 Task: Find connections with filter location Orangeville with filter topic #Jobswith filter profile language French with filter current company Cvent with filter school Maharashtra University of Health Sciences, Nashik with filter industry Movies and Sound Recording with filter service category Search Engine Marketing (SEM) with filter keywords title Graphic Designer
Action: Mouse moved to (222, 340)
Screenshot: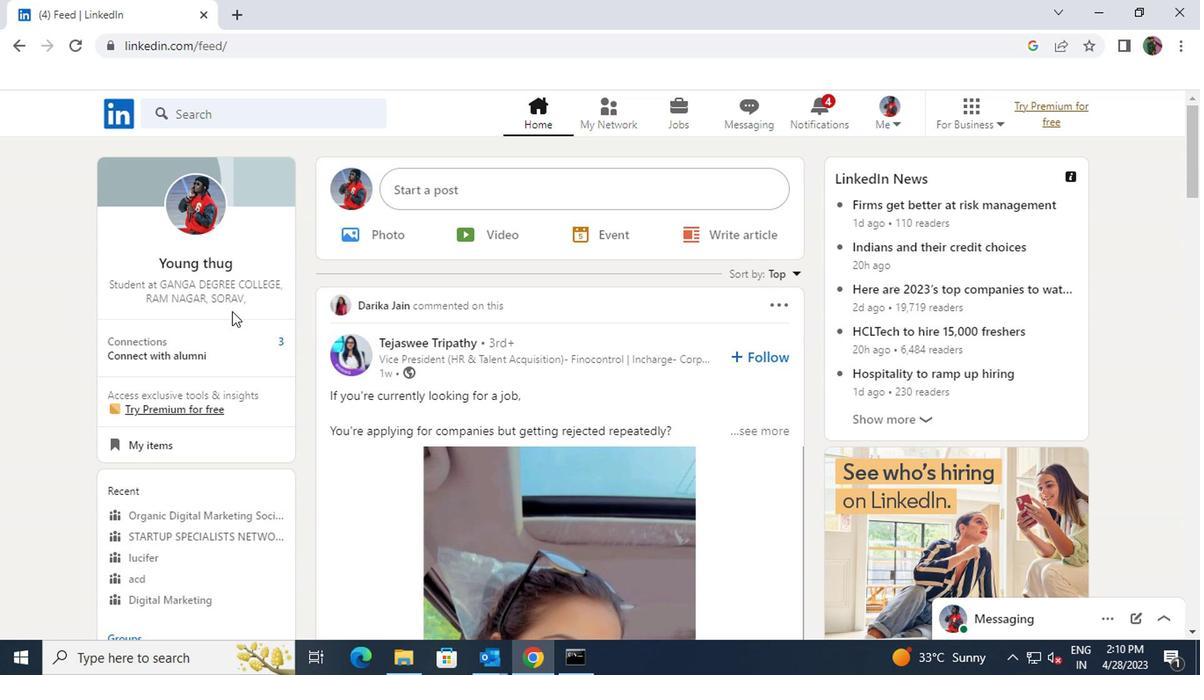 
Action: Mouse pressed left at (222, 340)
Screenshot: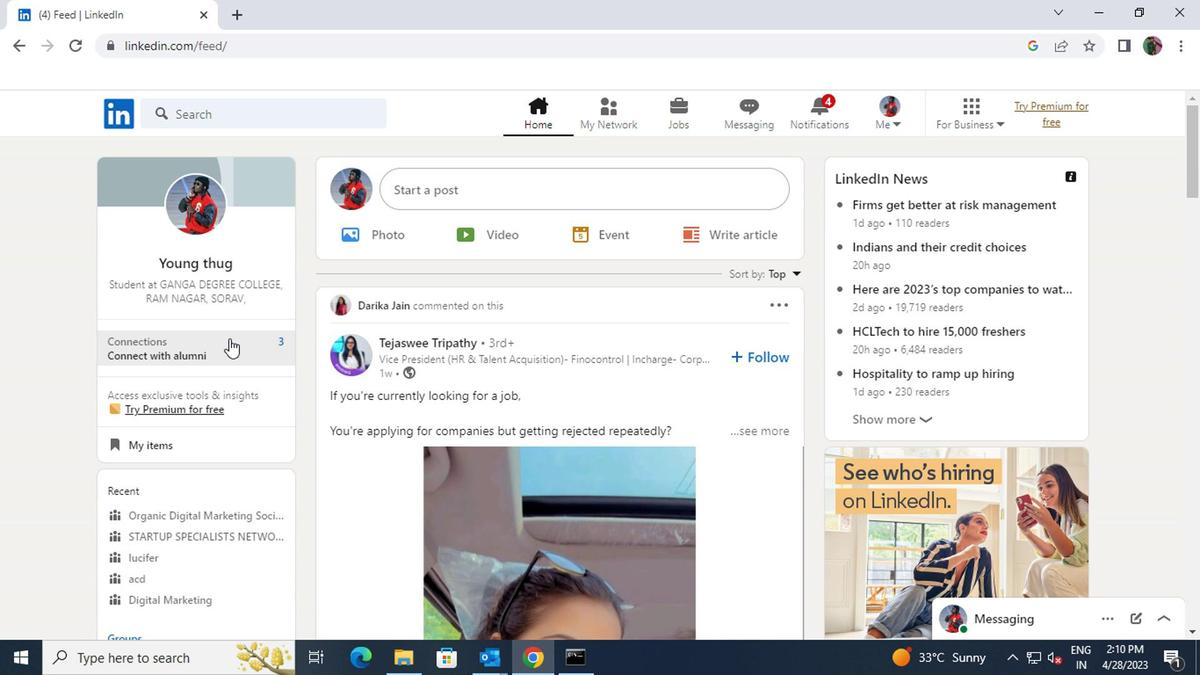 
Action: Mouse moved to (230, 220)
Screenshot: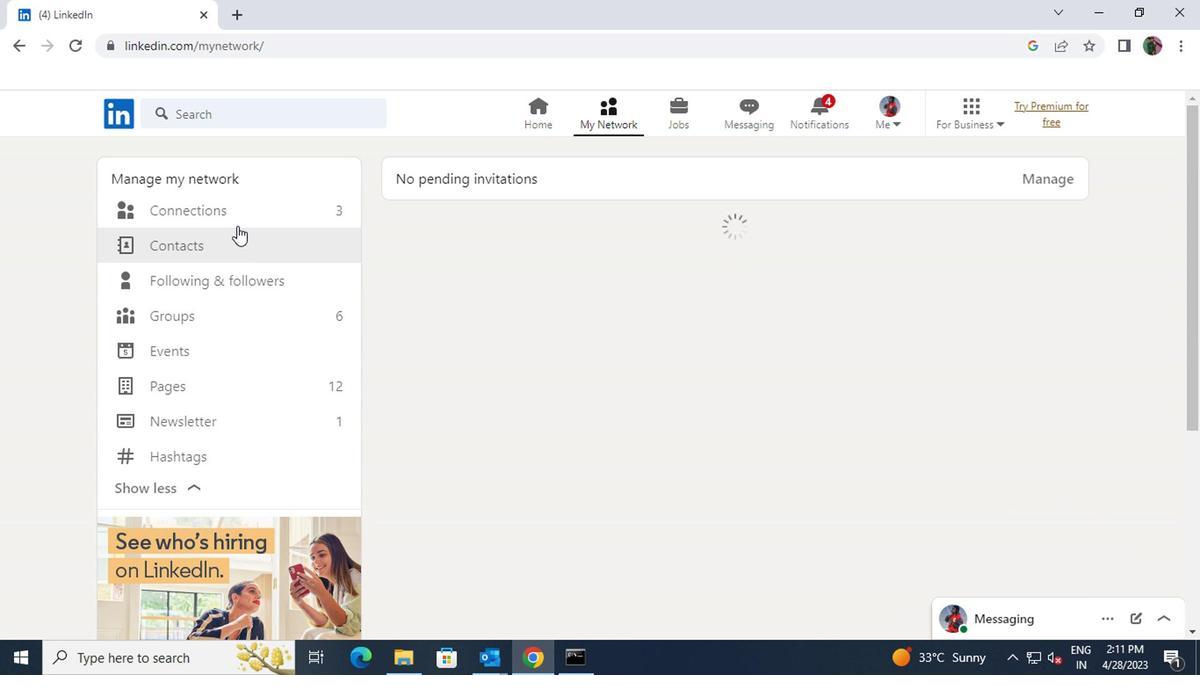 
Action: Mouse pressed left at (230, 220)
Screenshot: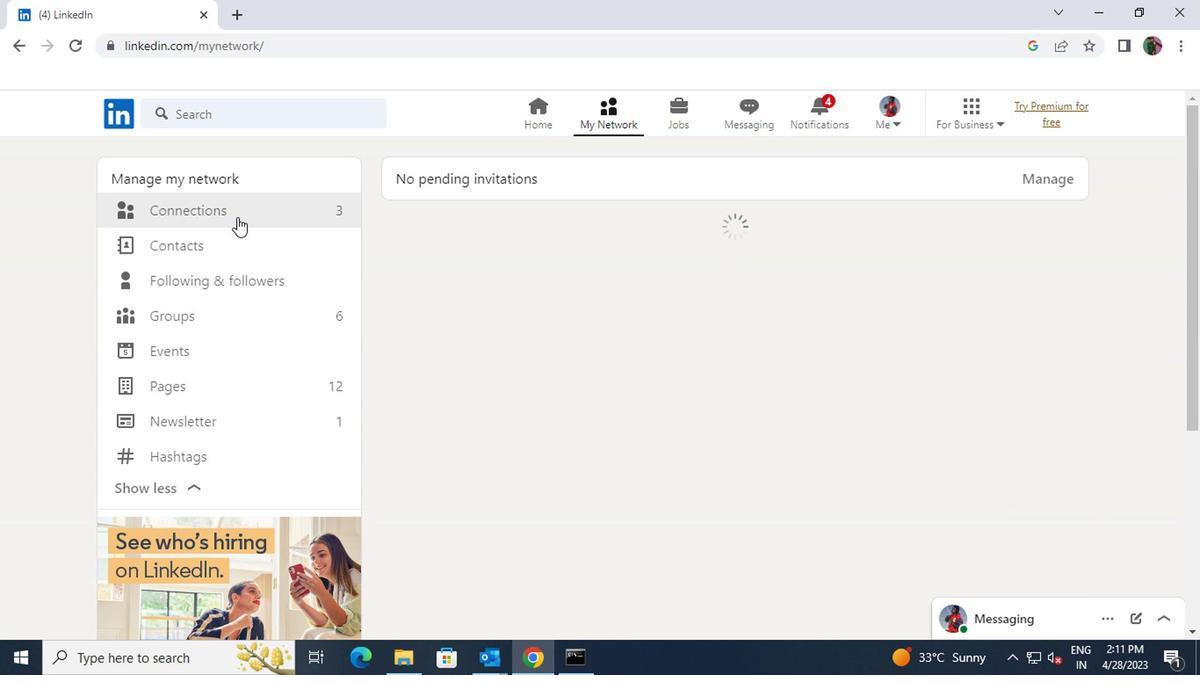 
Action: Mouse moved to (695, 215)
Screenshot: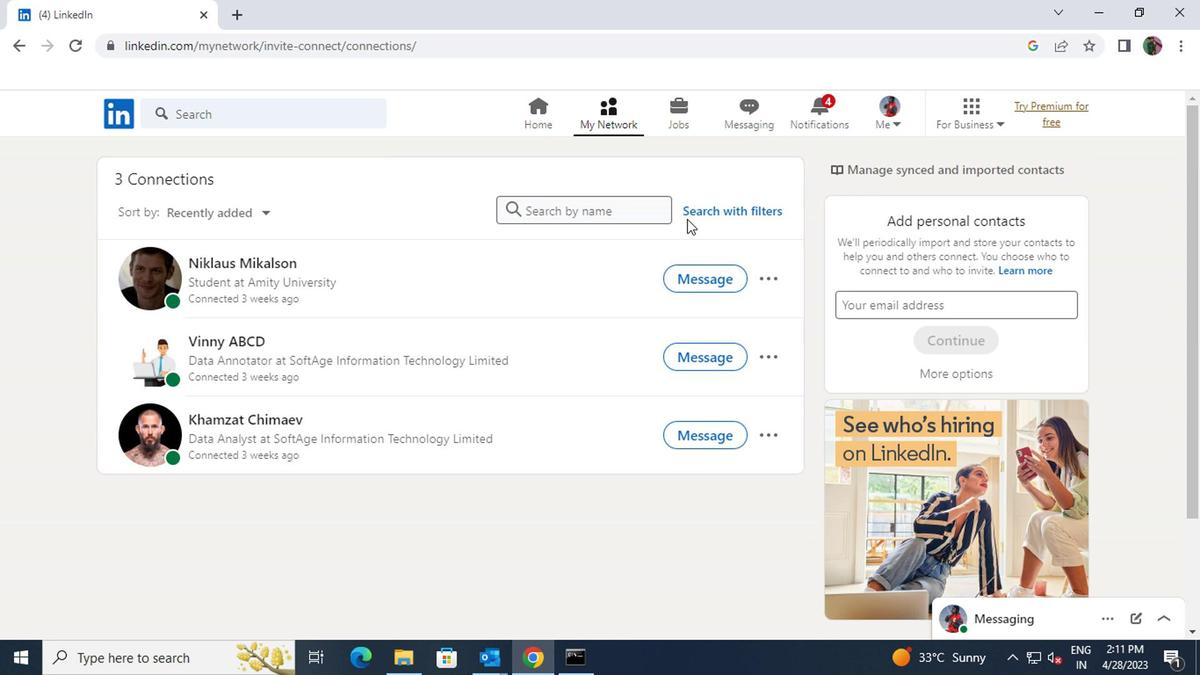 
Action: Mouse pressed left at (695, 215)
Screenshot: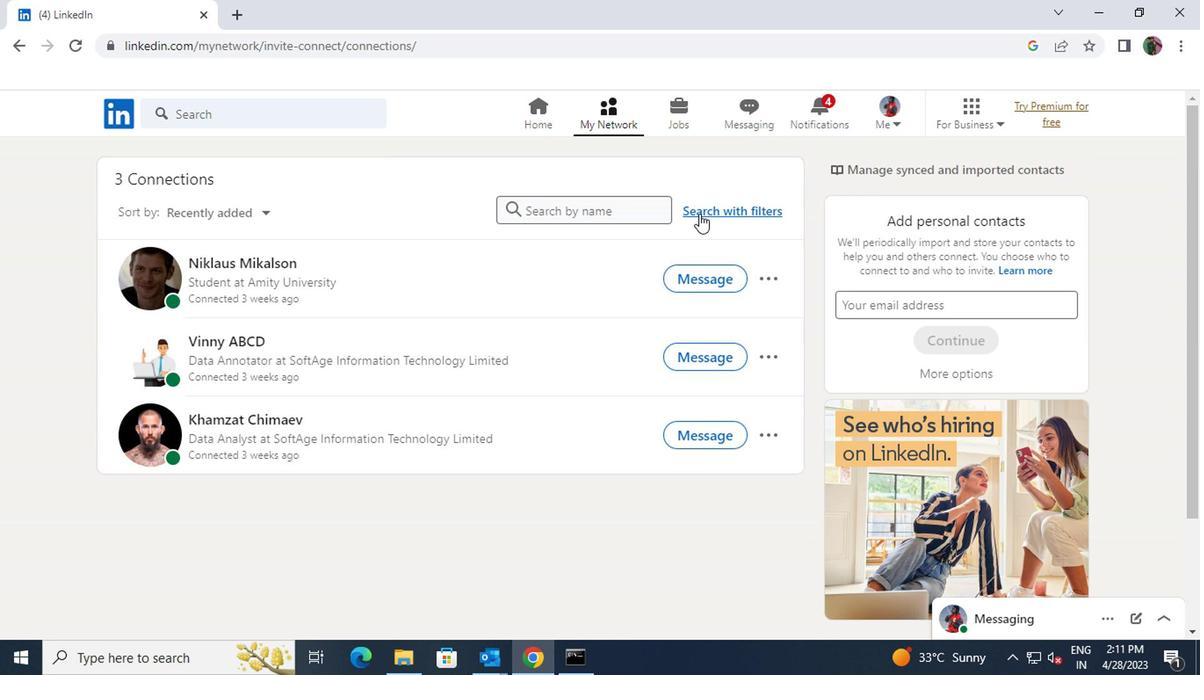 
Action: Mouse moved to (651, 170)
Screenshot: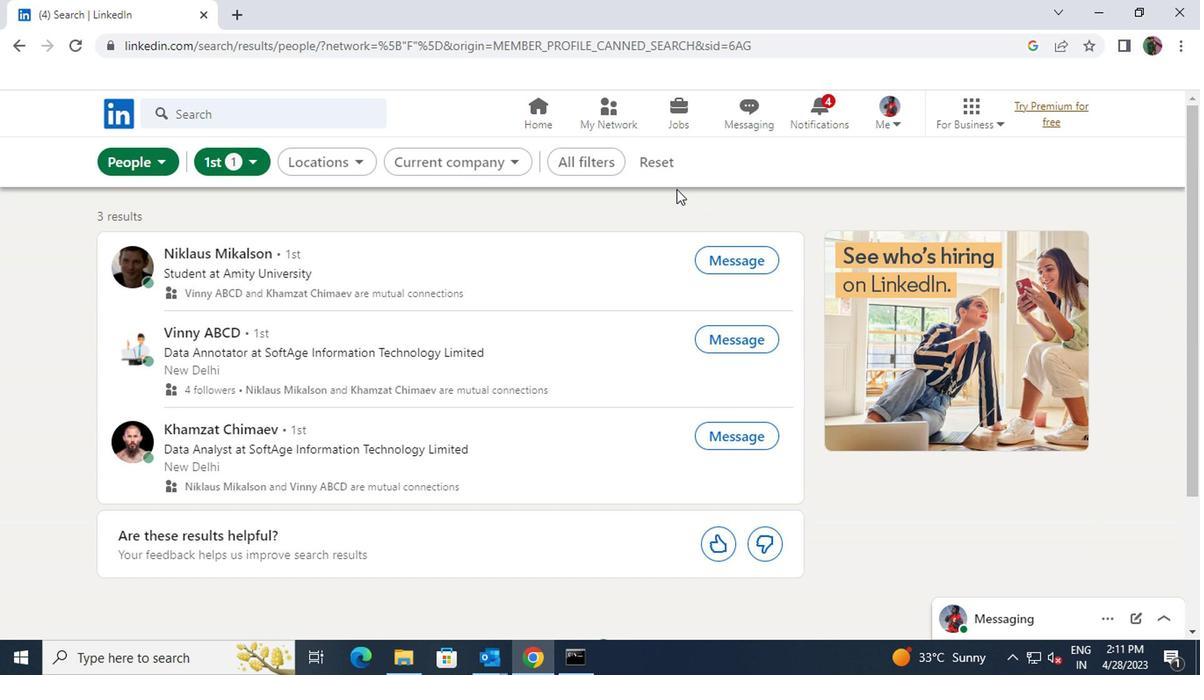 
Action: Mouse pressed left at (651, 170)
Screenshot: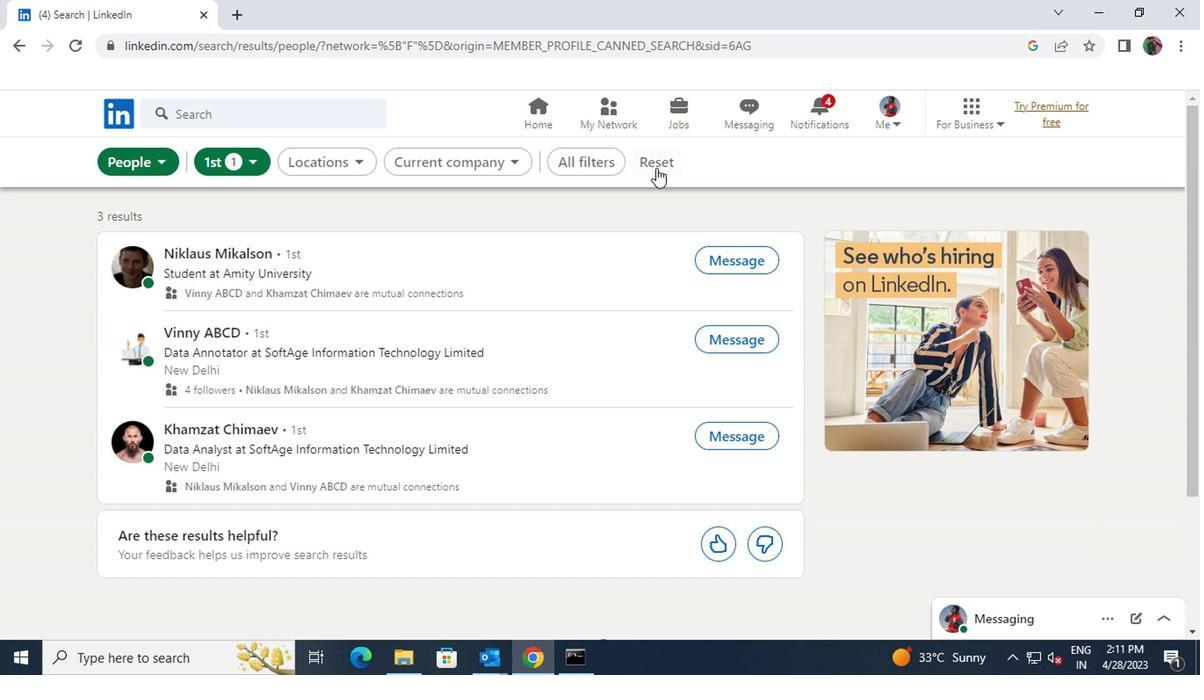 
Action: Mouse moved to (627, 159)
Screenshot: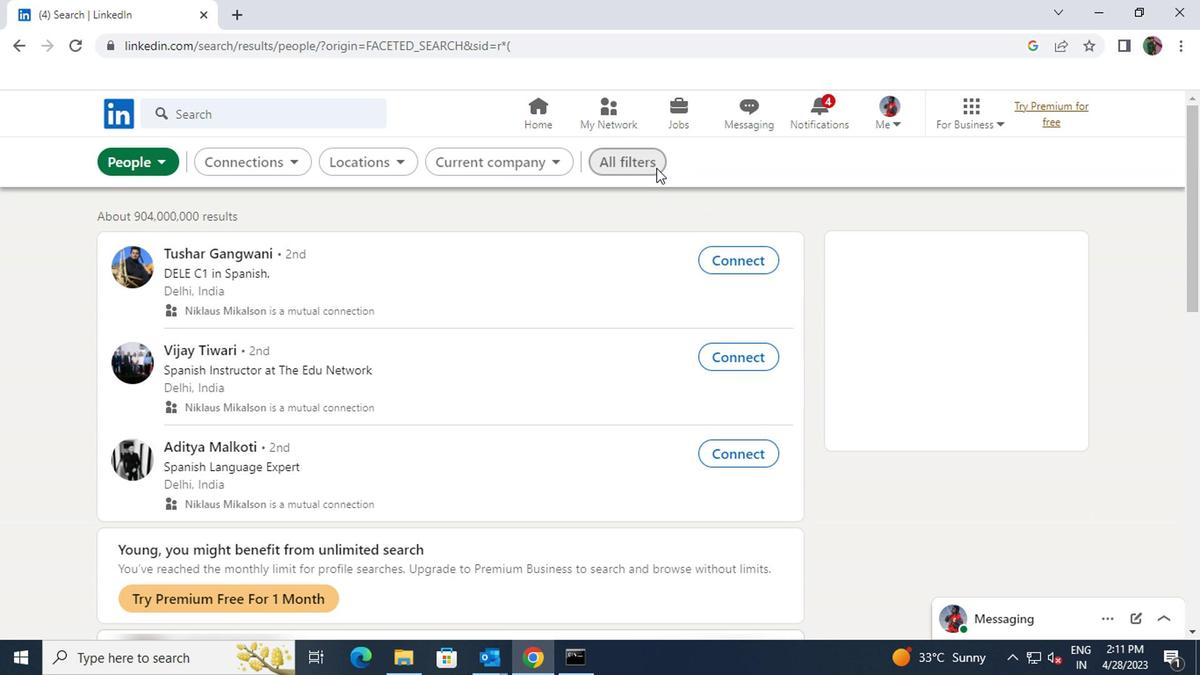 
Action: Mouse pressed left at (627, 159)
Screenshot: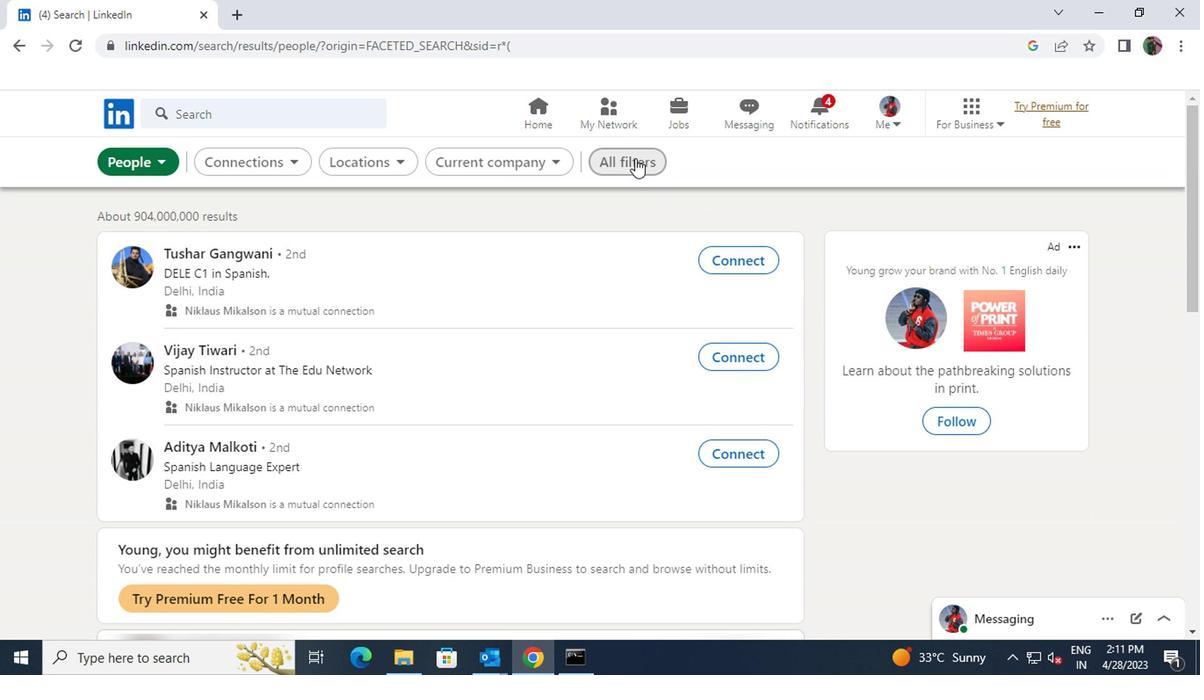 
Action: Mouse moved to (843, 353)
Screenshot: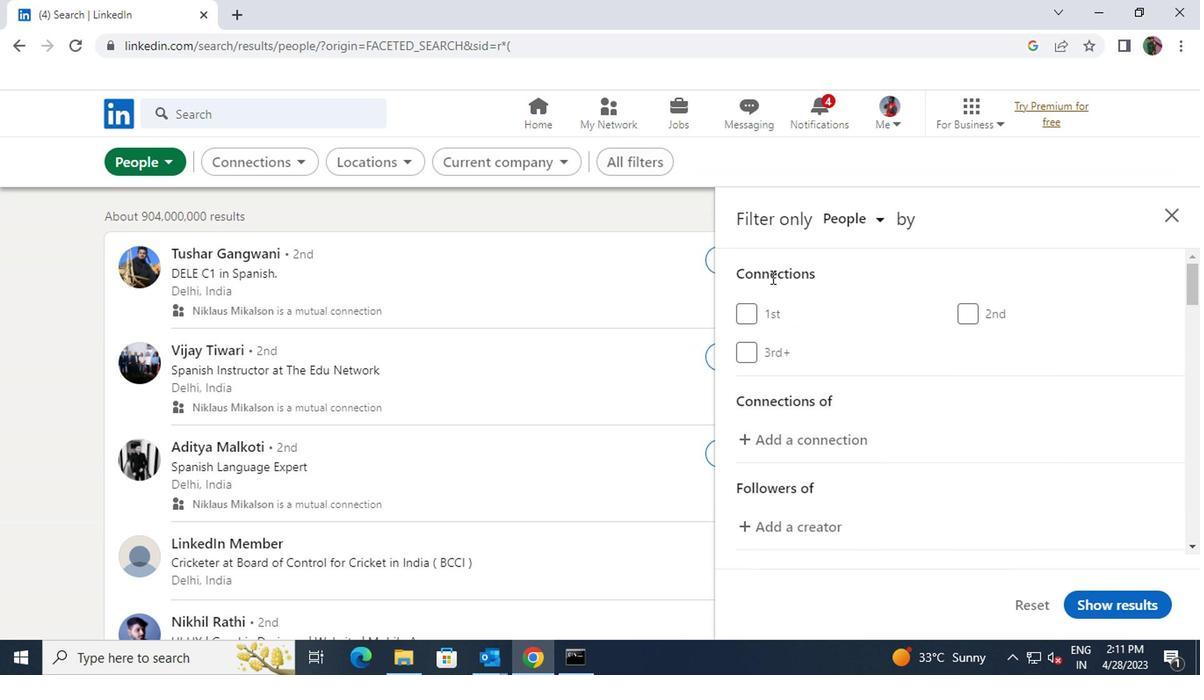 
Action: Mouse scrolled (843, 352) with delta (0, -1)
Screenshot: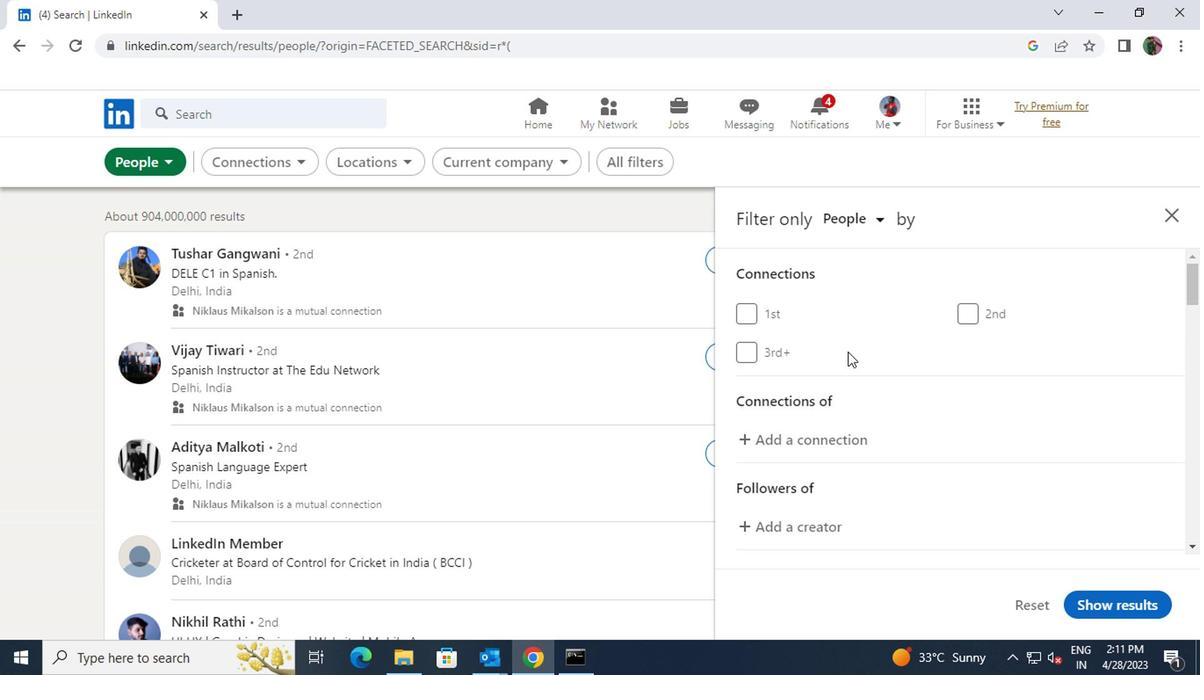 
Action: Mouse scrolled (843, 352) with delta (0, -1)
Screenshot: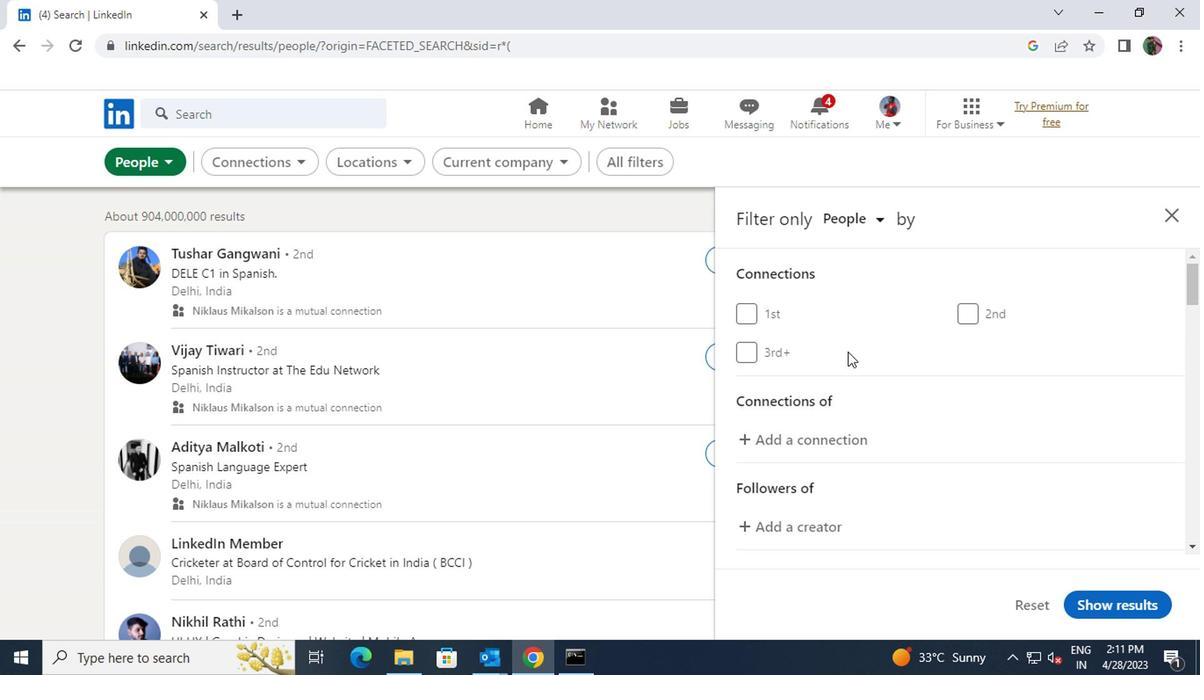 
Action: Mouse scrolled (843, 352) with delta (0, -1)
Screenshot: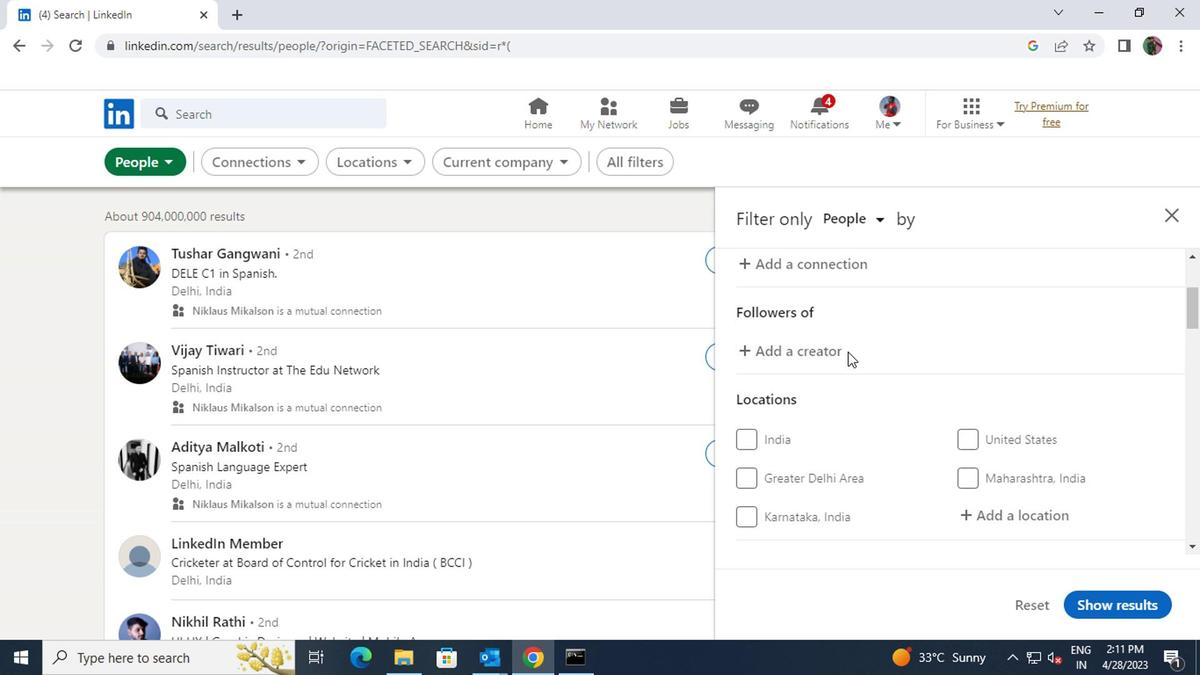 
Action: Mouse moved to (969, 425)
Screenshot: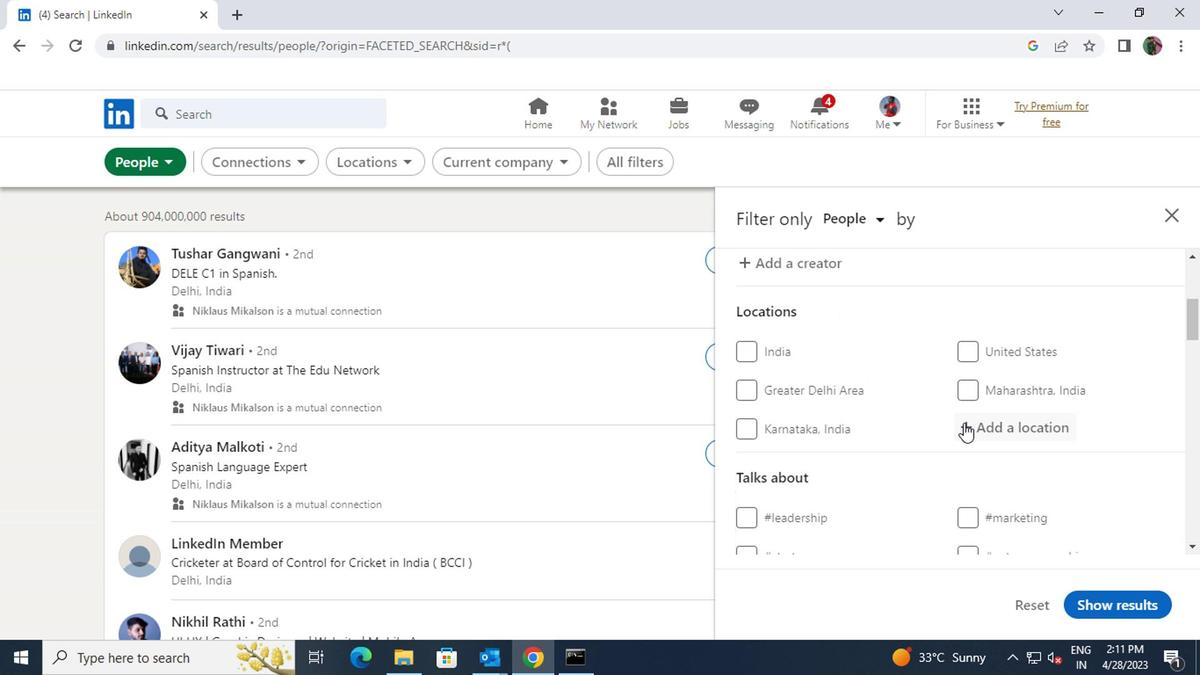 
Action: Mouse pressed left at (969, 425)
Screenshot: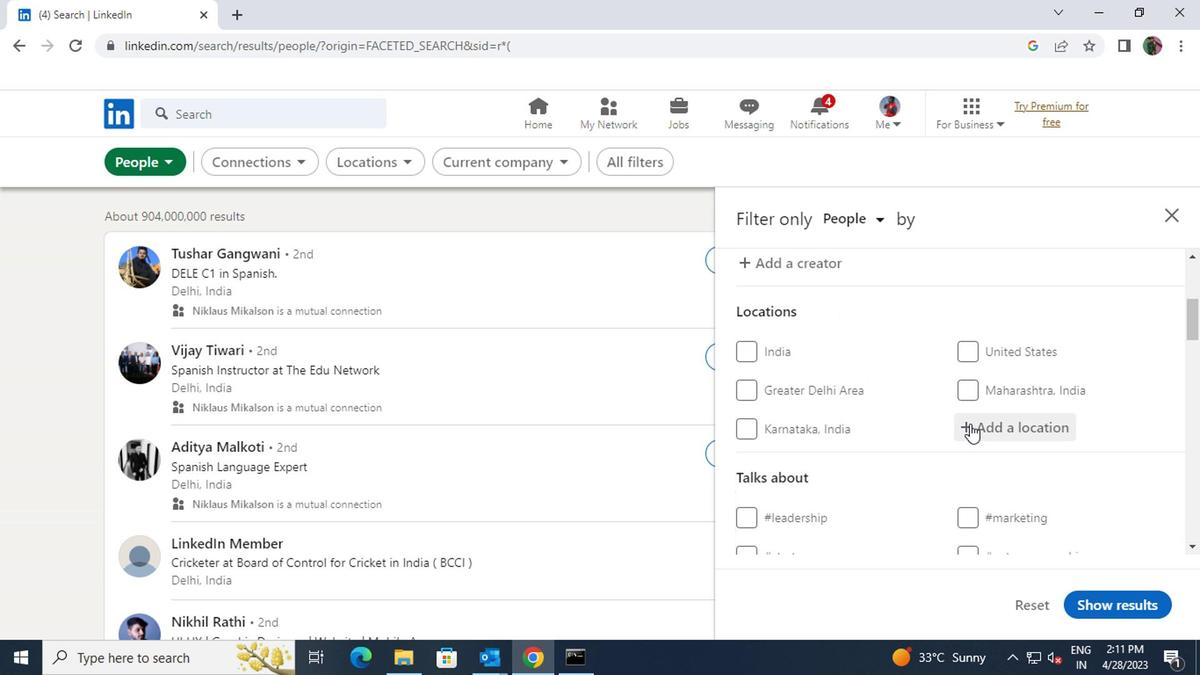 
Action: Mouse moved to (970, 425)
Screenshot: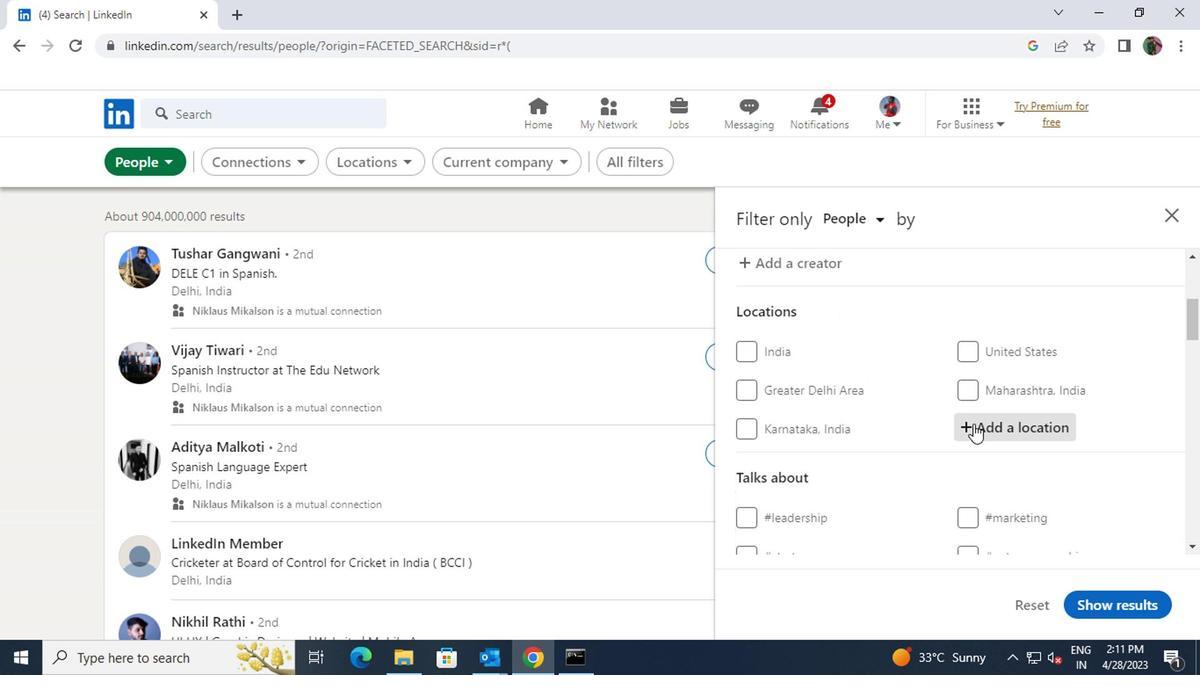 
Action: Key pressed <Key.shift>ORANGEVI
Screenshot: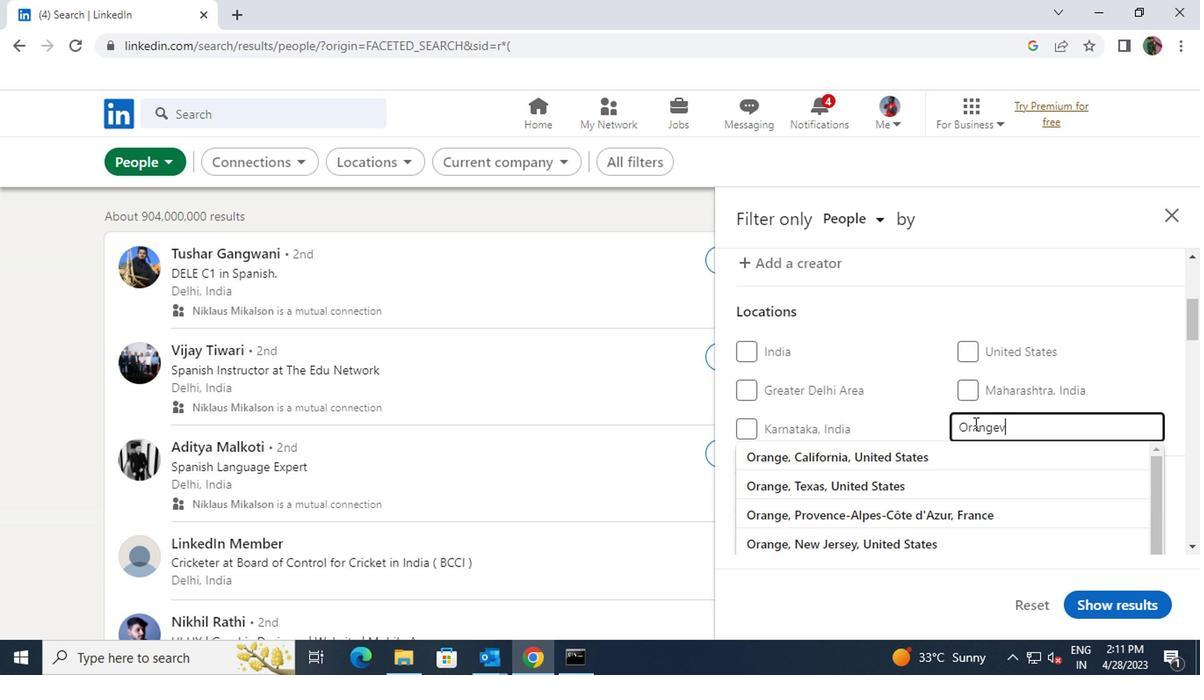 
Action: Mouse moved to (959, 453)
Screenshot: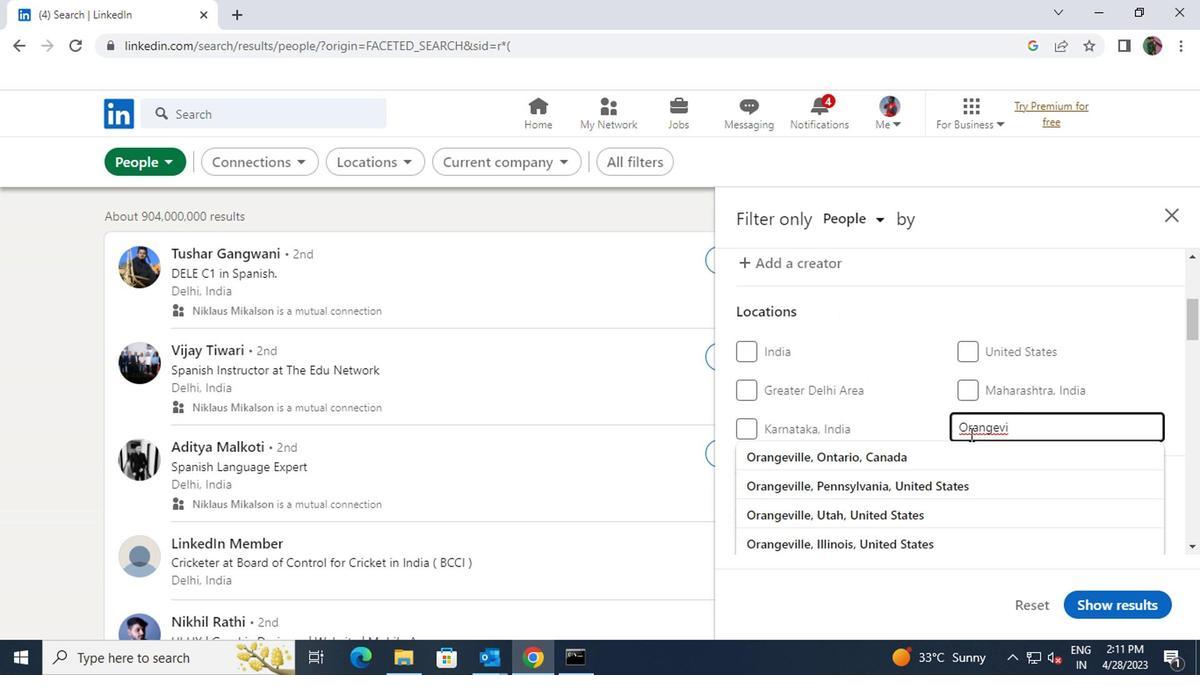 
Action: Mouse pressed left at (959, 453)
Screenshot: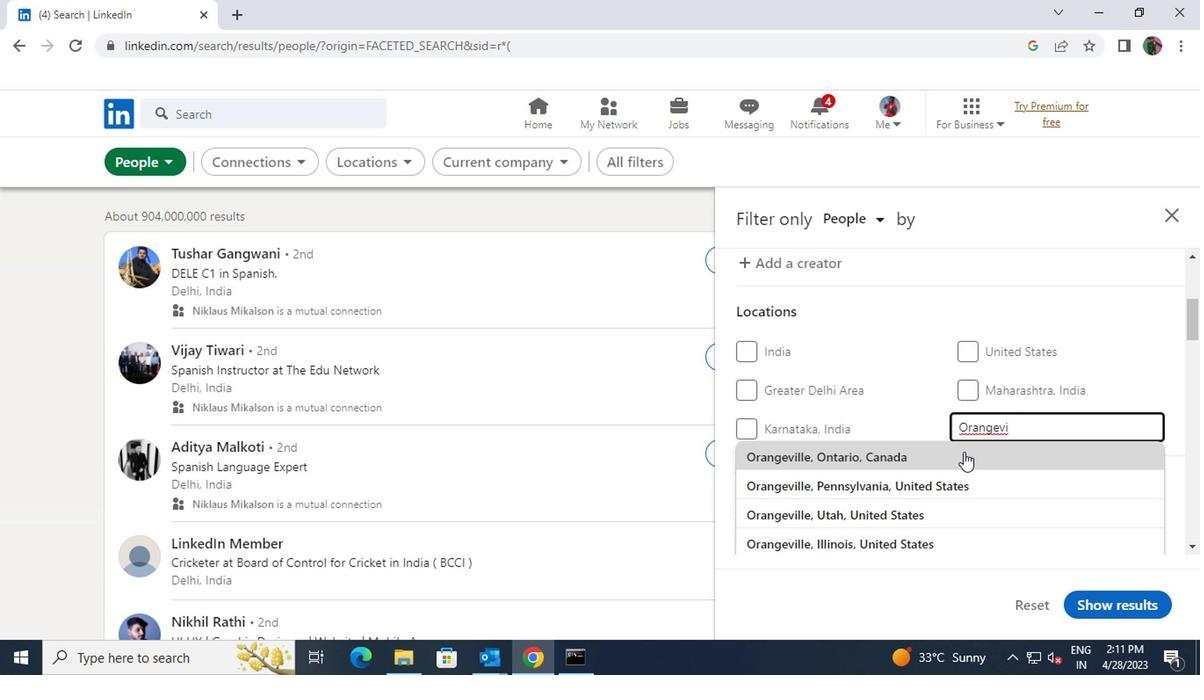 
Action: Mouse scrolled (959, 452) with delta (0, 0)
Screenshot: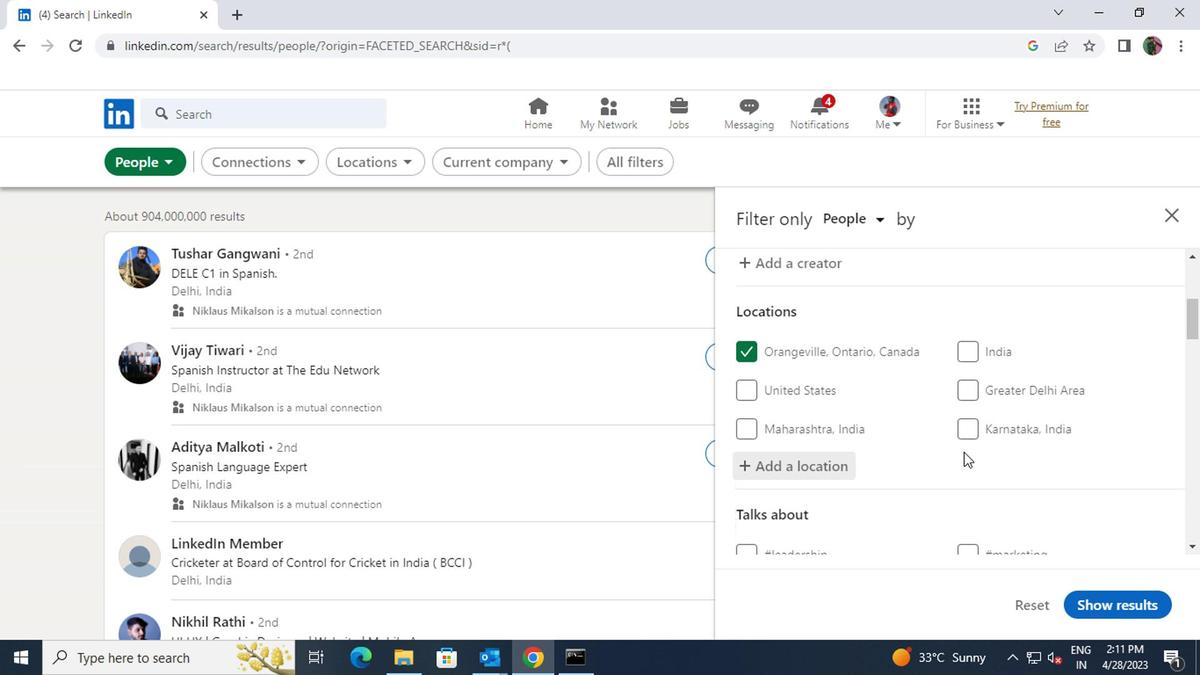 
Action: Mouse scrolled (959, 452) with delta (0, 0)
Screenshot: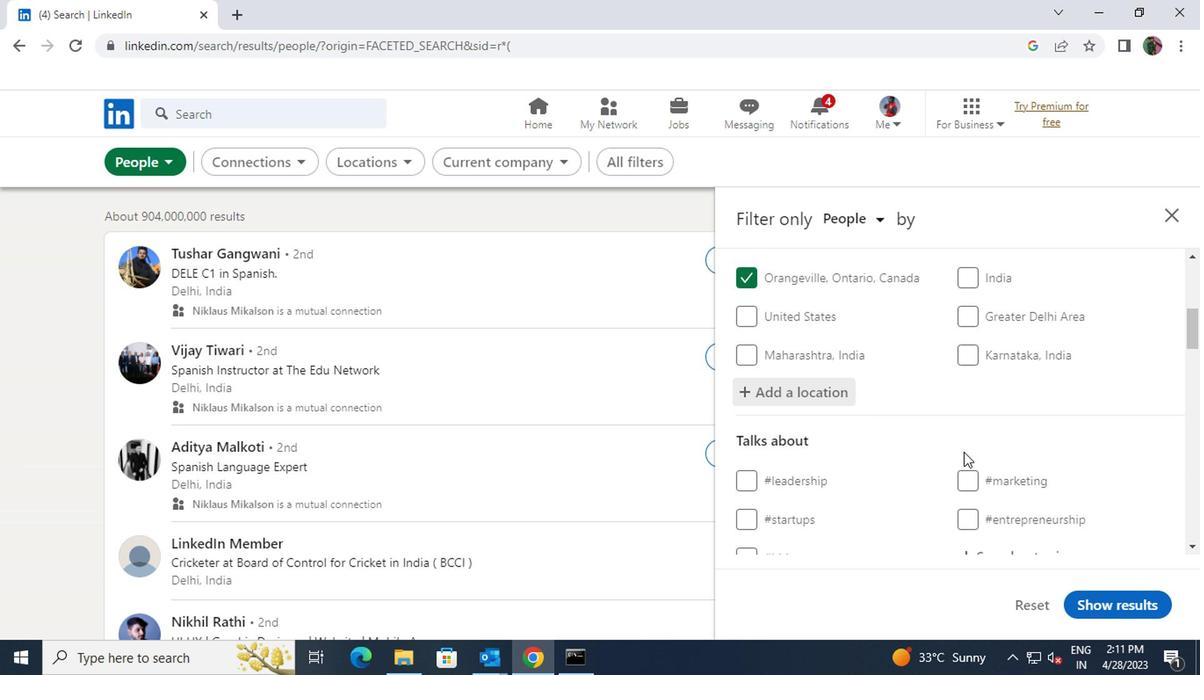 
Action: Mouse moved to (961, 457)
Screenshot: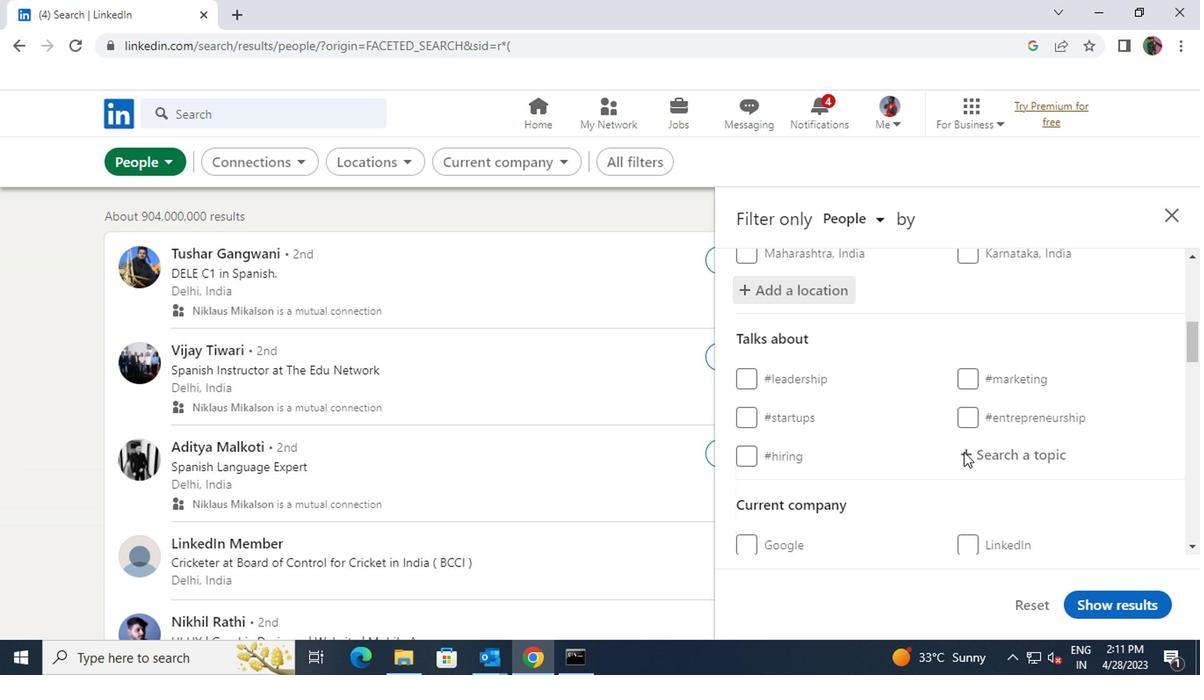 
Action: Mouse pressed left at (961, 457)
Screenshot: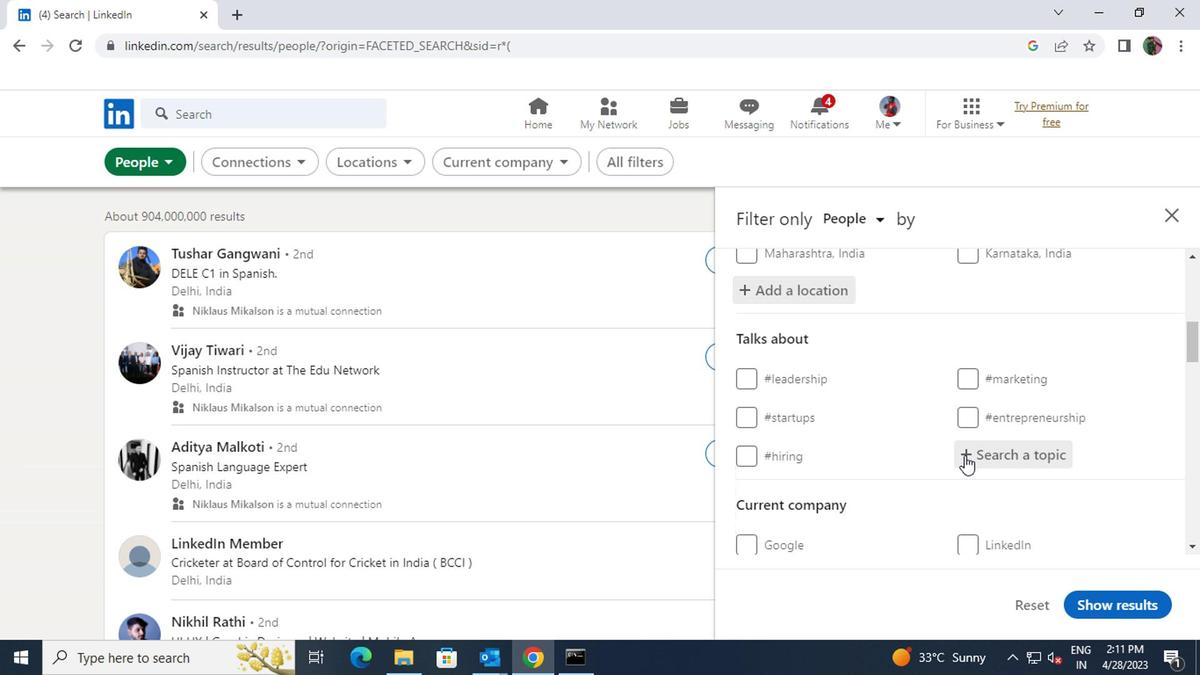 
Action: Key pressed <Key.shift>JOBS
Screenshot: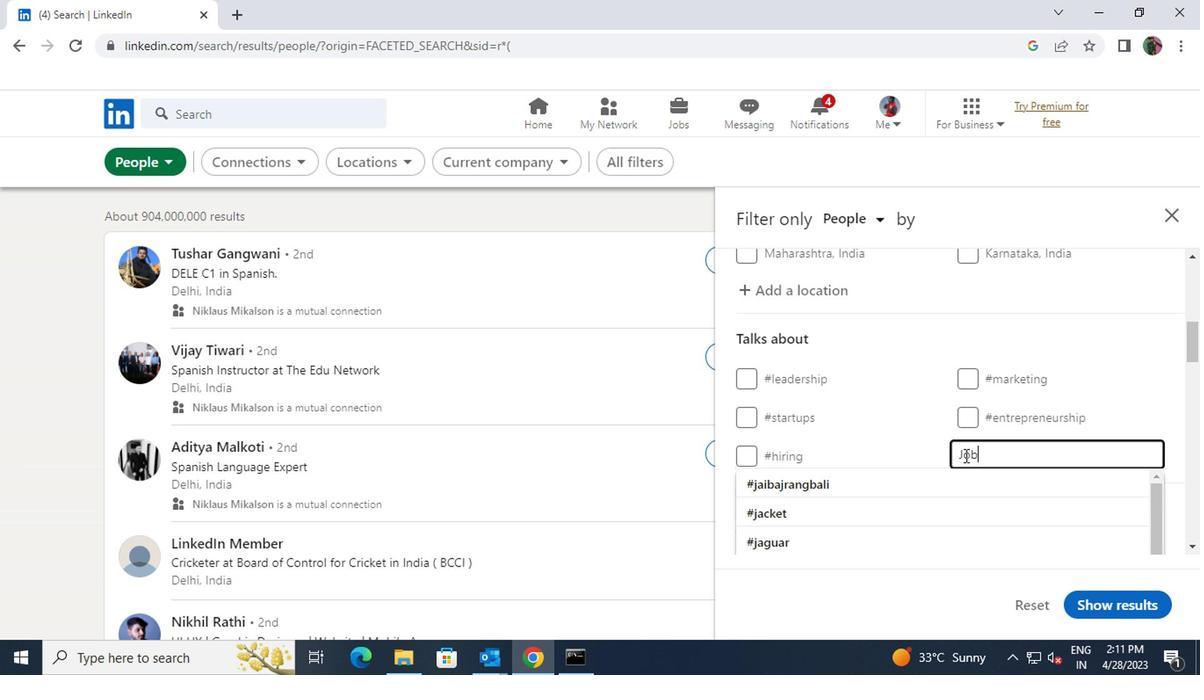
Action: Mouse moved to (961, 472)
Screenshot: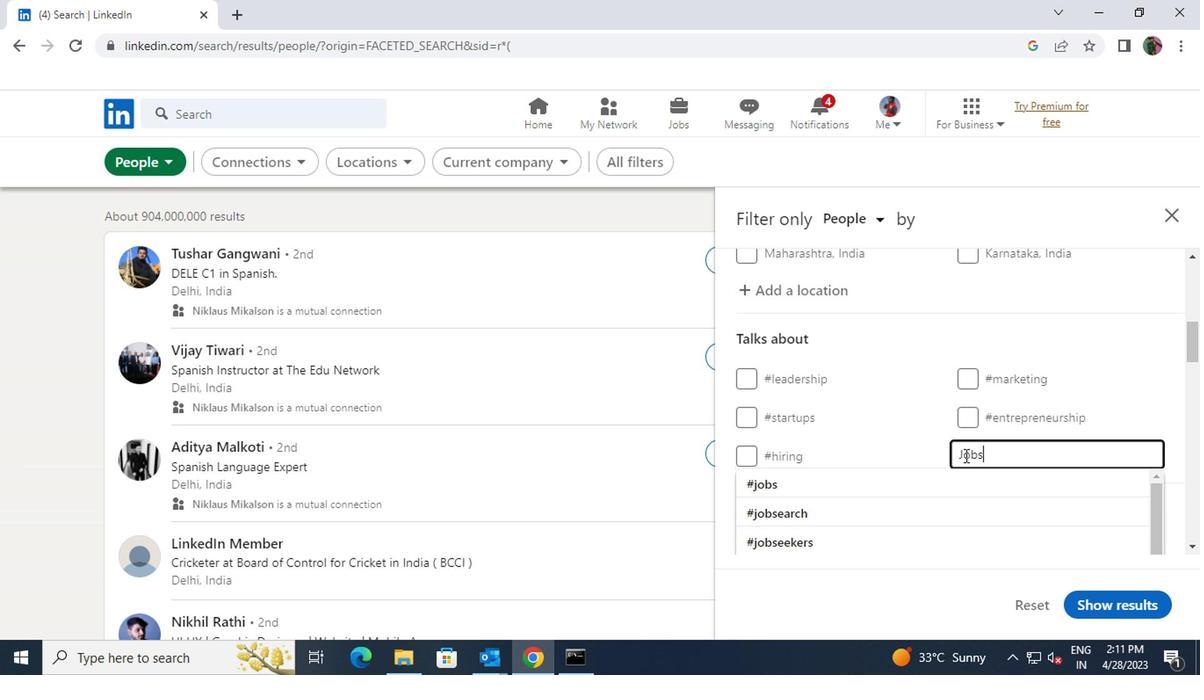 
Action: Mouse pressed left at (961, 472)
Screenshot: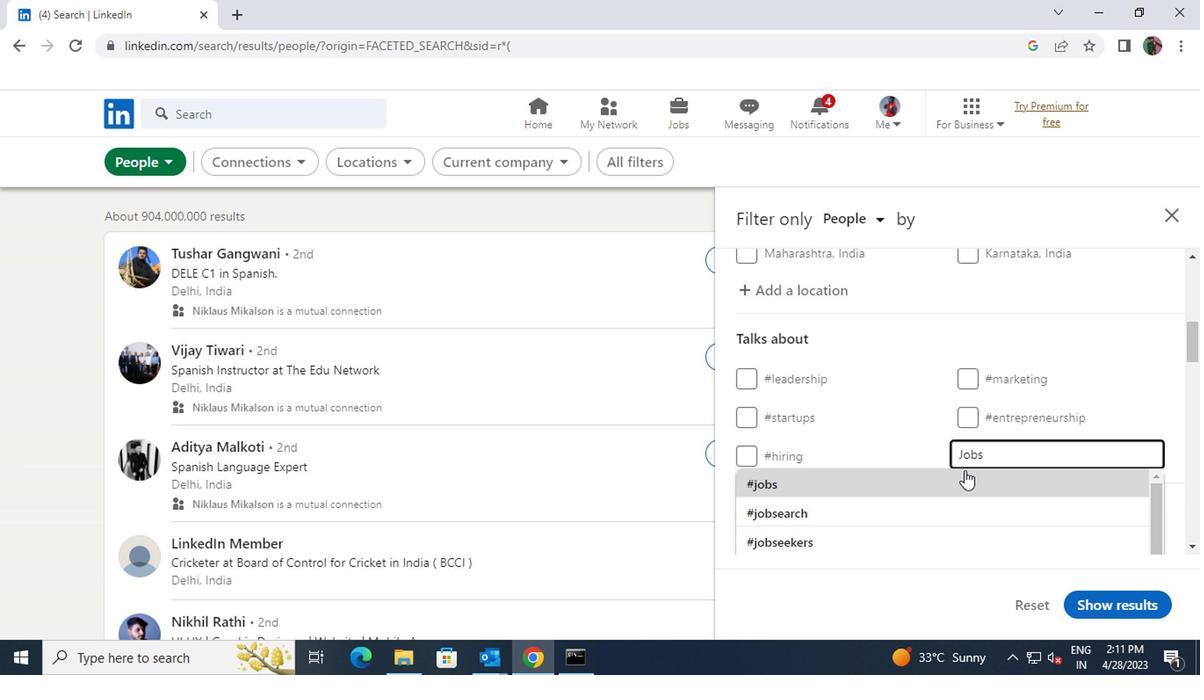 
Action: Mouse scrolled (961, 470) with delta (0, -1)
Screenshot: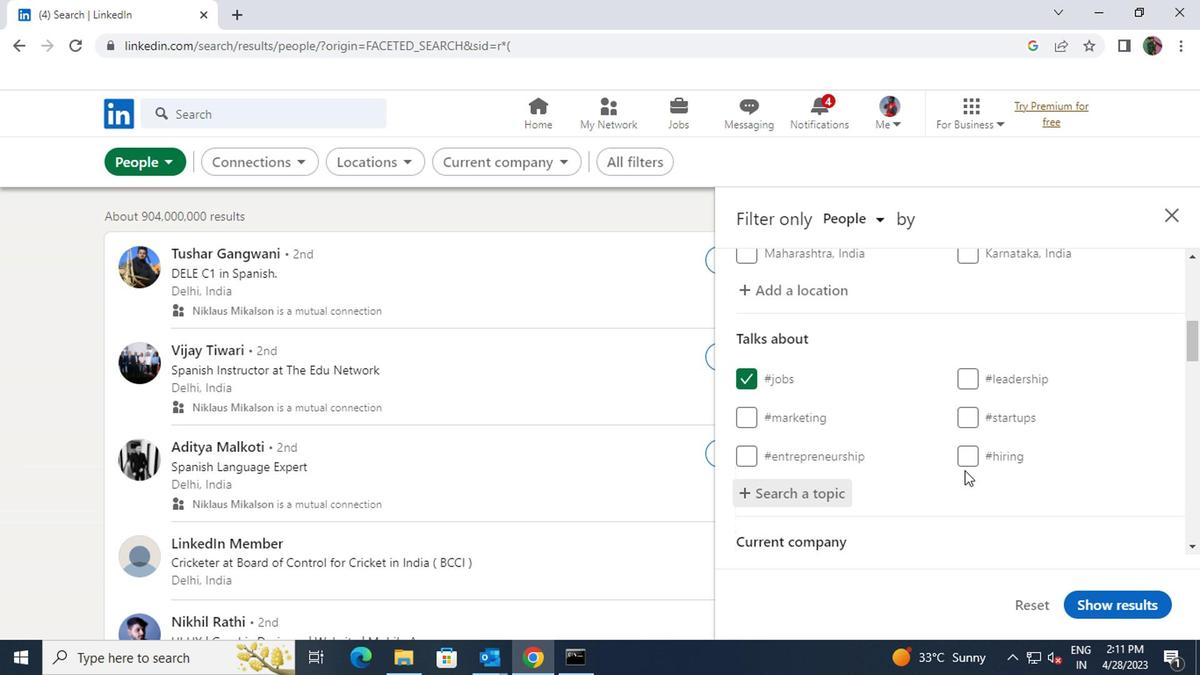 
Action: Mouse scrolled (961, 470) with delta (0, -1)
Screenshot: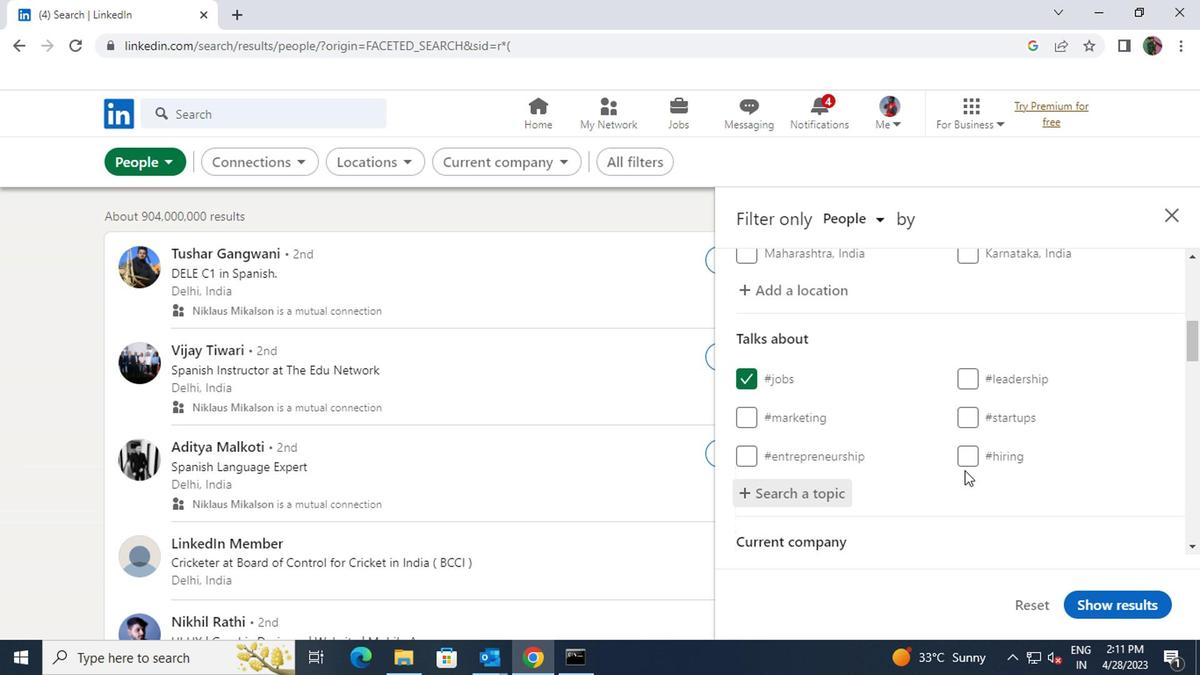 
Action: Mouse scrolled (961, 470) with delta (0, -1)
Screenshot: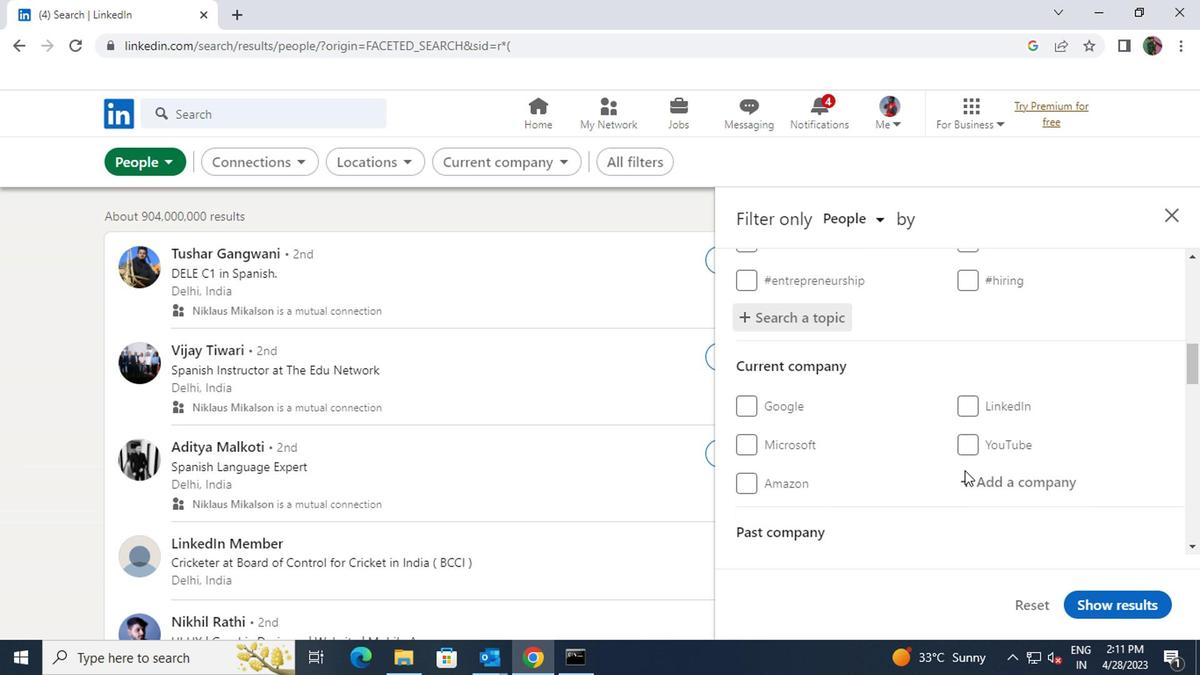 
Action: Mouse scrolled (961, 470) with delta (0, -1)
Screenshot: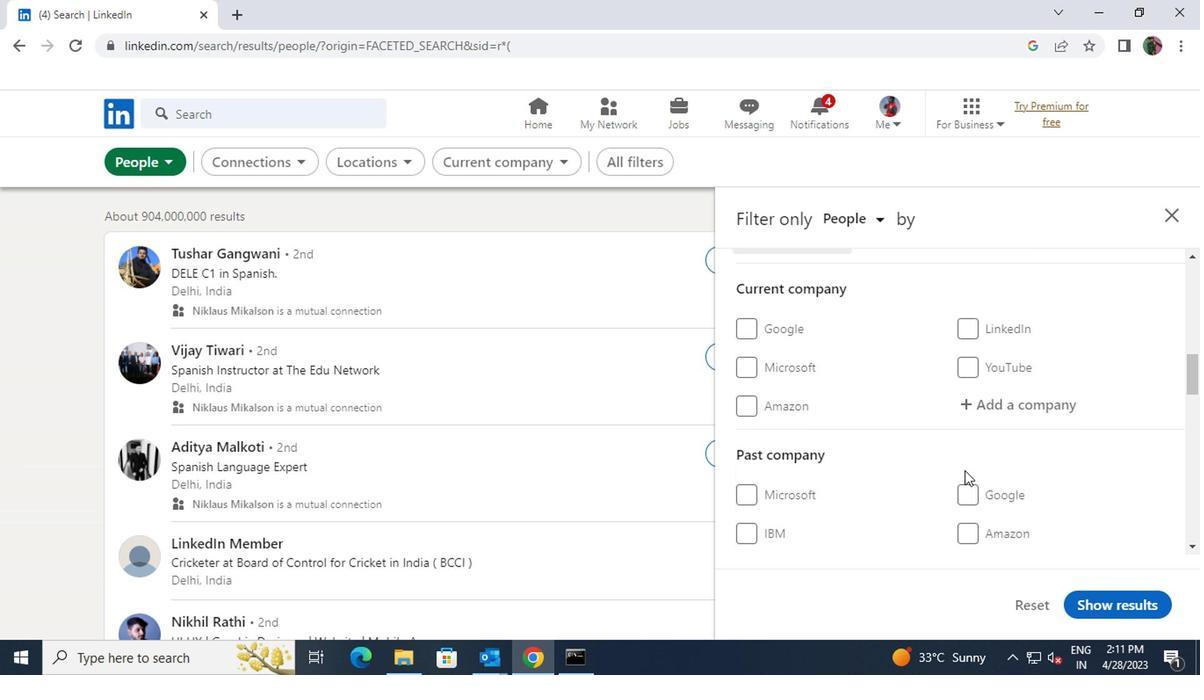 
Action: Mouse scrolled (961, 470) with delta (0, -1)
Screenshot: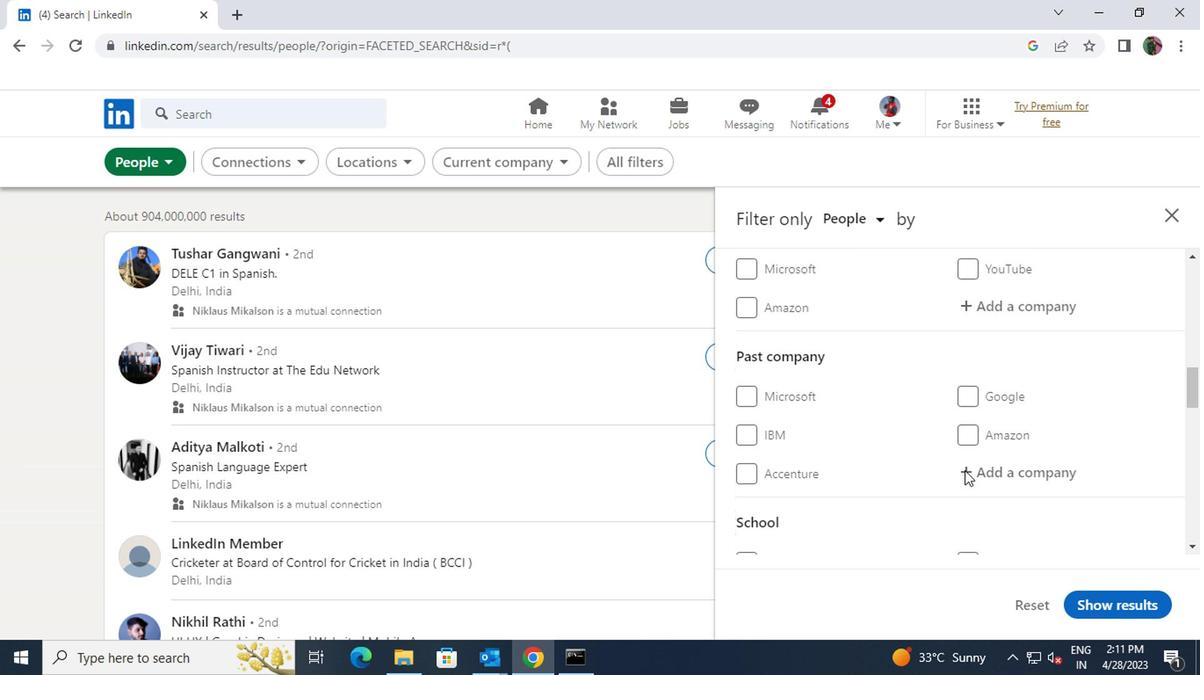 
Action: Mouse scrolled (961, 470) with delta (0, -1)
Screenshot: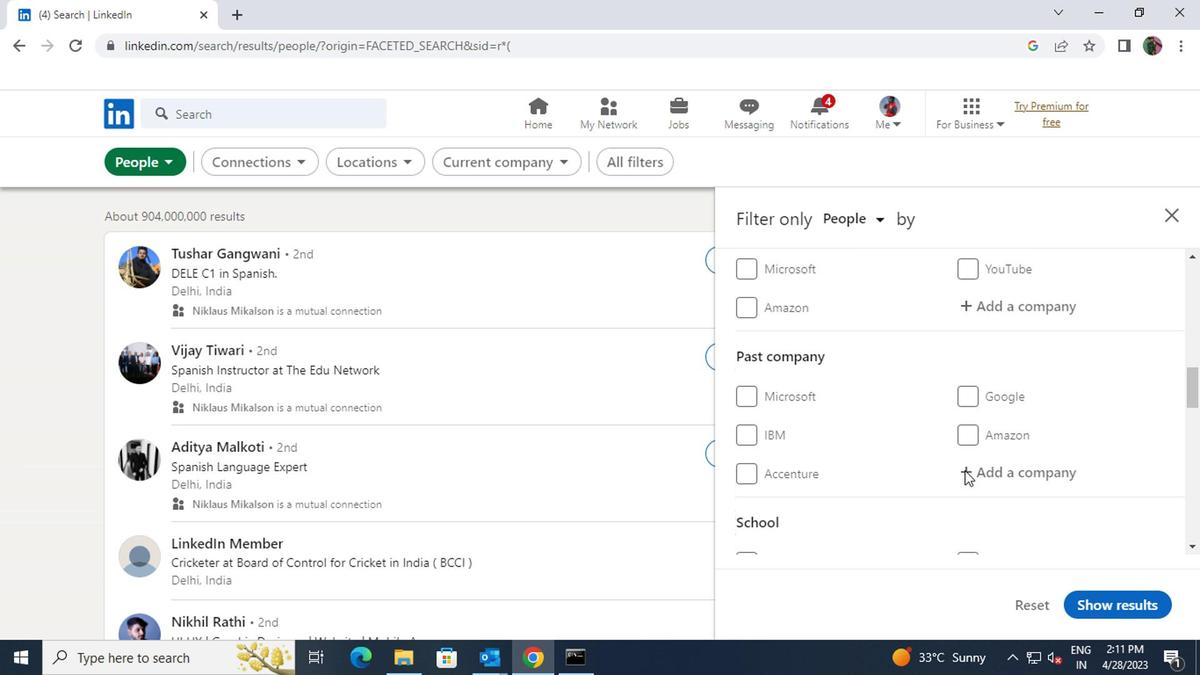 
Action: Mouse scrolled (961, 470) with delta (0, -1)
Screenshot: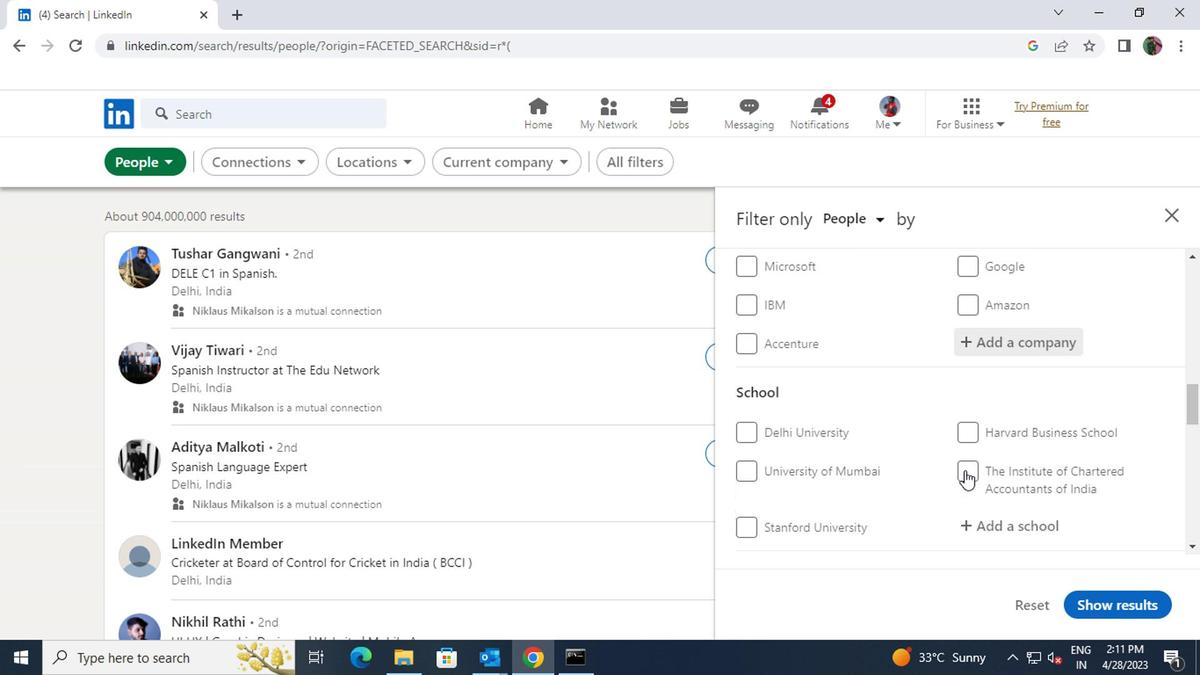 
Action: Mouse scrolled (961, 470) with delta (0, -1)
Screenshot: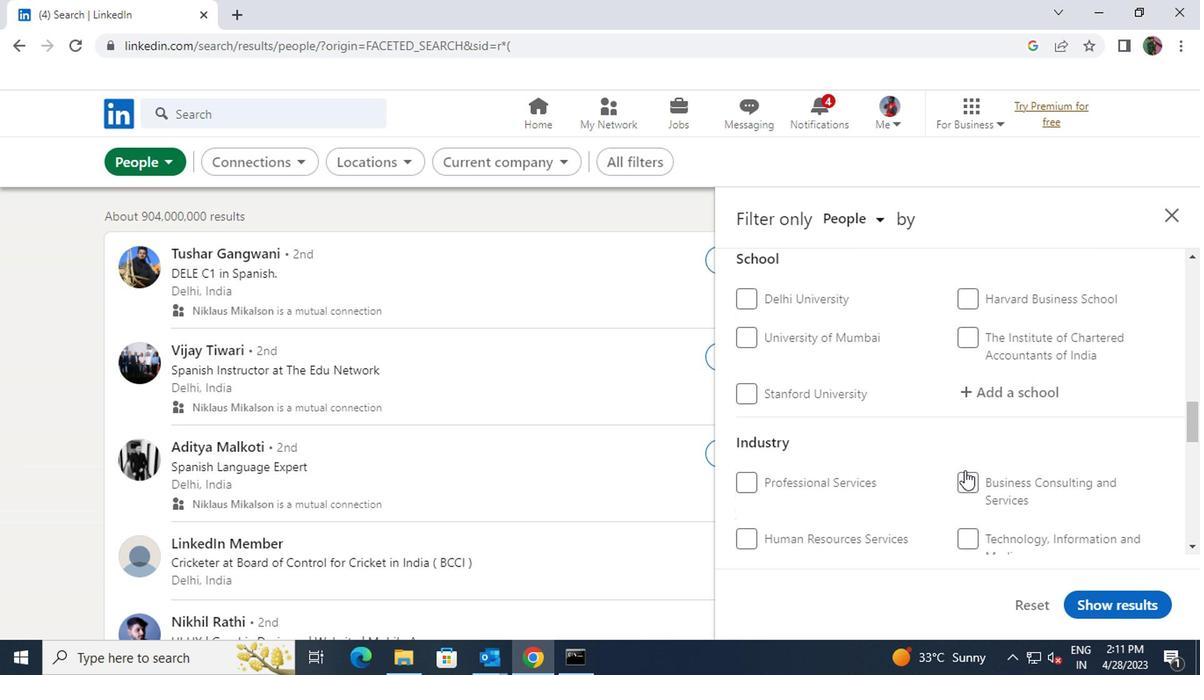 
Action: Mouse scrolled (961, 470) with delta (0, -1)
Screenshot: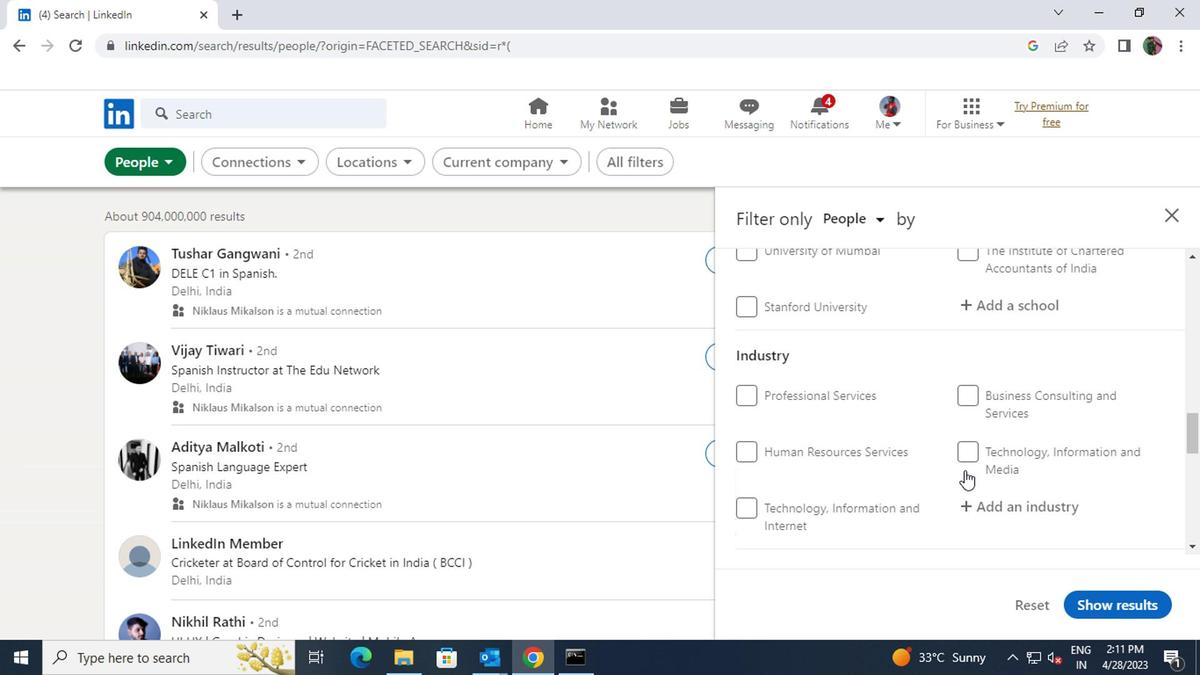 
Action: Mouse scrolled (961, 470) with delta (0, -1)
Screenshot: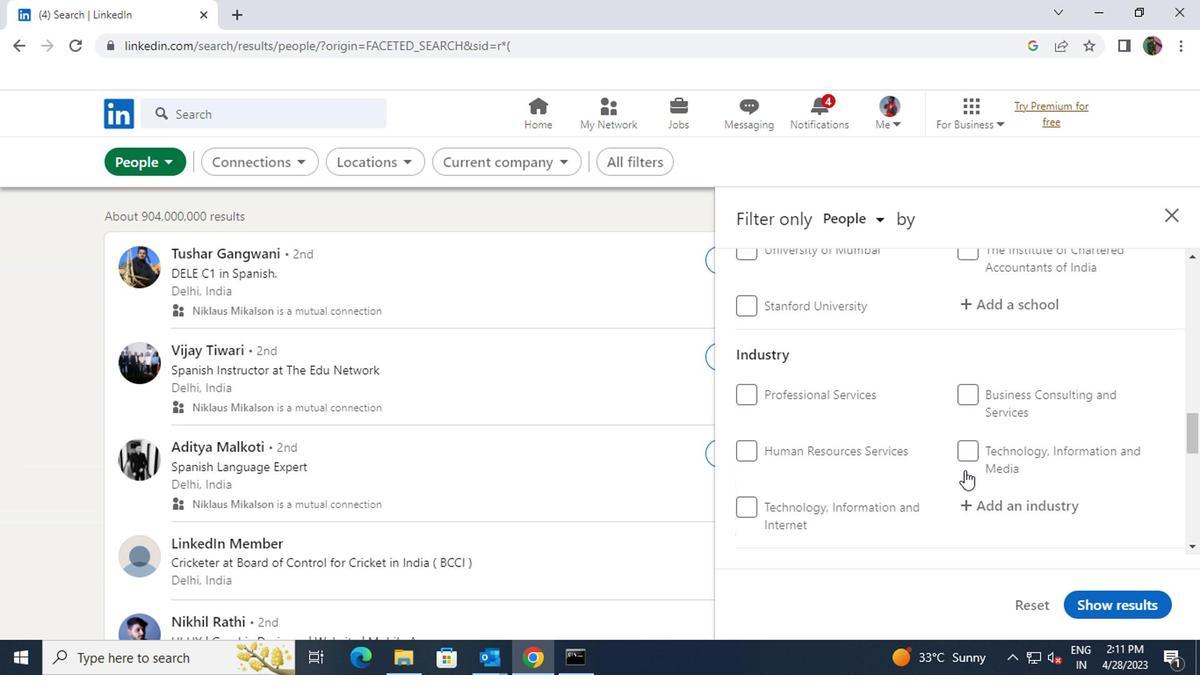 
Action: Mouse moved to (965, 440)
Screenshot: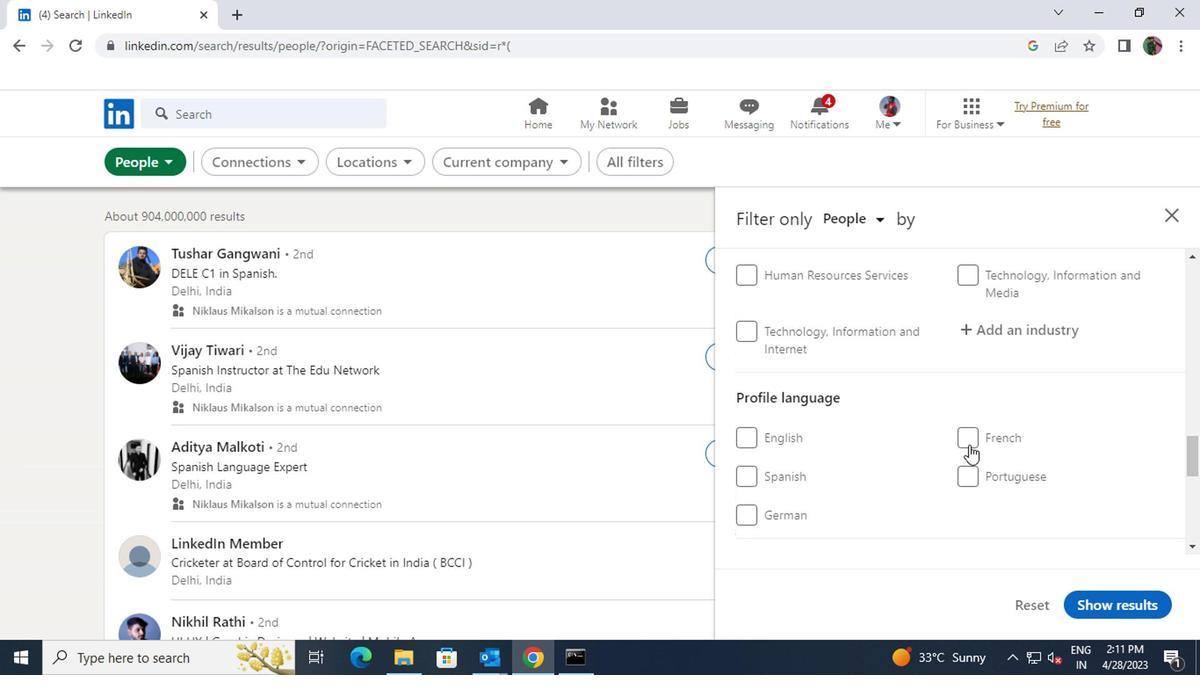 
Action: Mouse pressed left at (965, 440)
Screenshot: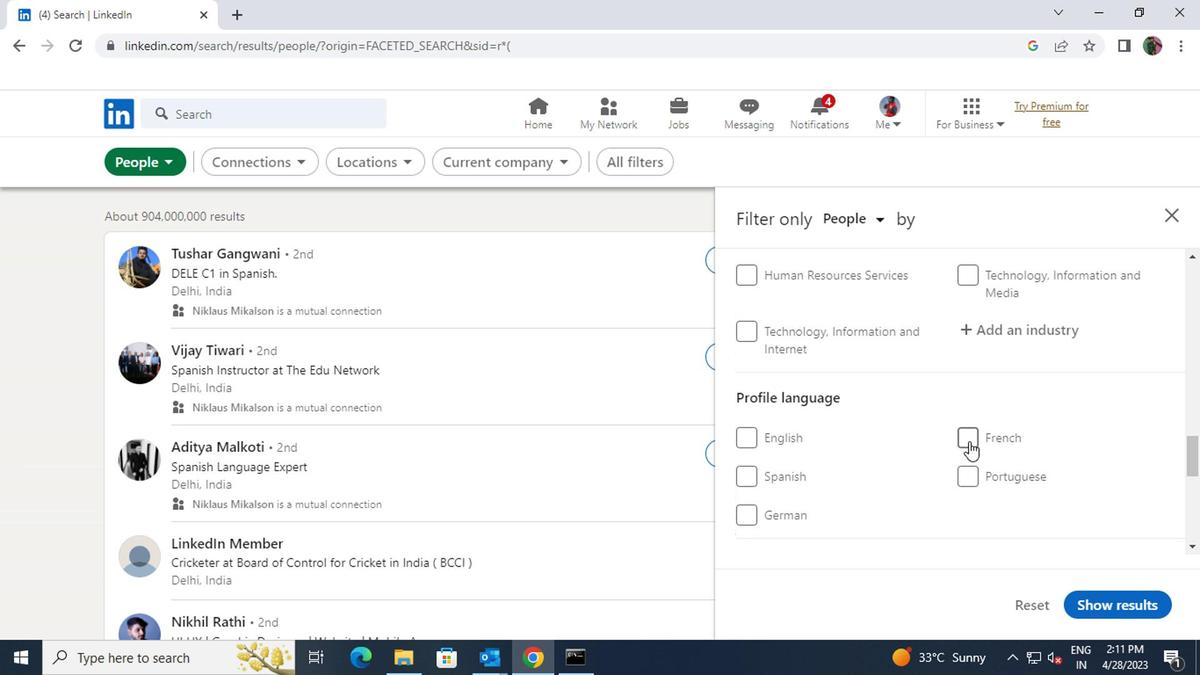 
Action: Mouse scrolled (965, 441) with delta (0, 1)
Screenshot: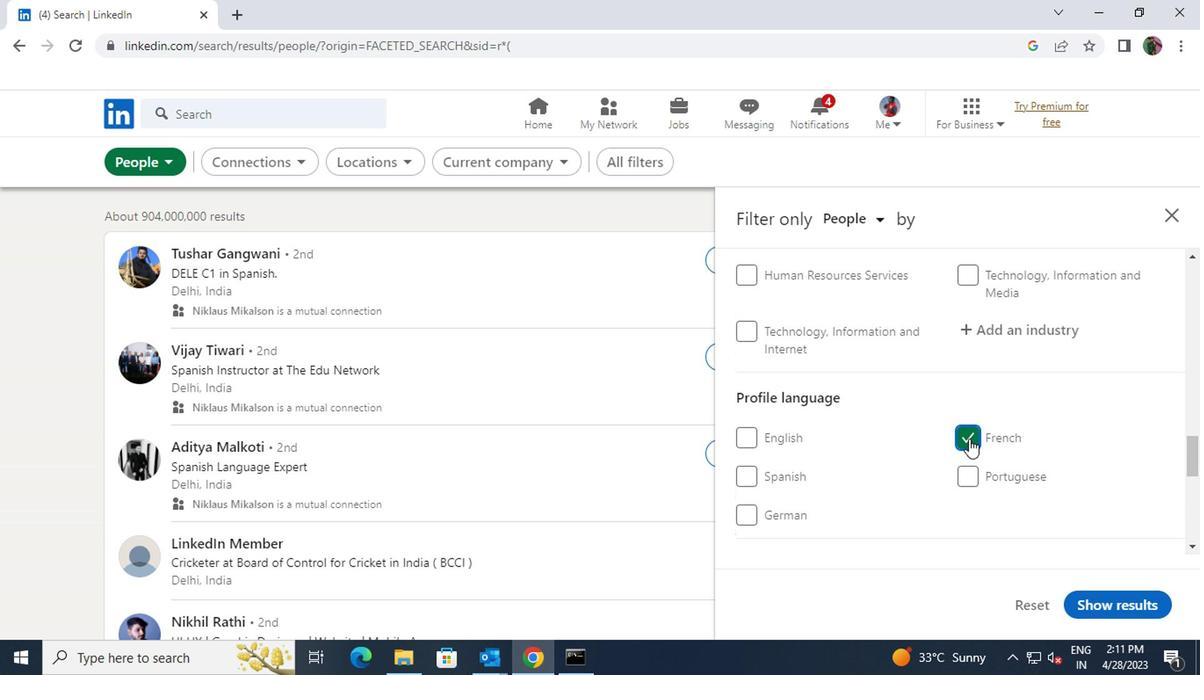 
Action: Mouse scrolled (965, 441) with delta (0, 1)
Screenshot: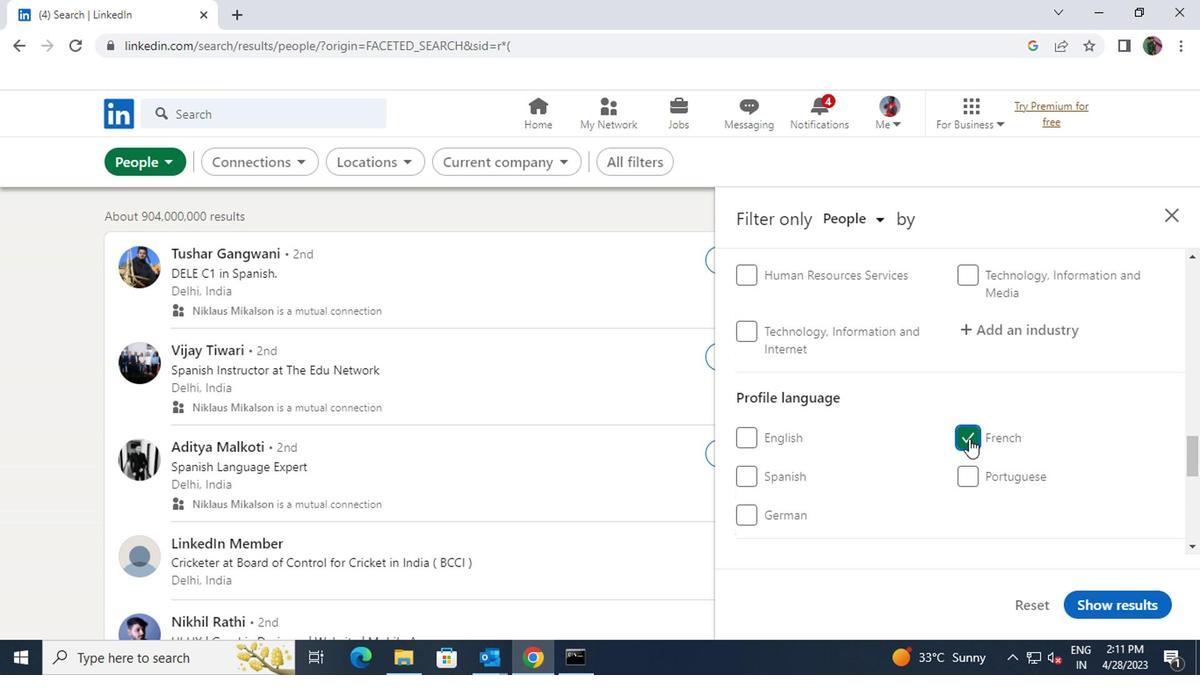 
Action: Mouse scrolled (965, 441) with delta (0, 1)
Screenshot: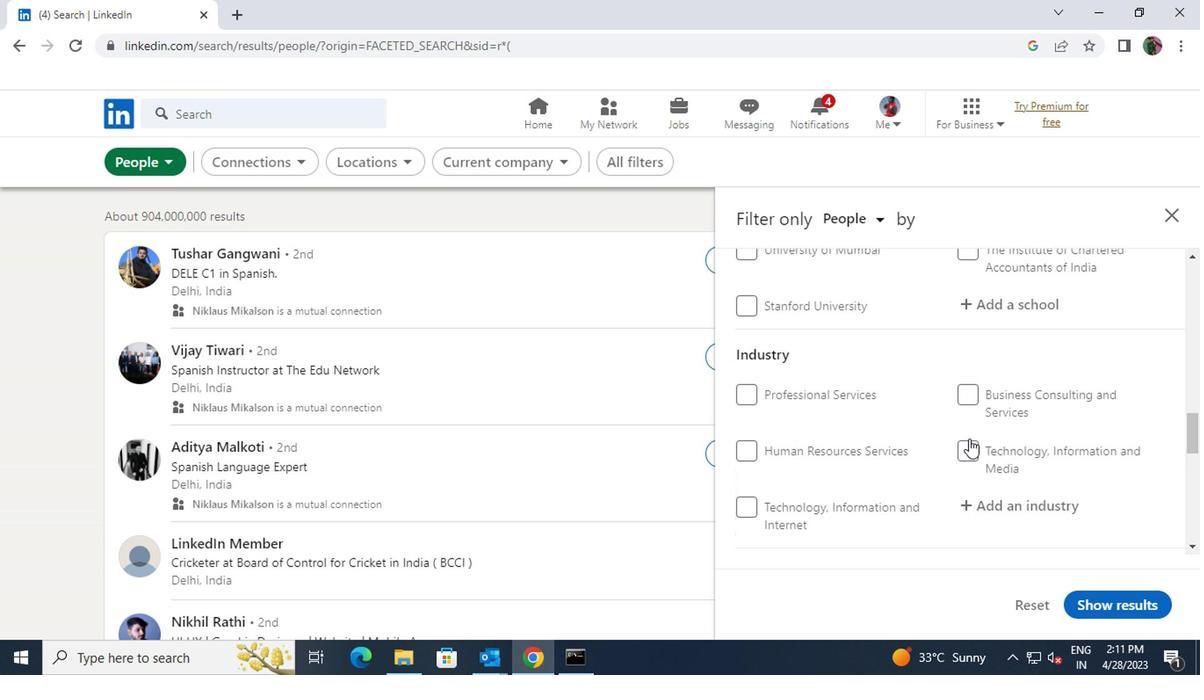 
Action: Mouse scrolled (965, 441) with delta (0, 1)
Screenshot: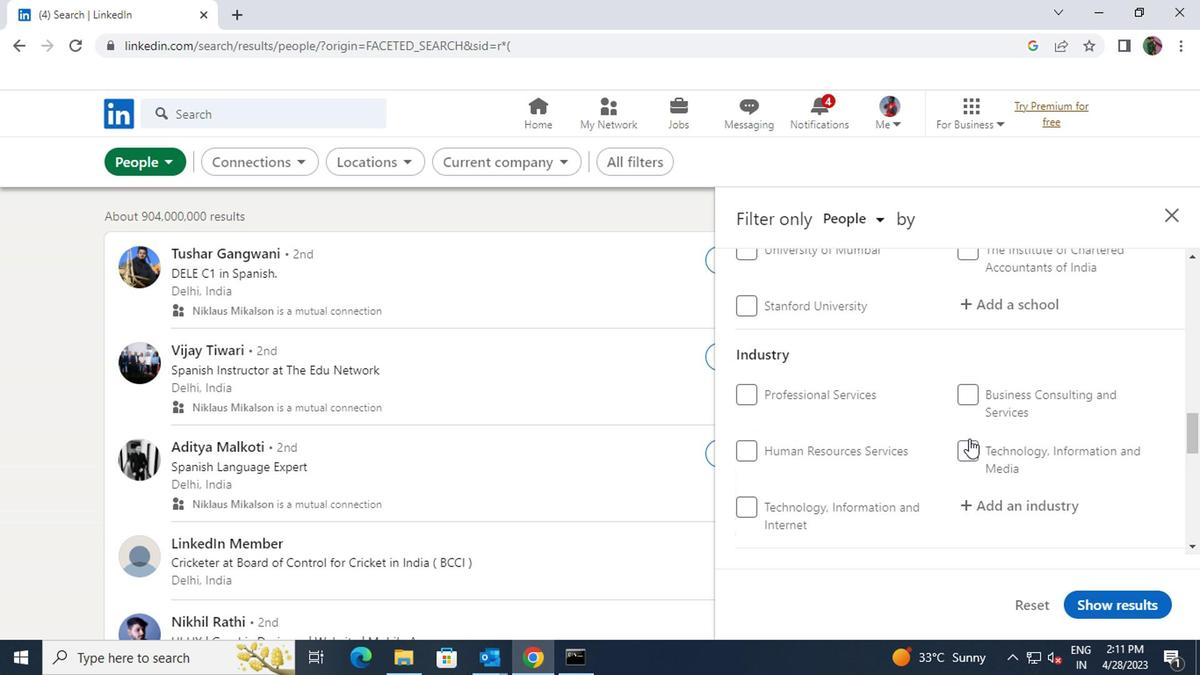 
Action: Mouse scrolled (965, 441) with delta (0, 1)
Screenshot: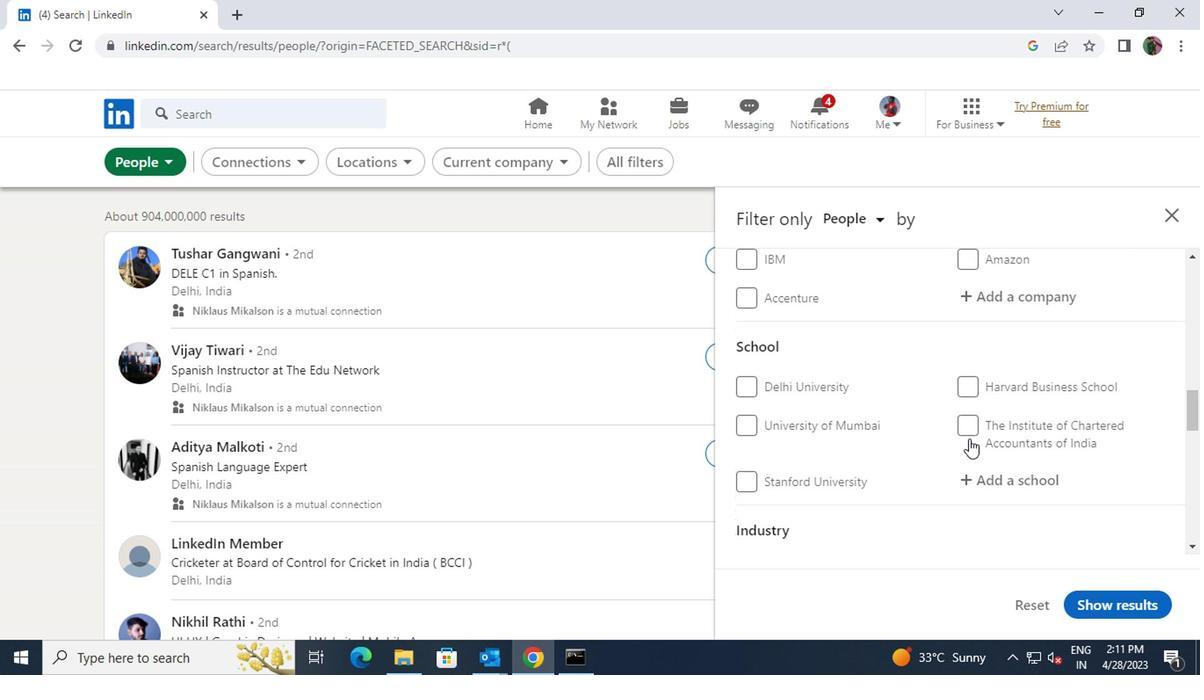 
Action: Mouse scrolled (965, 441) with delta (0, 1)
Screenshot: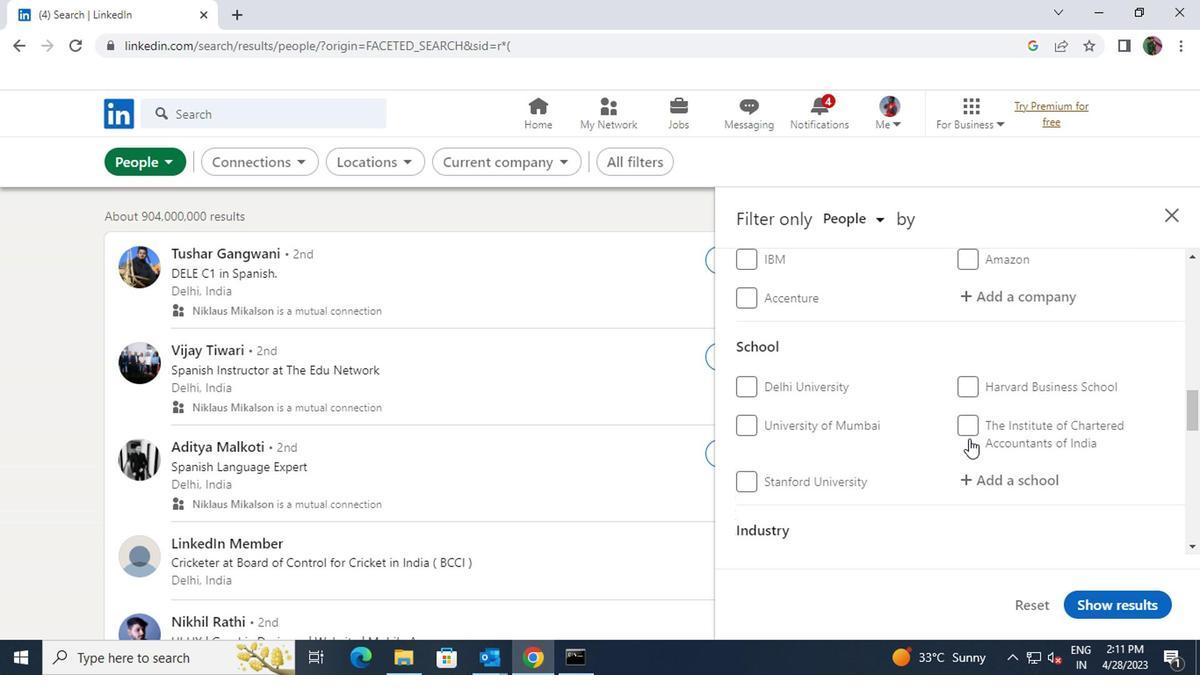 
Action: Mouse scrolled (965, 441) with delta (0, 1)
Screenshot: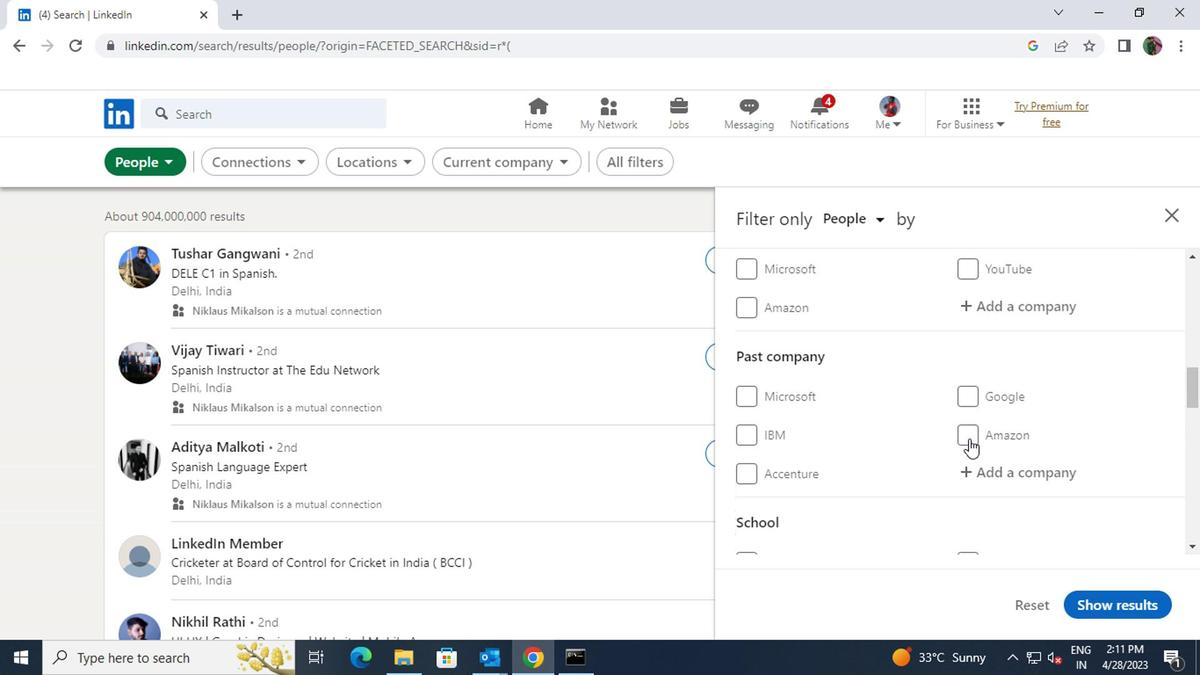
Action: Mouse moved to (971, 402)
Screenshot: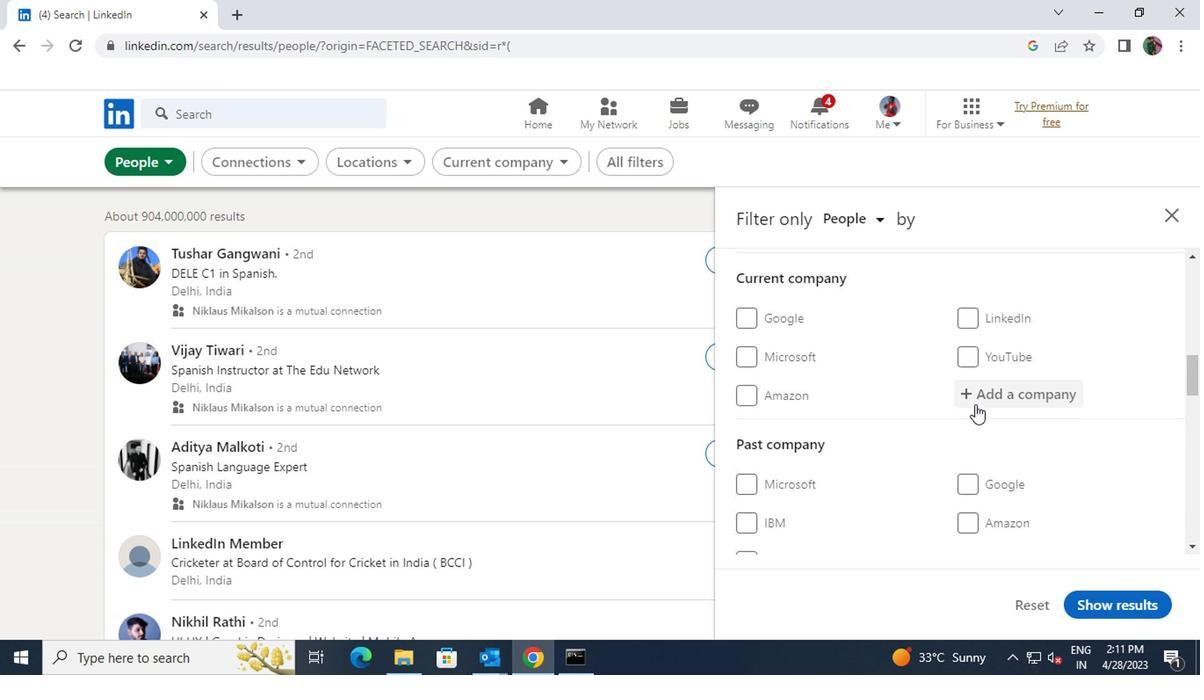 
Action: Mouse pressed left at (971, 402)
Screenshot: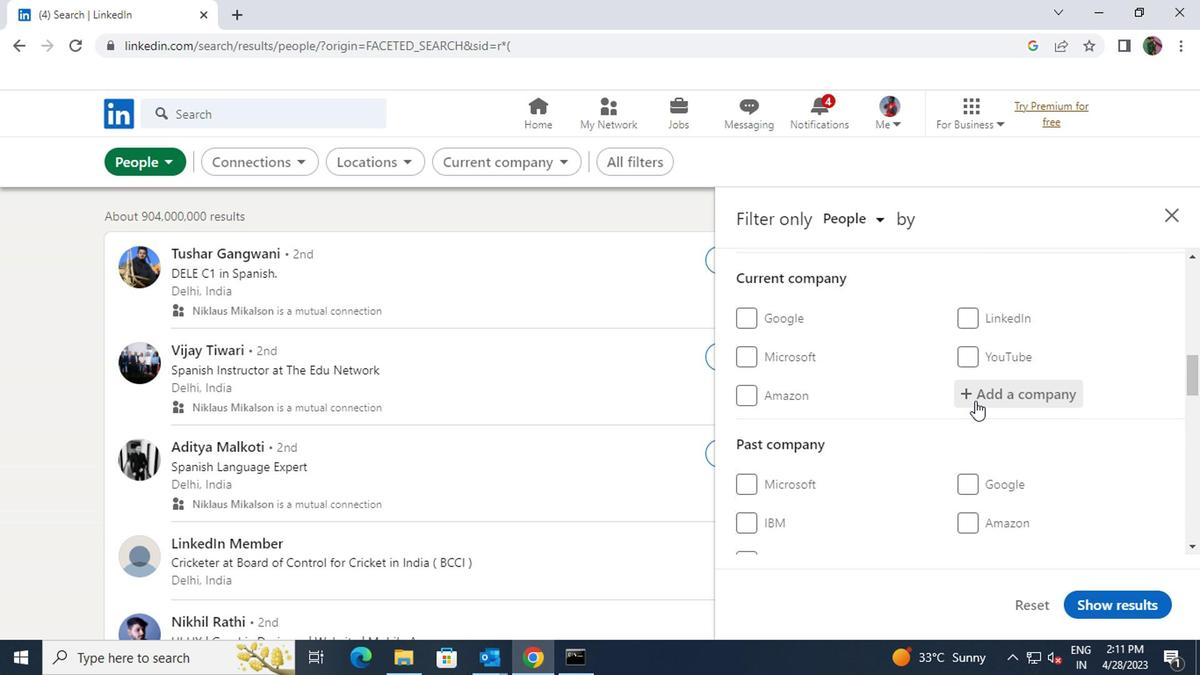
Action: Key pressed <Key.shift><Key.shift><Key.shift><Key.shift><Key.shift><Key.shift>CVENT
Screenshot: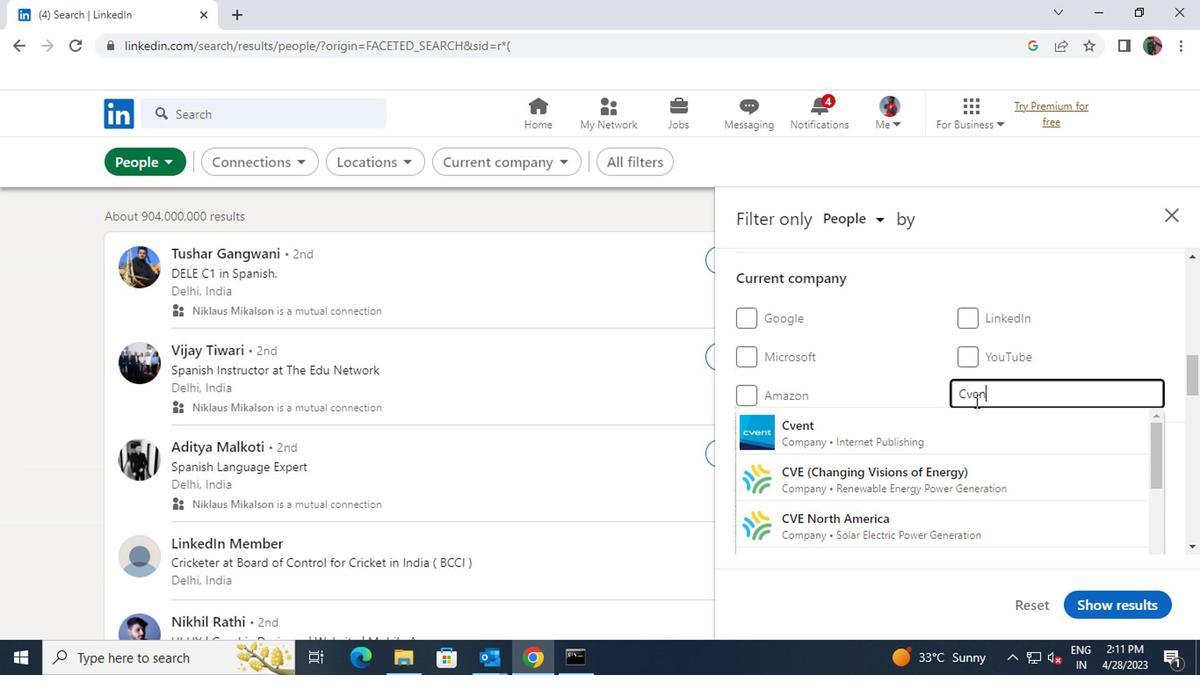 
Action: Mouse moved to (961, 418)
Screenshot: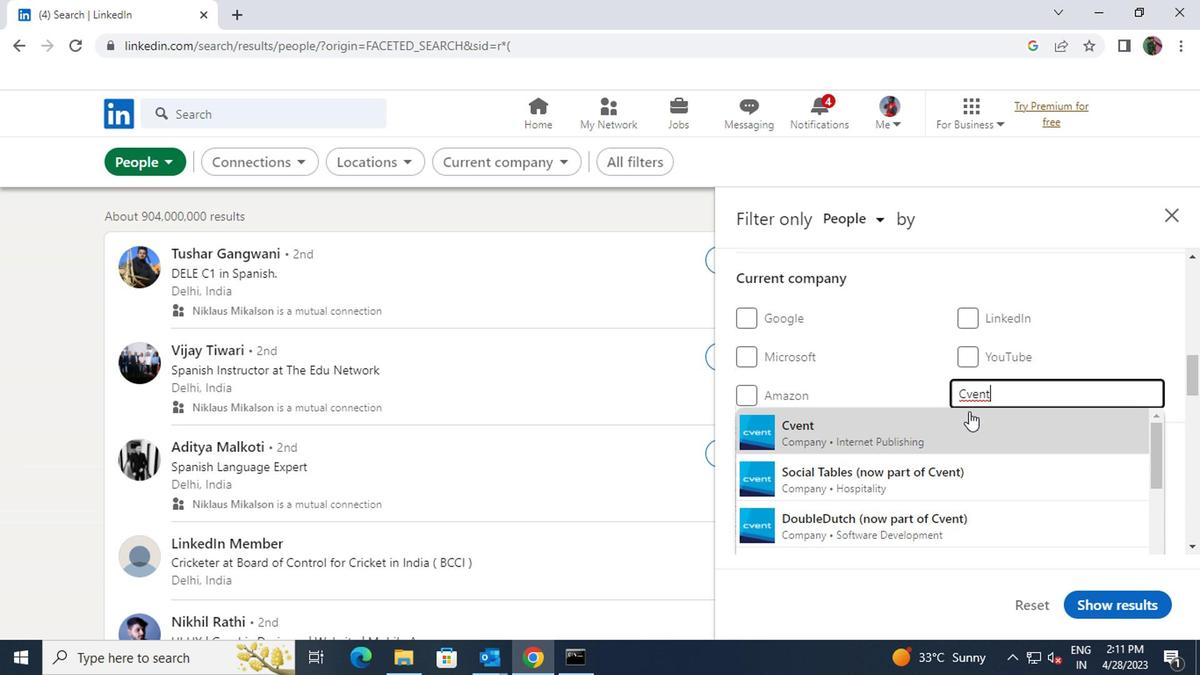 
Action: Mouse pressed left at (961, 418)
Screenshot: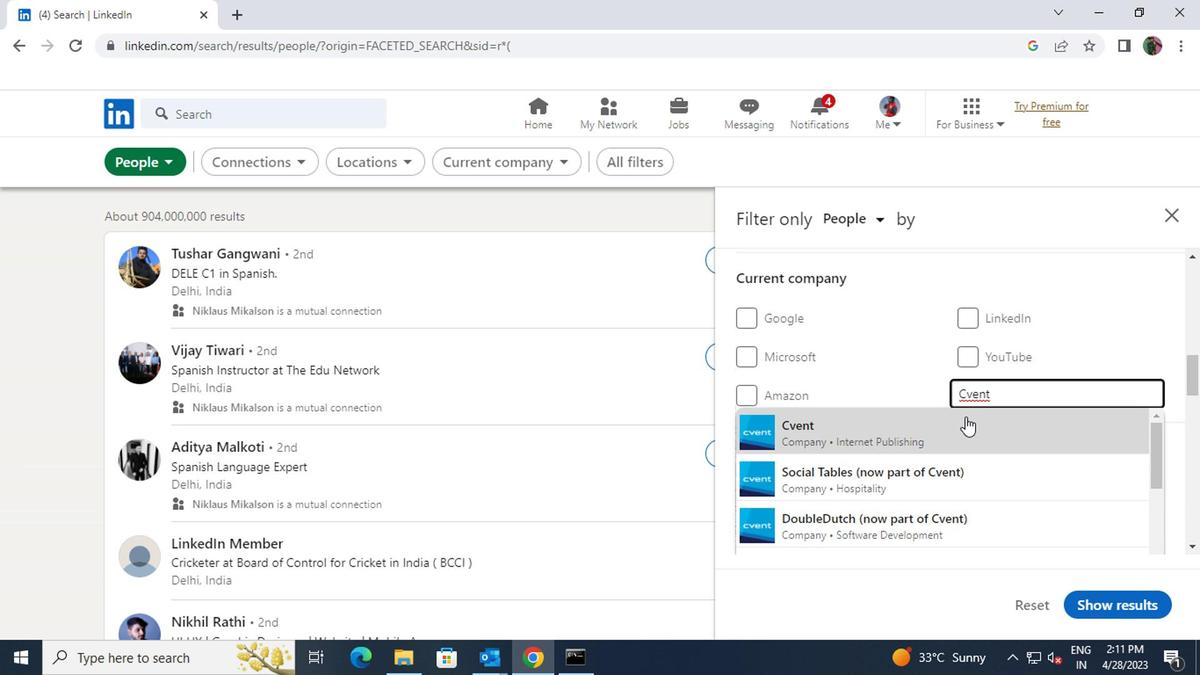 
Action: Mouse scrolled (961, 417) with delta (0, 0)
Screenshot: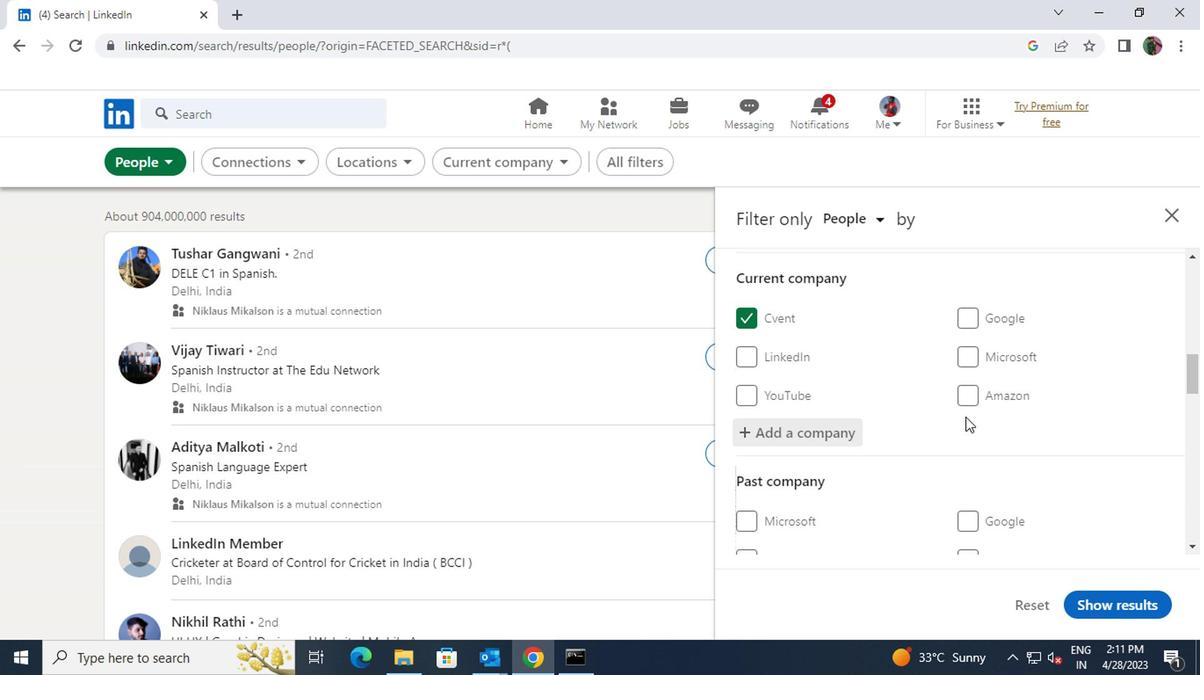 
Action: Mouse scrolled (961, 417) with delta (0, 0)
Screenshot: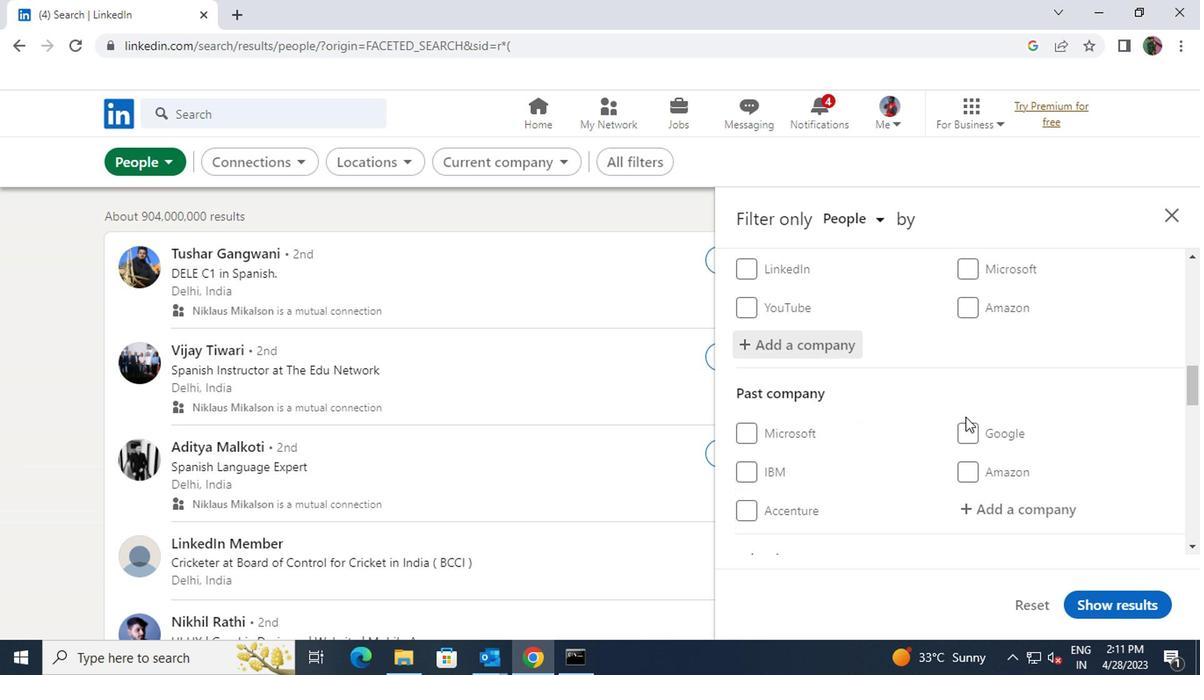 
Action: Mouse scrolled (961, 417) with delta (0, 0)
Screenshot: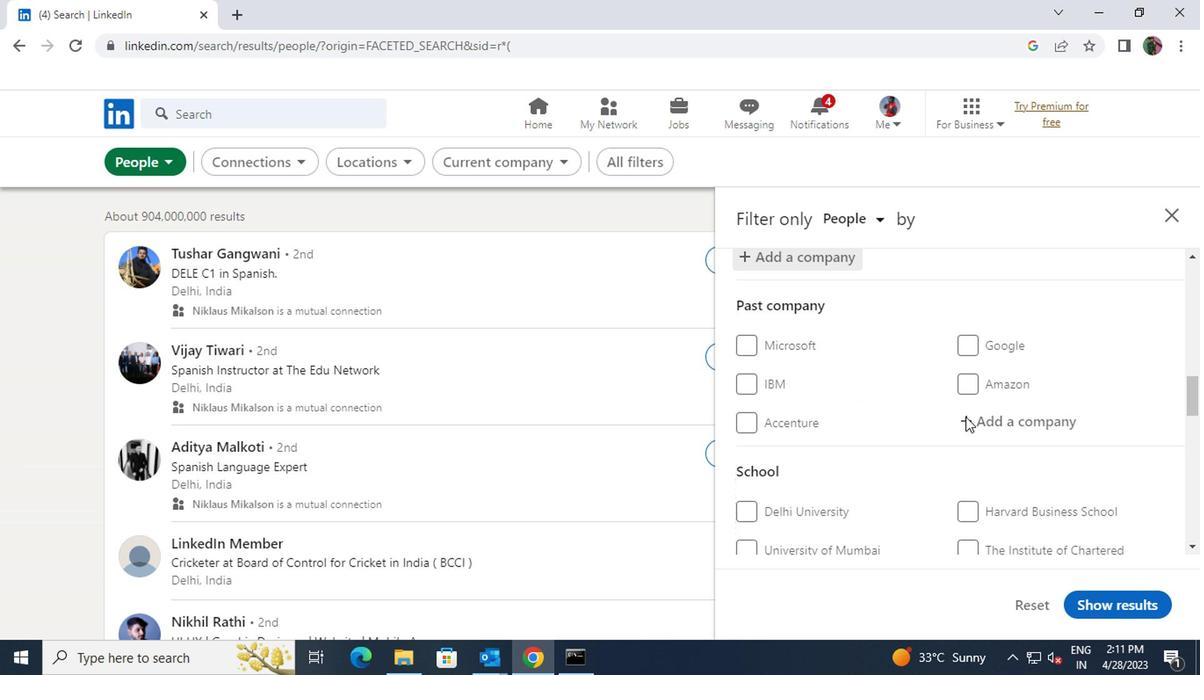 
Action: Mouse moved to (979, 509)
Screenshot: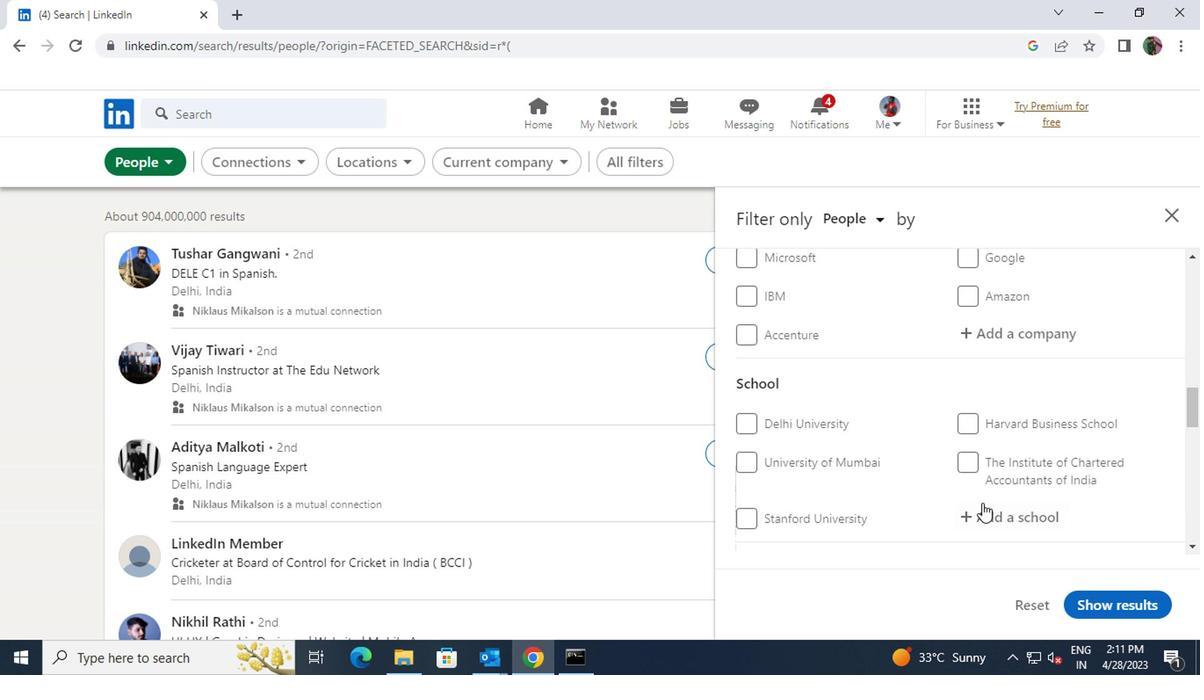 
Action: Mouse pressed left at (979, 509)
Screenshot: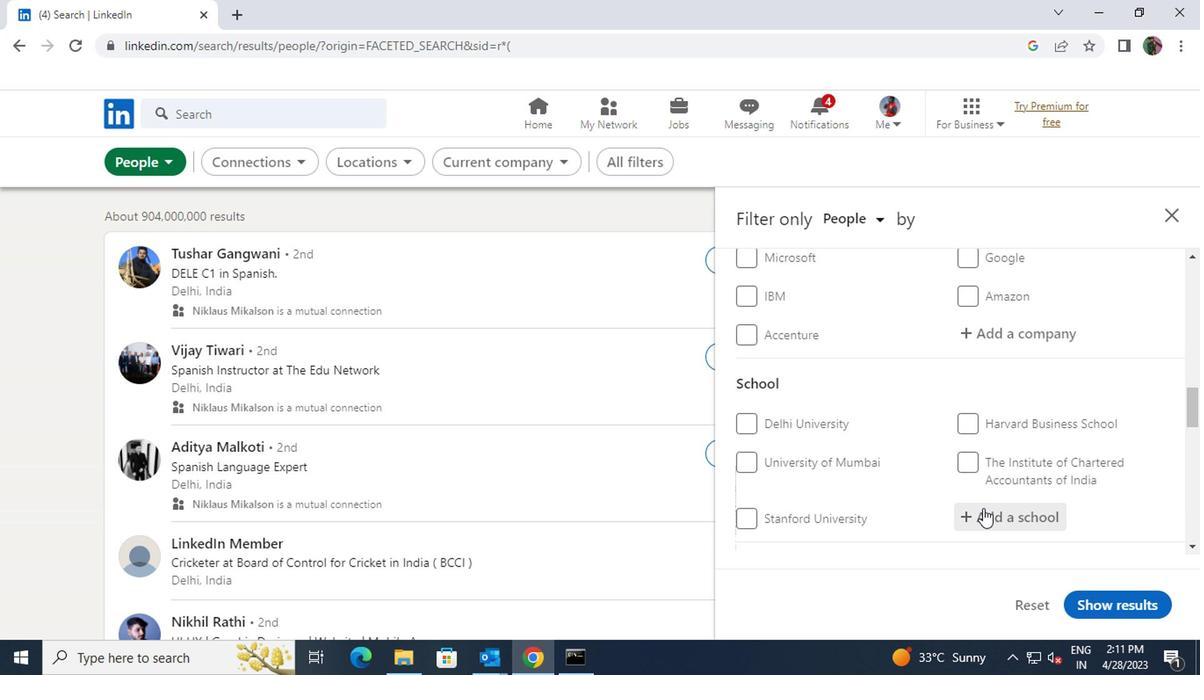 
Action: Key pressed <Key.shift>MAHARAS
Screenshot: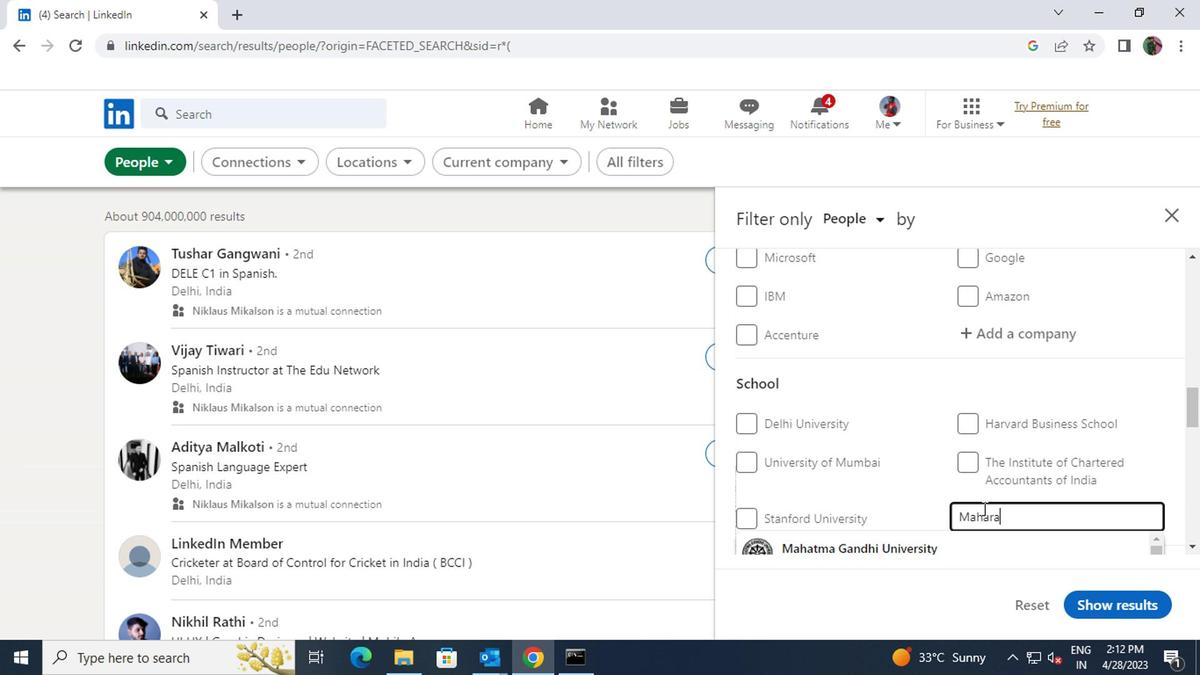 
Action: Mouse scrolled (979, 509) with delta (0, 0)
Screenshot: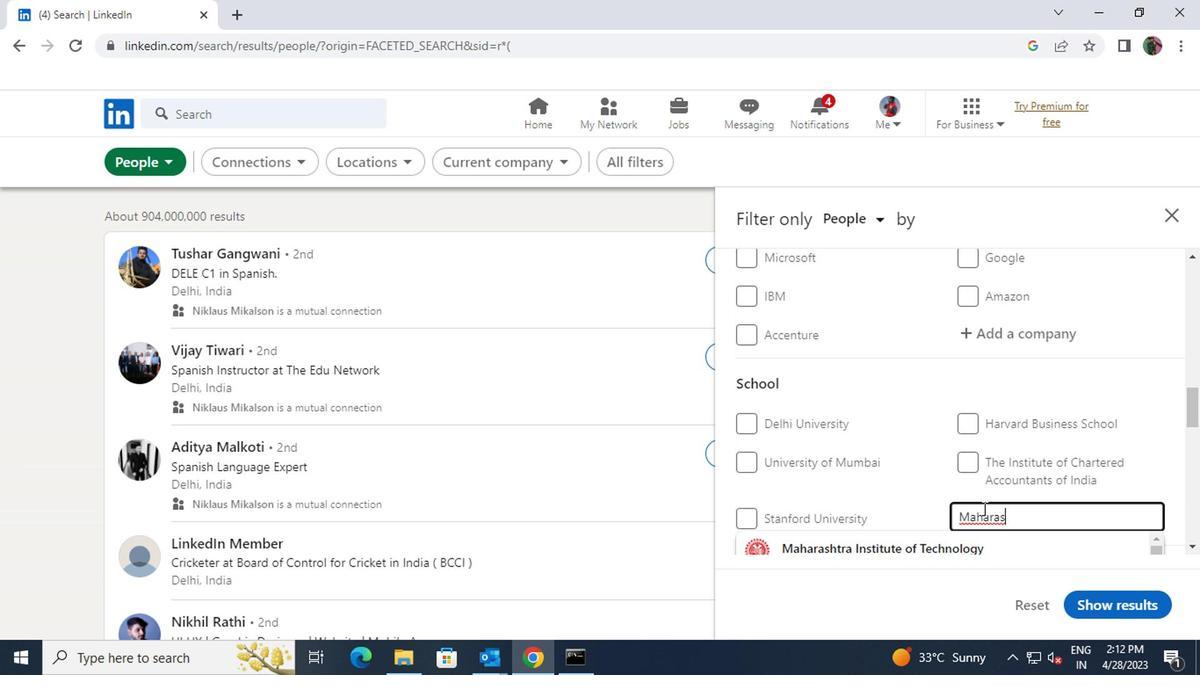 
Action: Mouse moved to (983, 494)
Screenshot: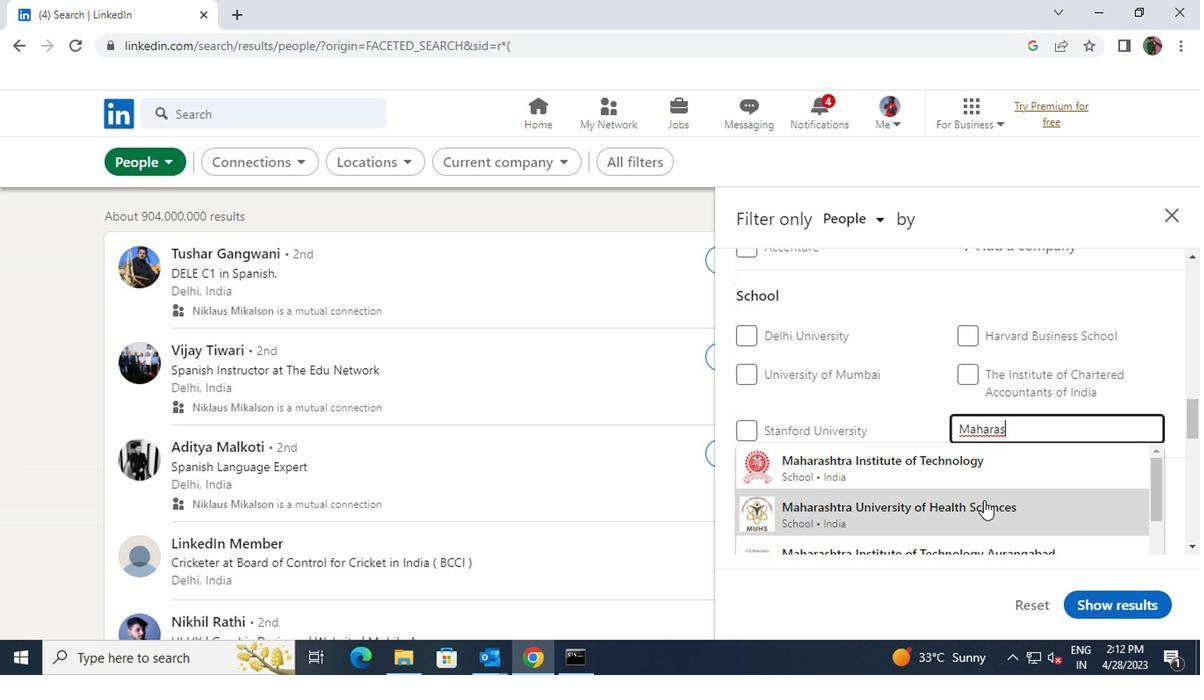 
Action: Mouse pressed left at (983, 494)
Screenshot: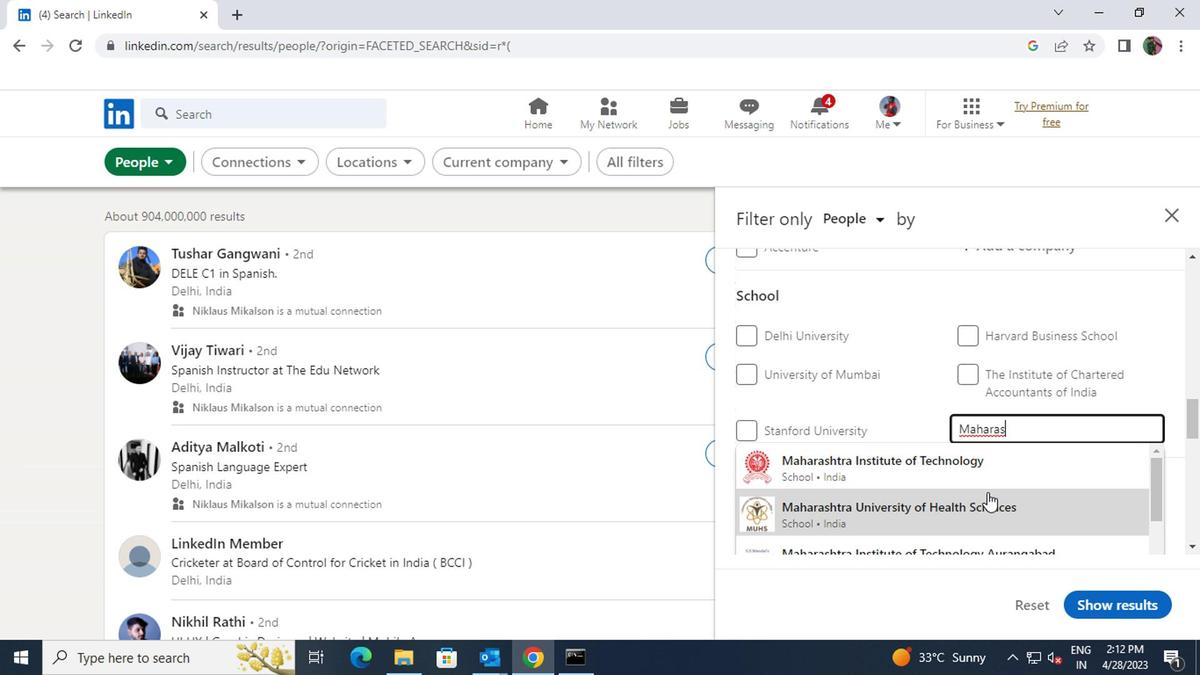 
Action: Mouse scrolled (983, 492) with delta (0, -1)
Screenshot: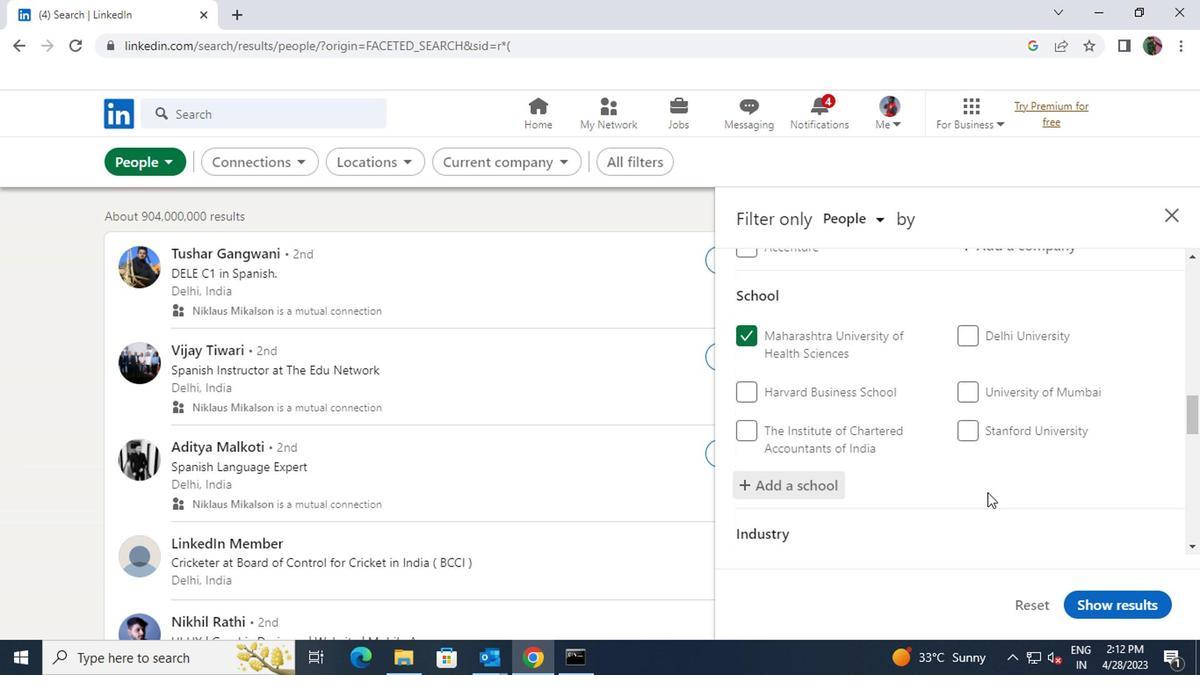 
Action: Mouse scrolled (983, 492) with delta (0, -1)
Screenshot: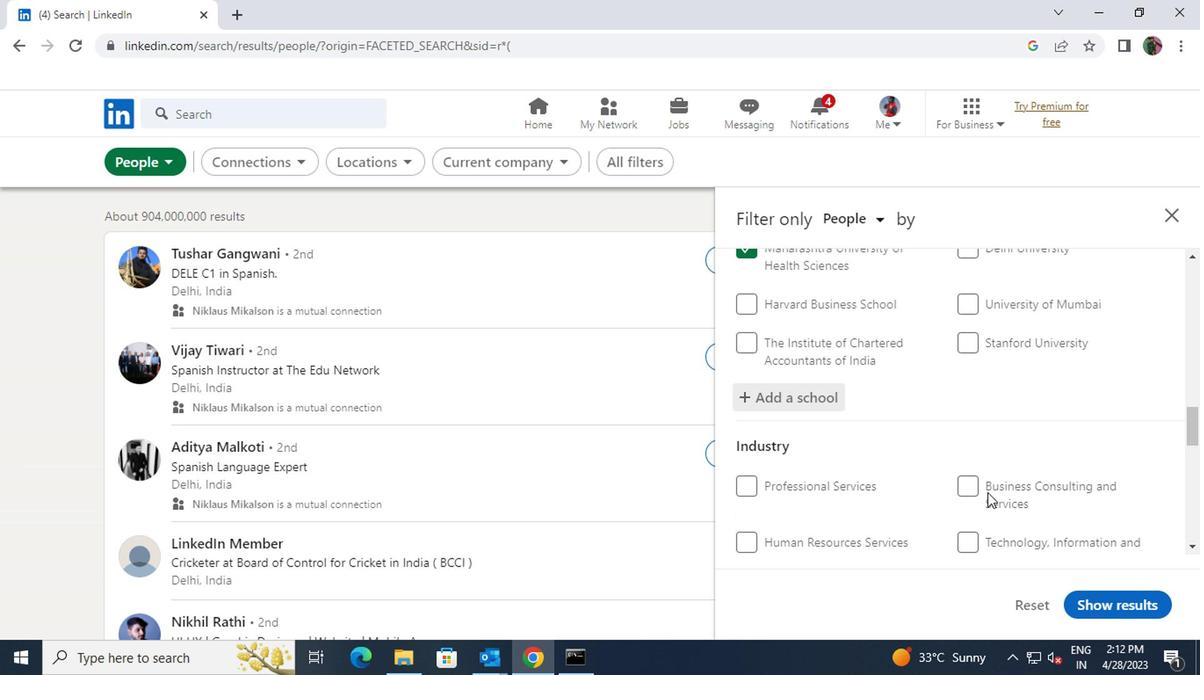 
Action: Mouse moved to (988, 500)
Screenshot: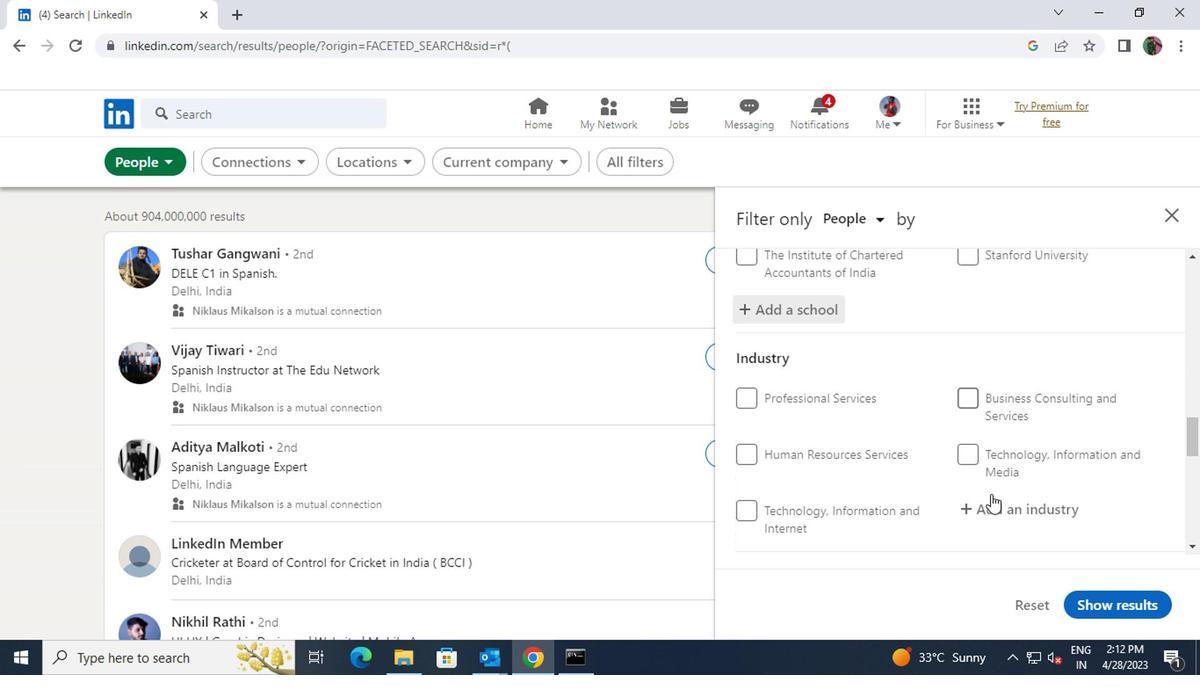 
Action: Mouse pressed left at (988, 500)
Screenshot: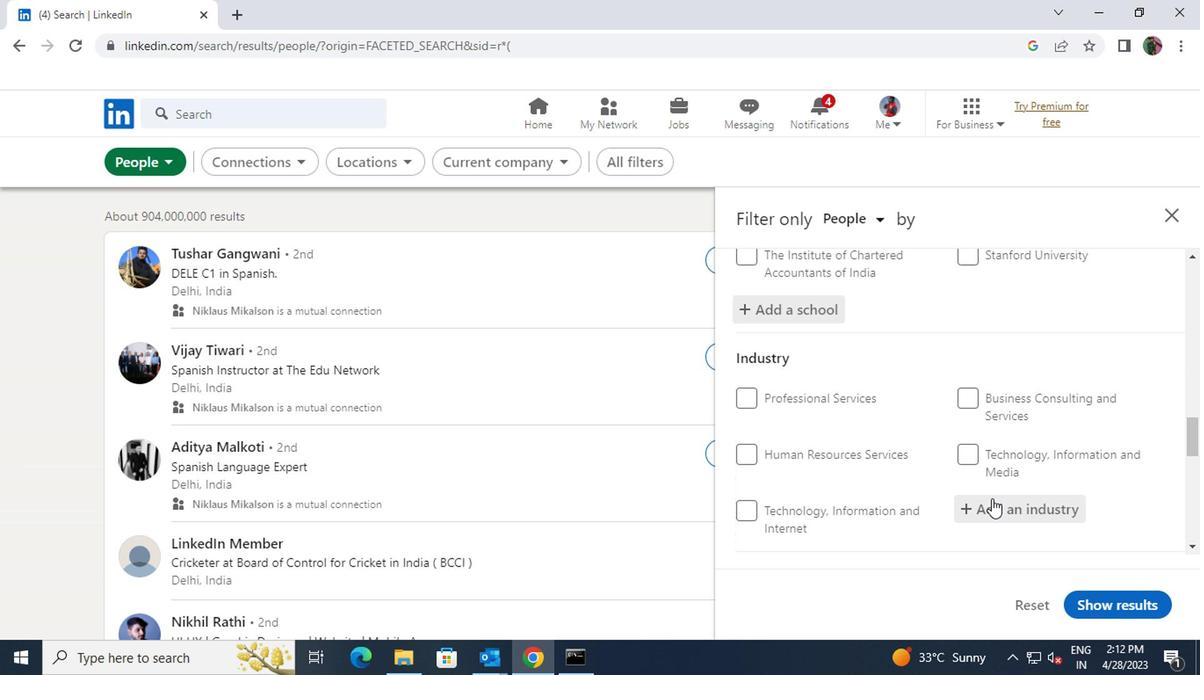 
Action: Key pressed <Key.shift><Key.shift><Key.shift><Key.shift><Key.shift><Key.shift><Key.shift><Key.shift><Key.shift><Key.shift><Key.shift><Key.shift><Key.shift><Key.shift><Key.shift><Key.shift>MOVIES<Key.space>AND<Key.space>
Screenshot: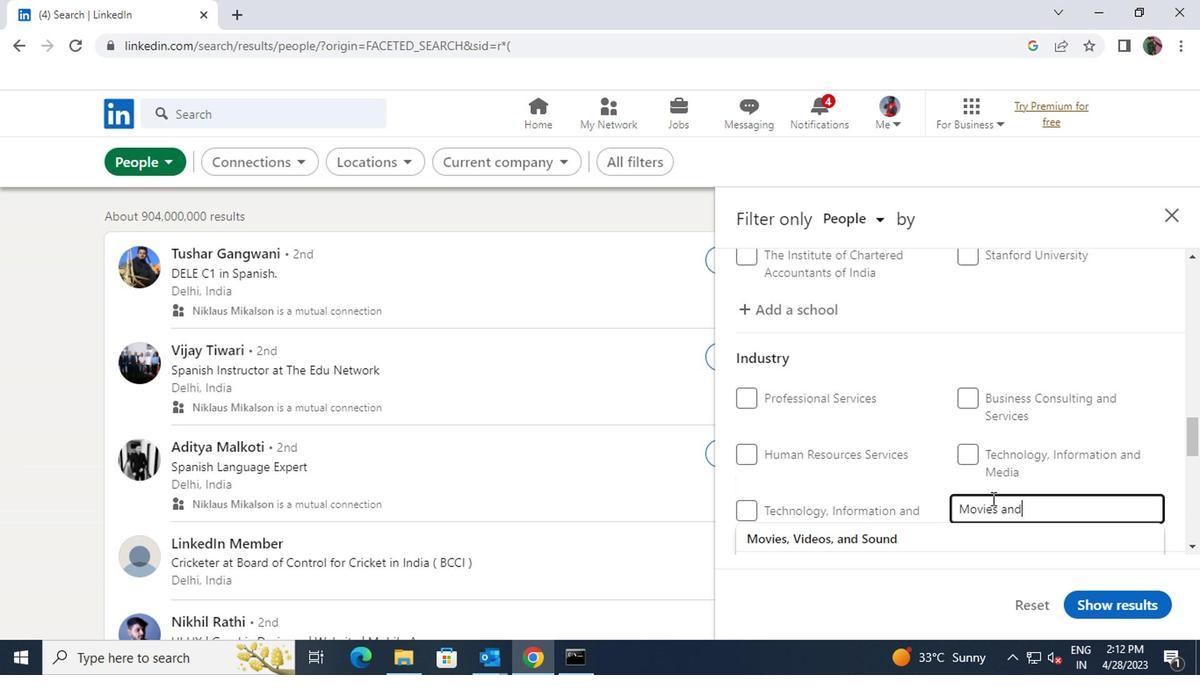 
Action: Mouse moved to (979, 524)
Screenshot: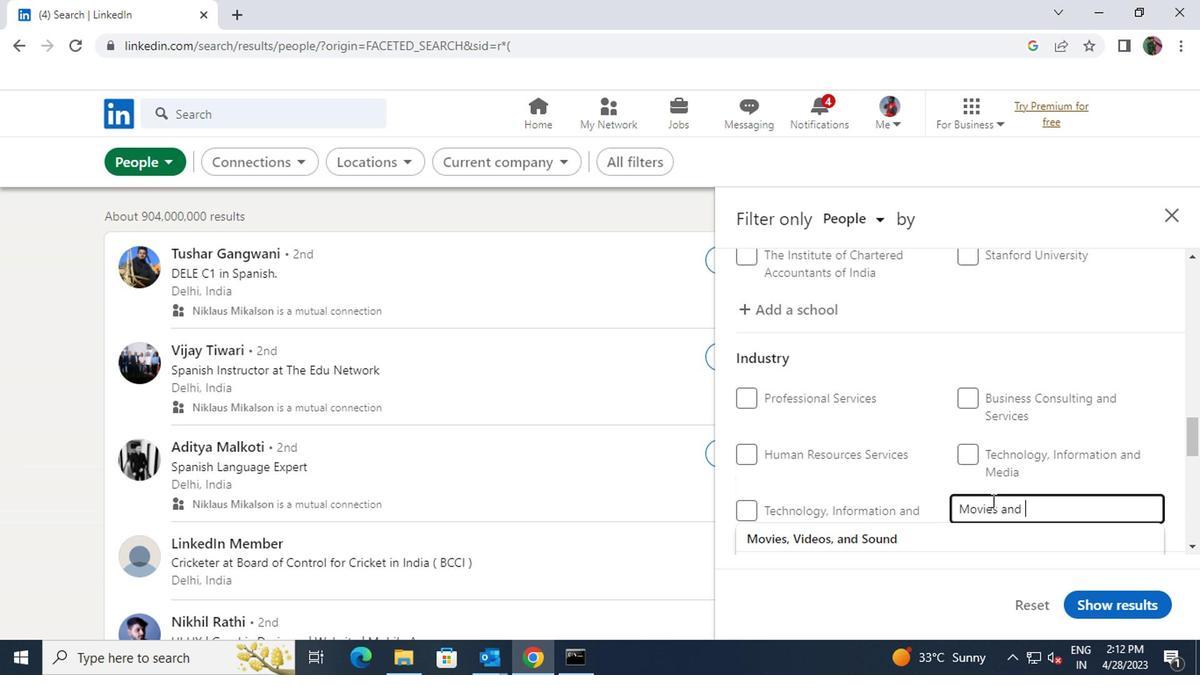 
Action: Mouse pressed left at (979, 524)
Screenshot: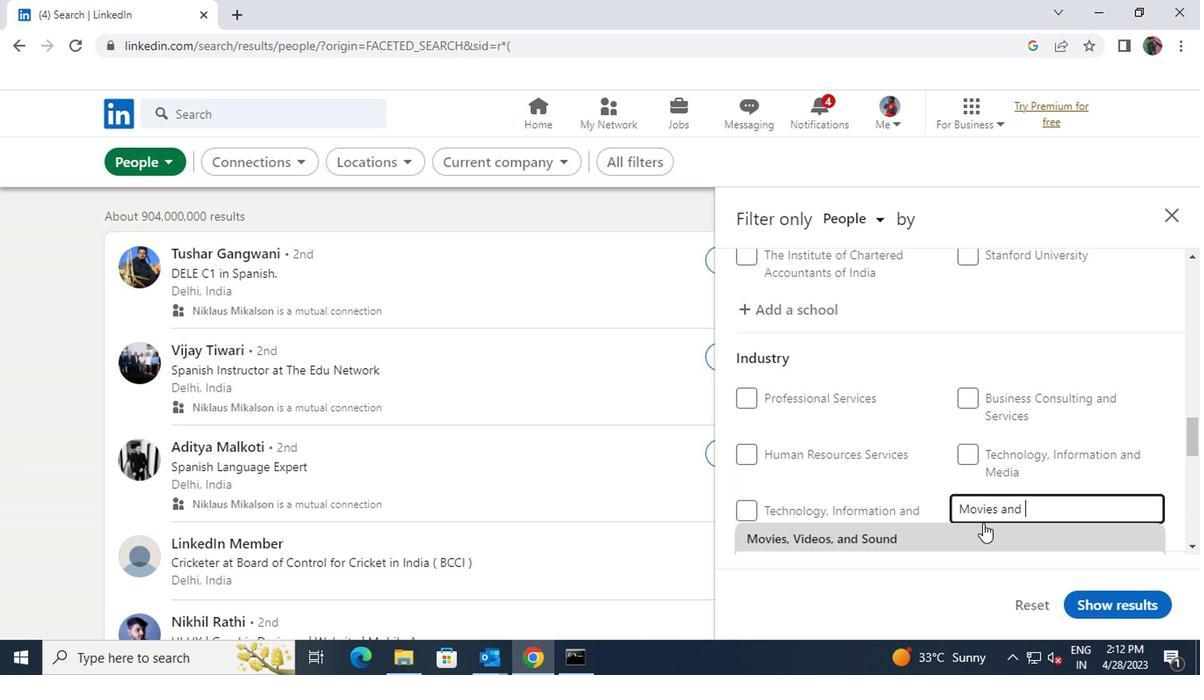 
Action: Mouse scrolled (979, 523) with delta (0, -1)
Screenshot: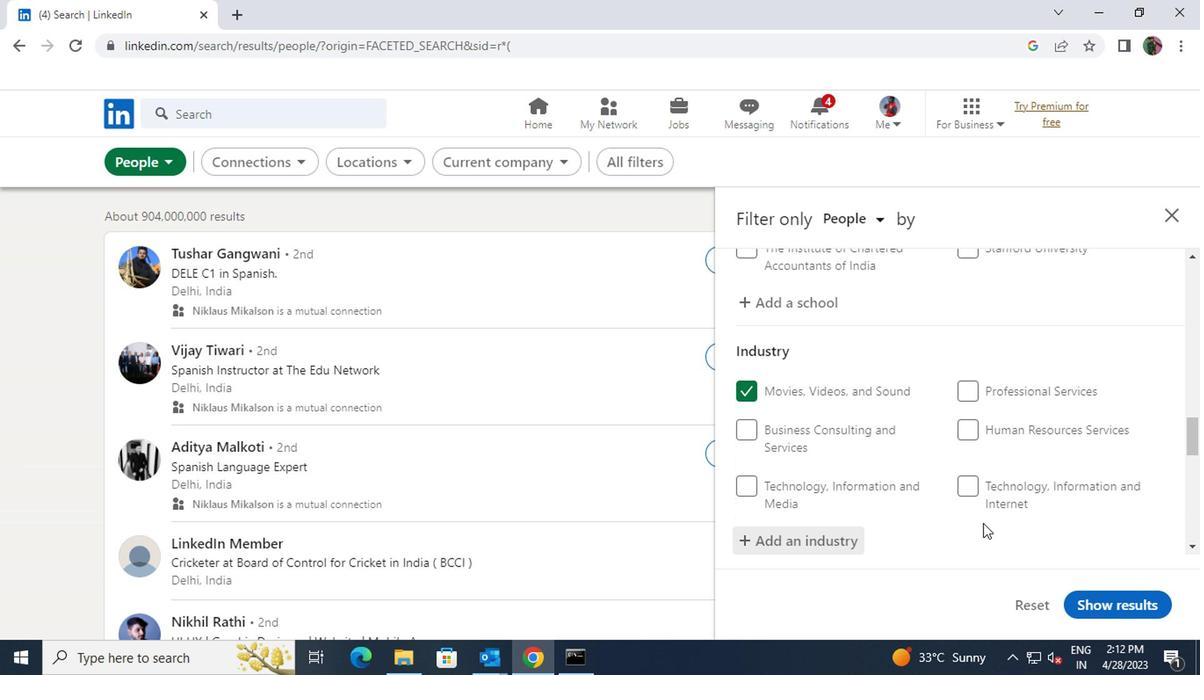 
Action: Mouse scrolled (979, 523) with delta (0, -1)
Screenshot: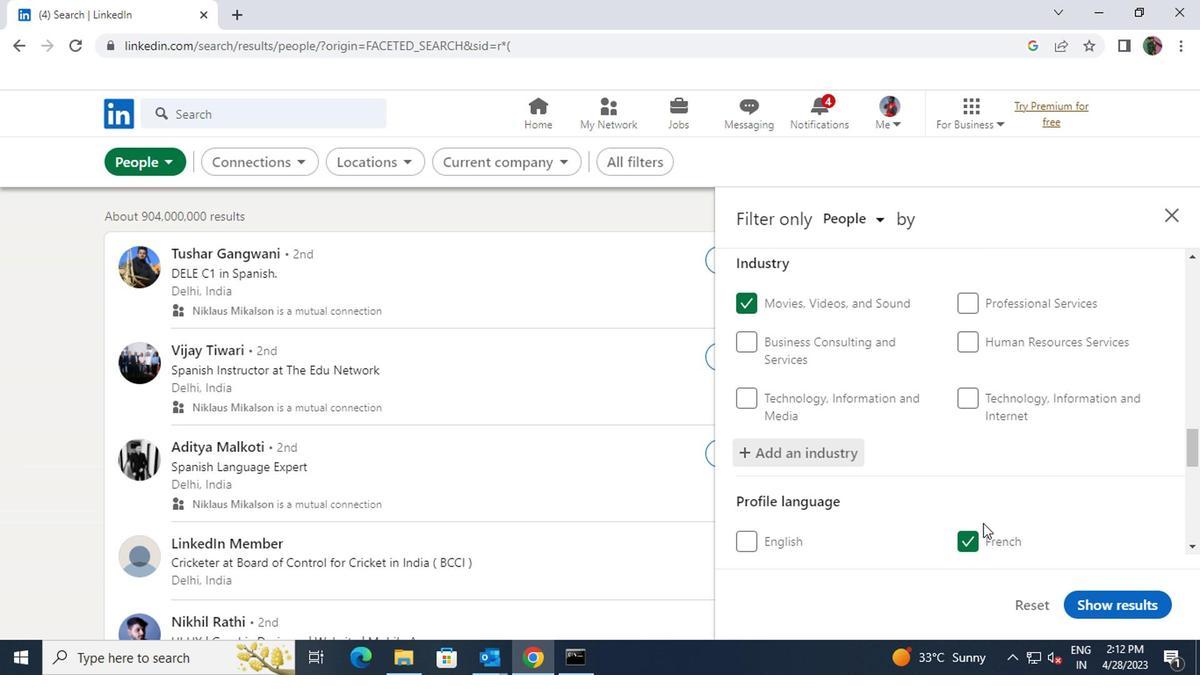 
Action: Mouse scrolled (979, 523) with delta (0, -1)
Screenshot: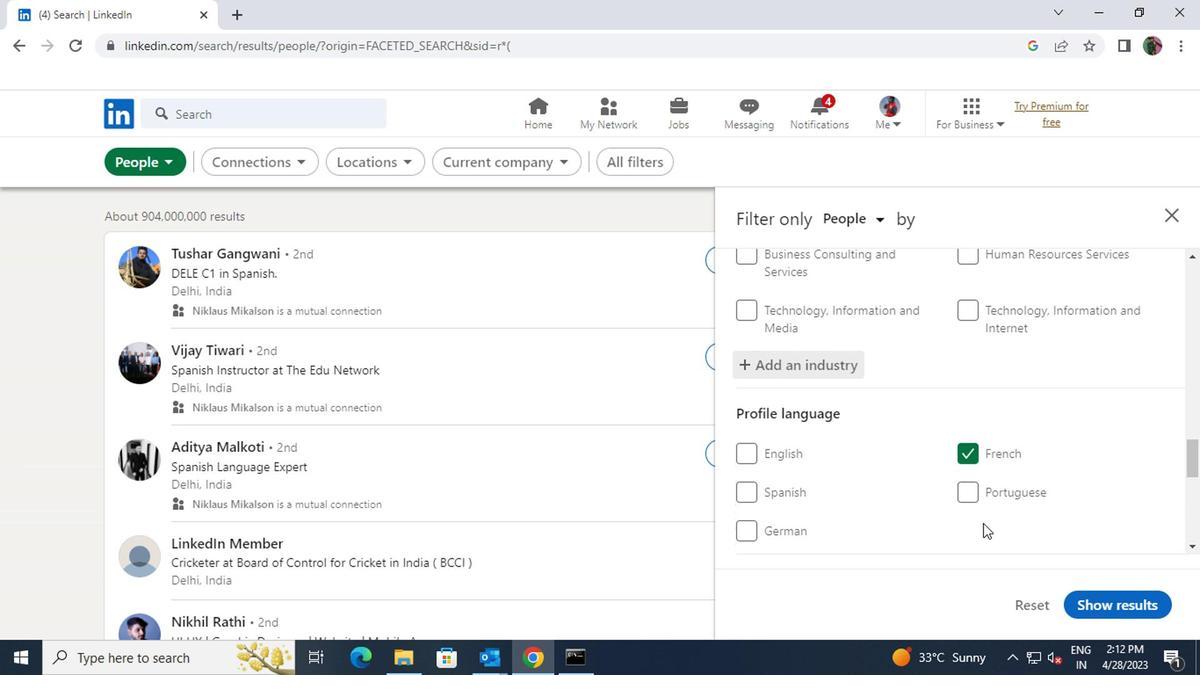 
Action: Mouse scrolled (979, 523) with delta (0, -1)
Screenshot: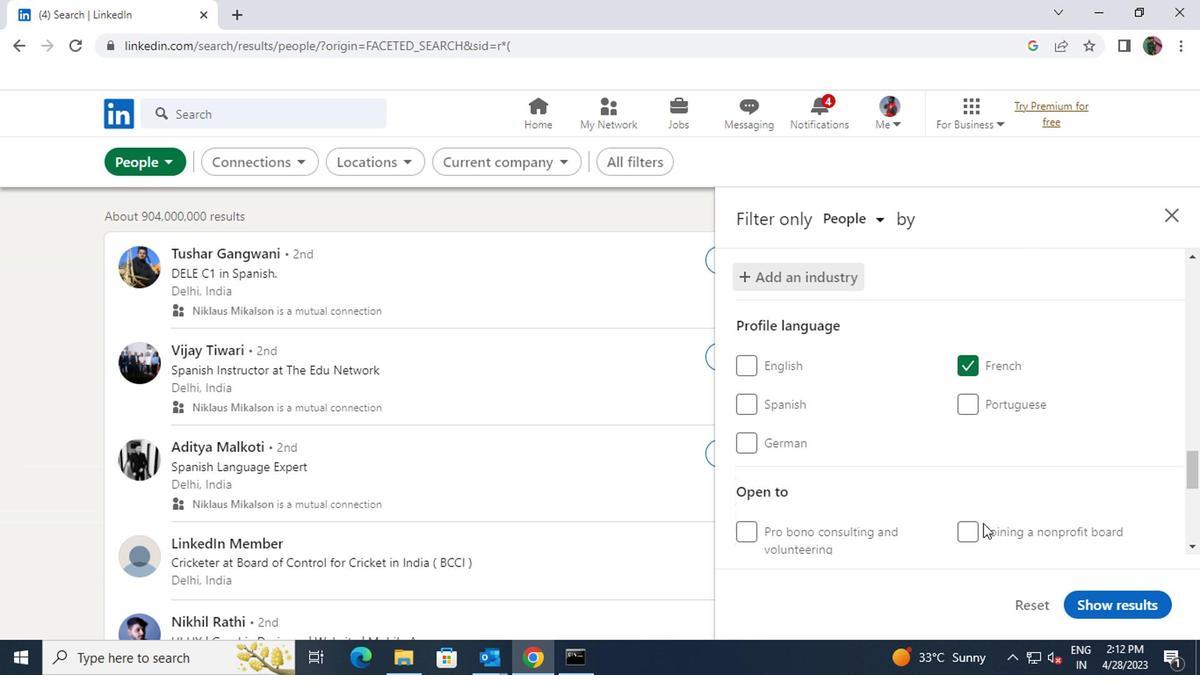
Action: Mouse scrolled (979, 523) with delta (0, -1)
Screenshot: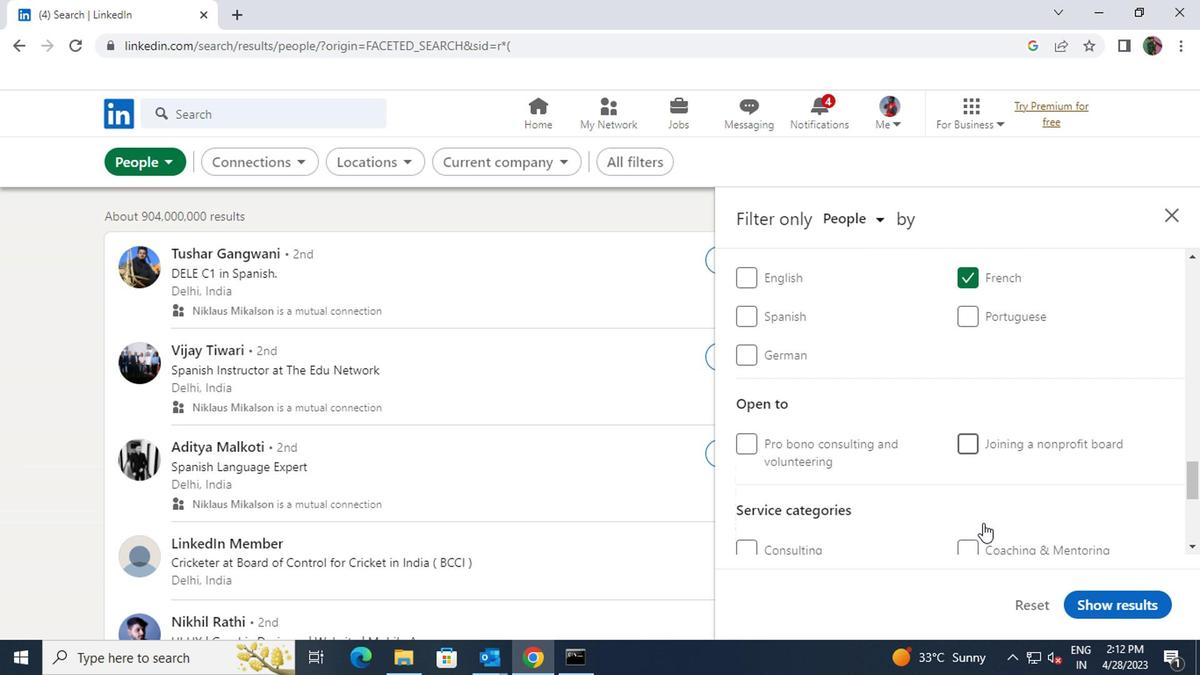 
Action: Mouse scrolled (979, 523) with delta (0, -1)
Screenshot: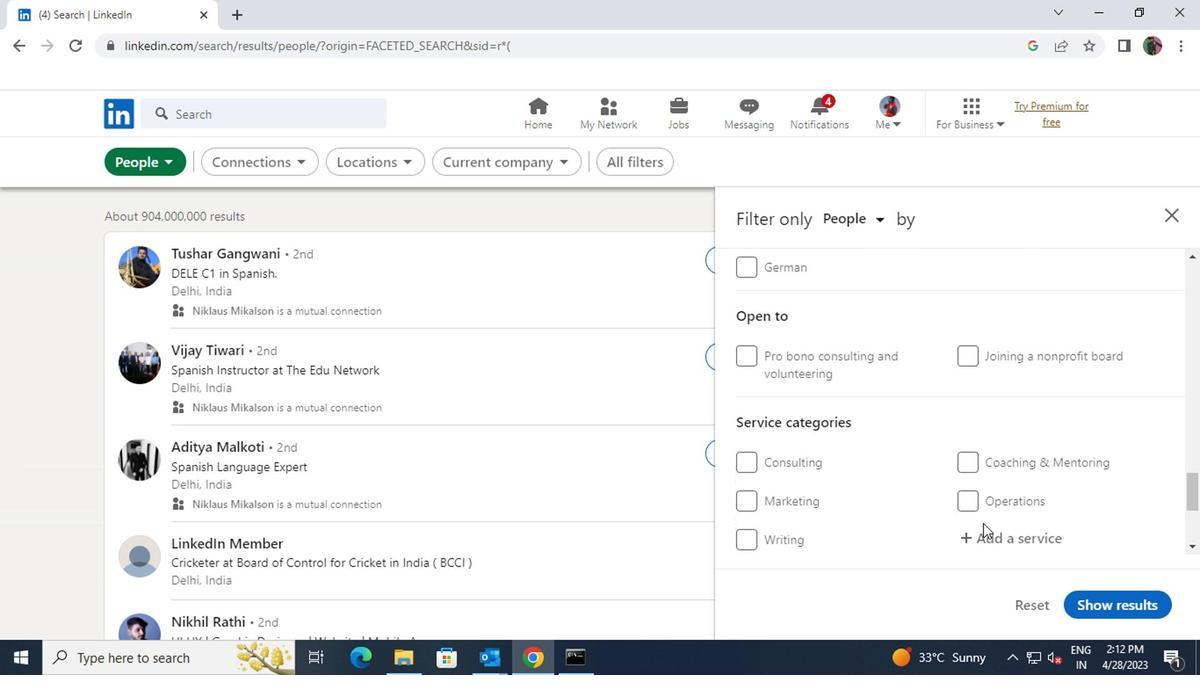 
Action: Mouse moved to (983, 459)
Screenshot: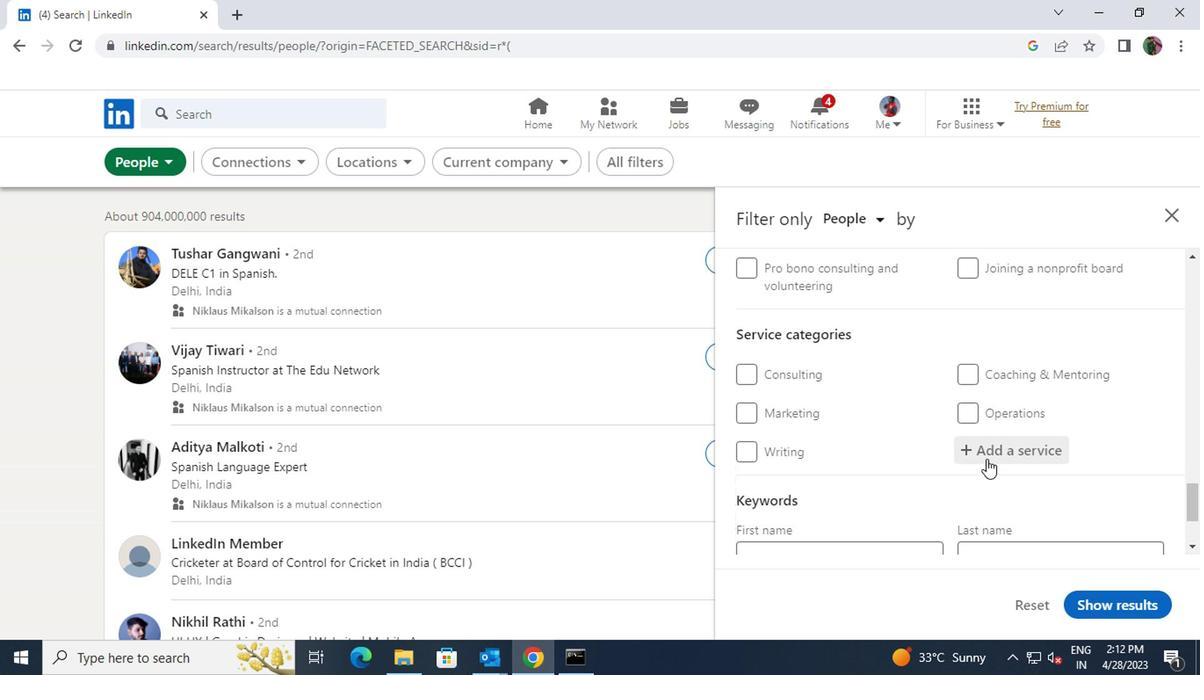 
Action: Mouse pressed left at (983, 459)
Screenshot: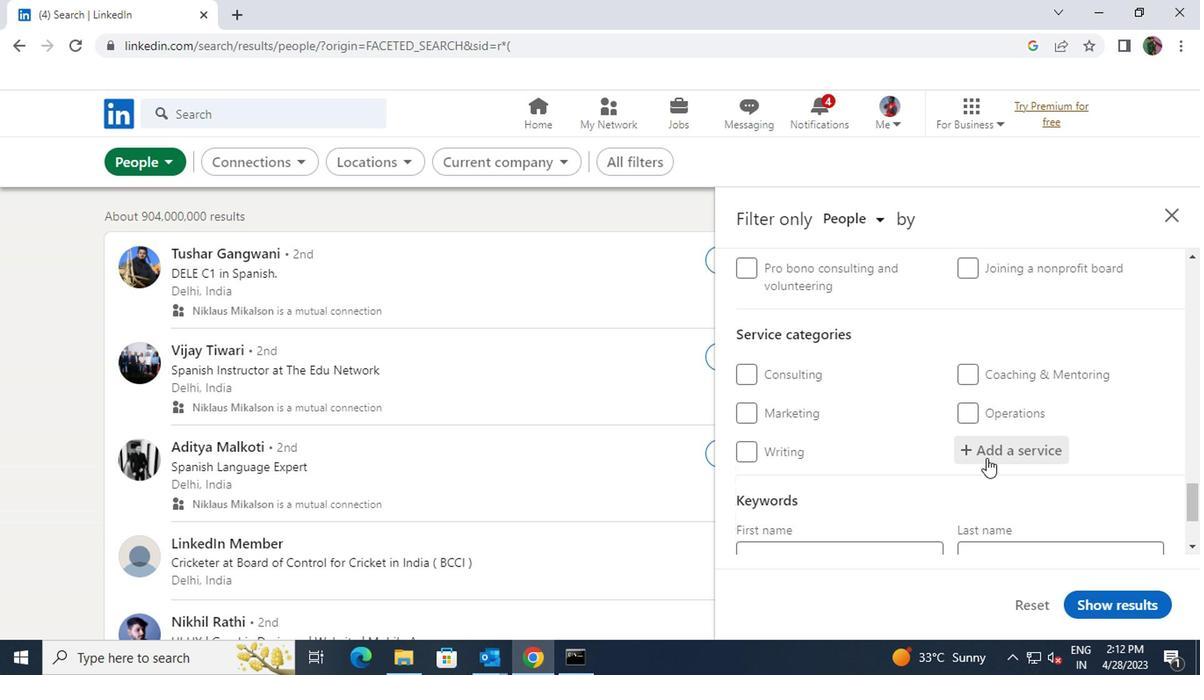 
Action: Key pressed <Key.shift>SEARCH<Key.space>ENGINE<Key.space>
Screenshot: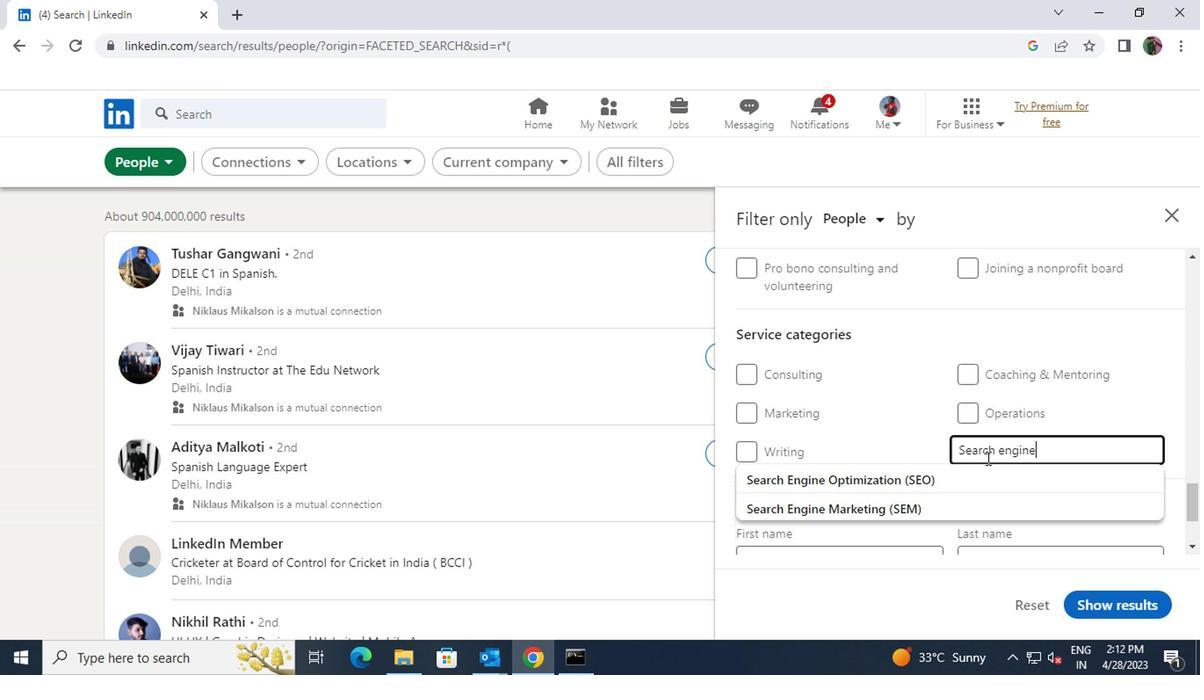 
Action: Mouse moved to (961, 495)
Screenshot: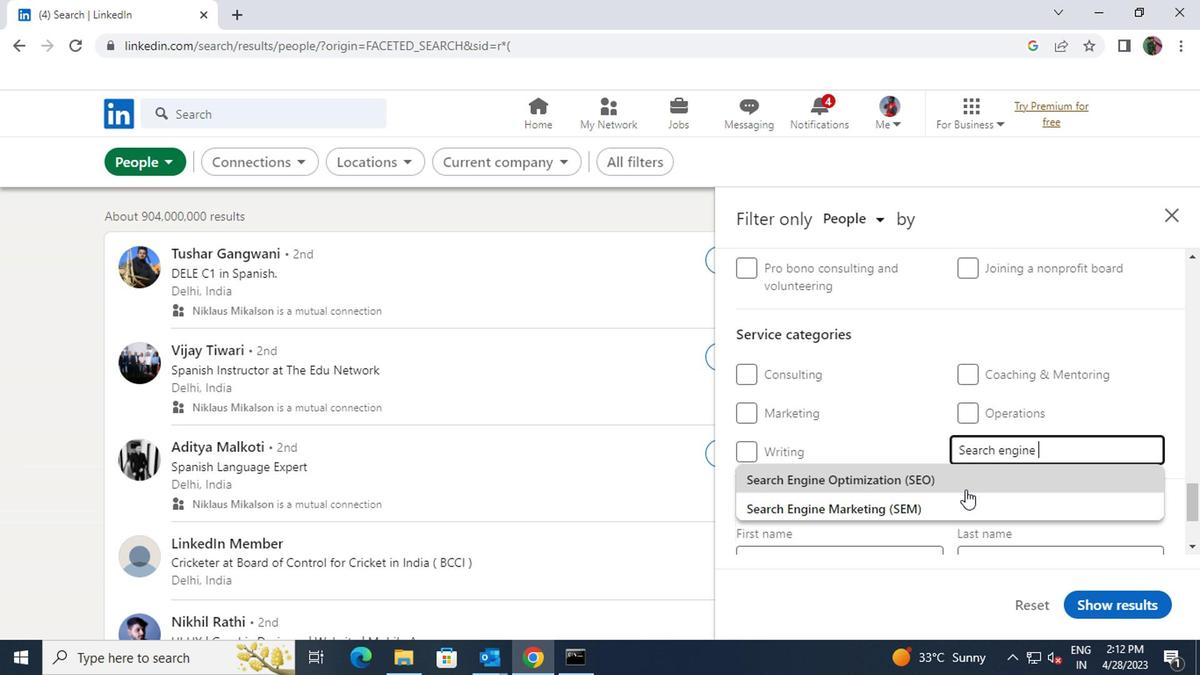 
Action: Mouse pressed left at (961, 495)
Screenshot: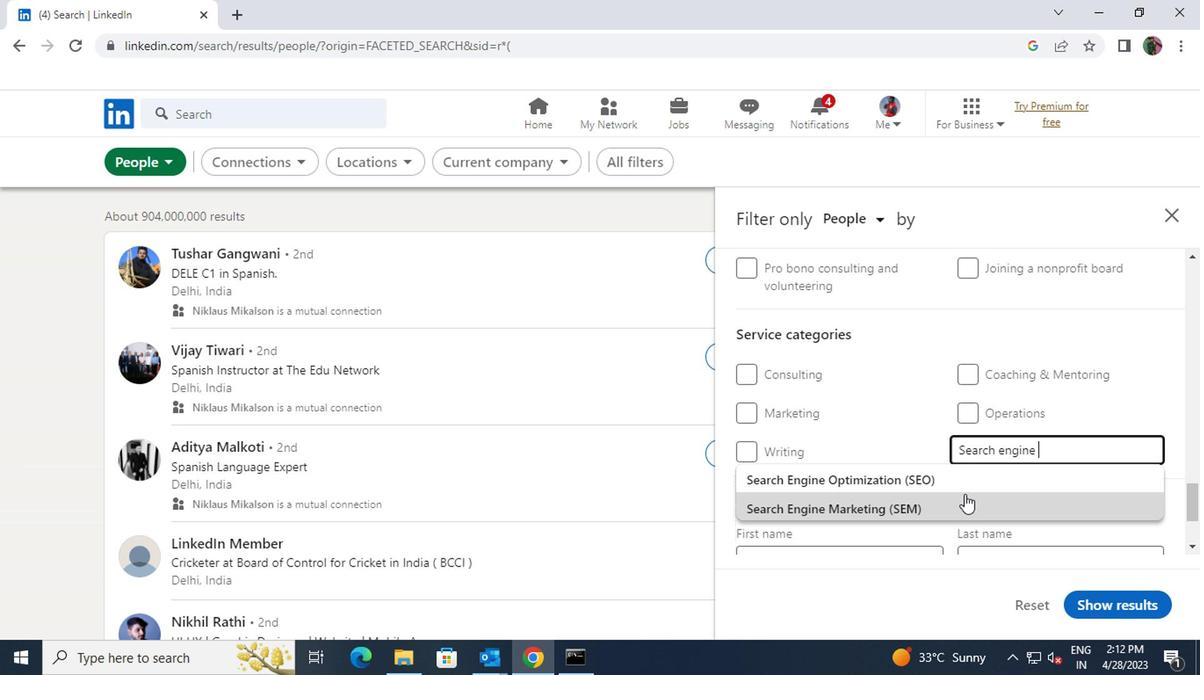 
Action: Mouse scrolled (961, 494) with delta (0, -1)
Screenshot: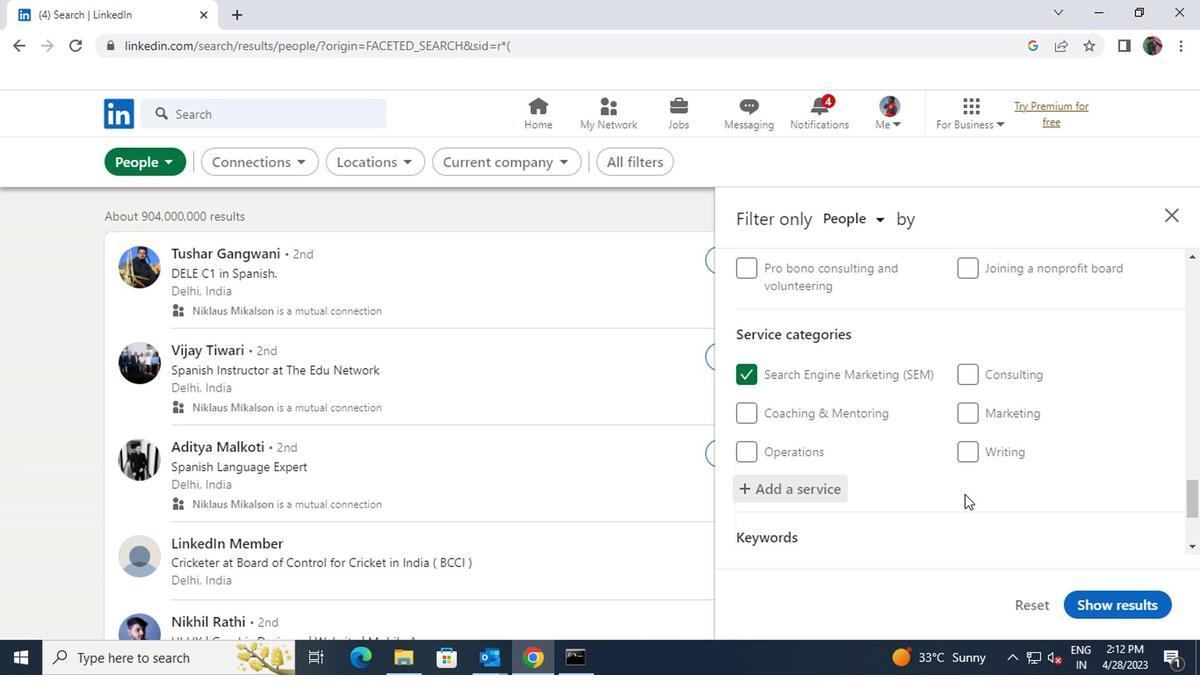 
Action: Mouse scrolled (961, 494) with delta (0, -1)
Screenshot: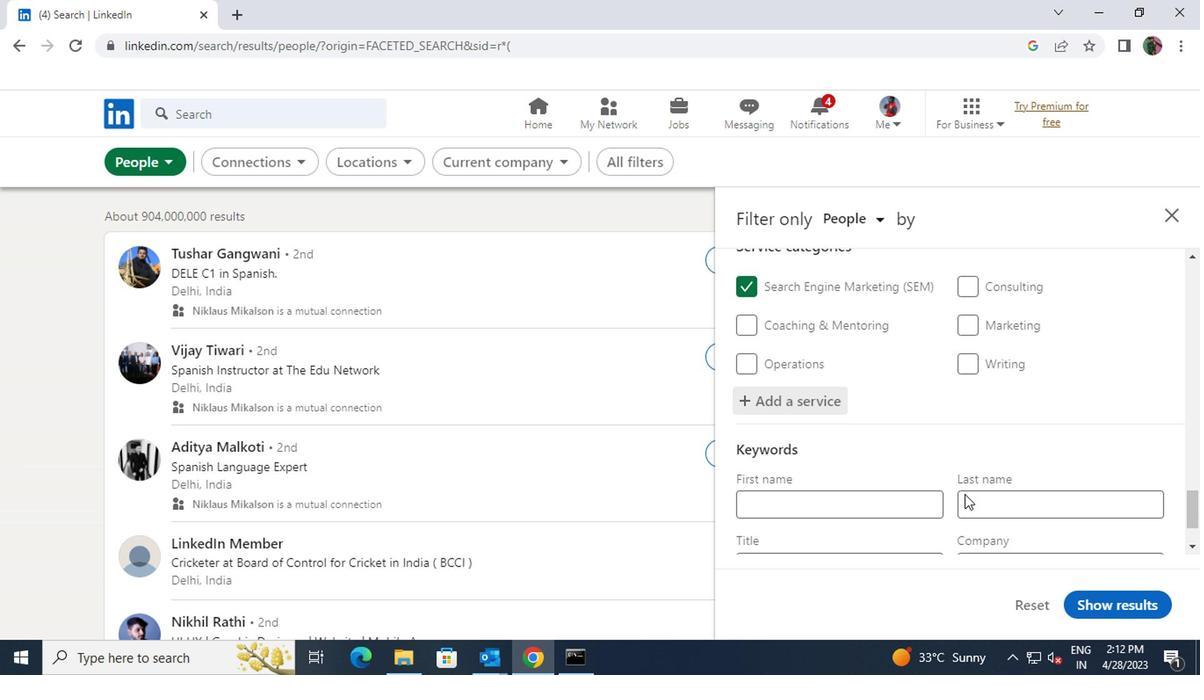 
Action: Mouse moved to (921, 478)
Screenshot: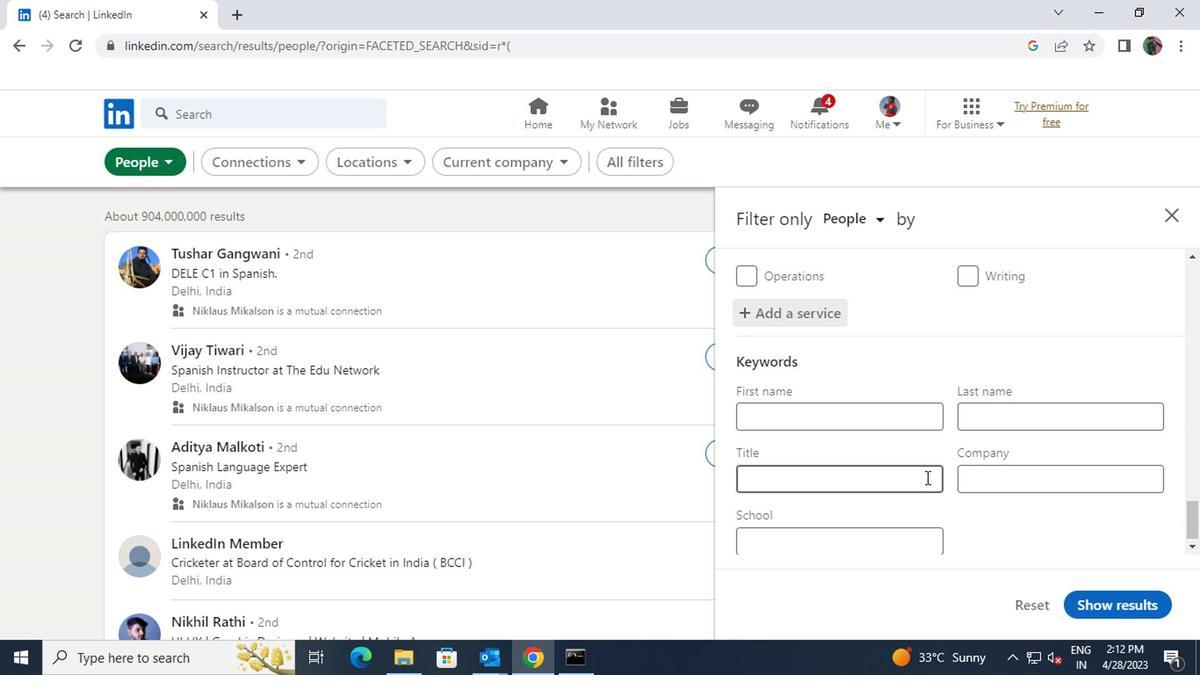
Action: Mouse pressed left at (921, 478)
Screenshot: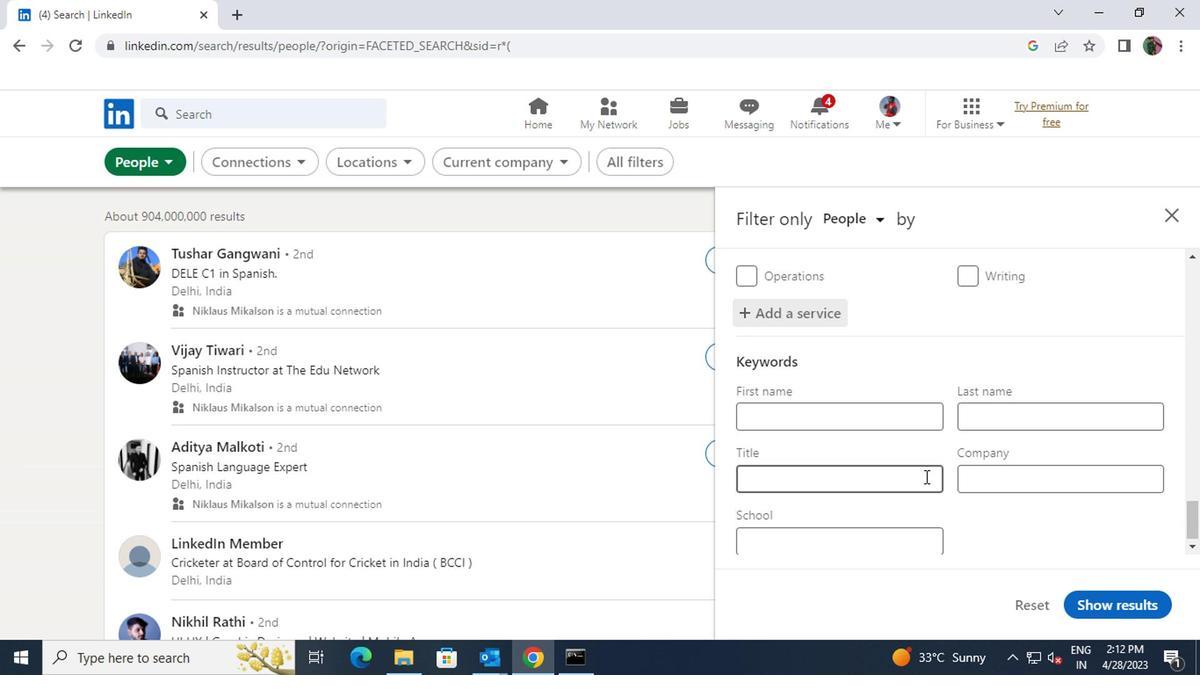 
Action: Key pressed <Key.shift>GRAPHIC<Key.space><Key.shift>DESIGNER
Screenshot: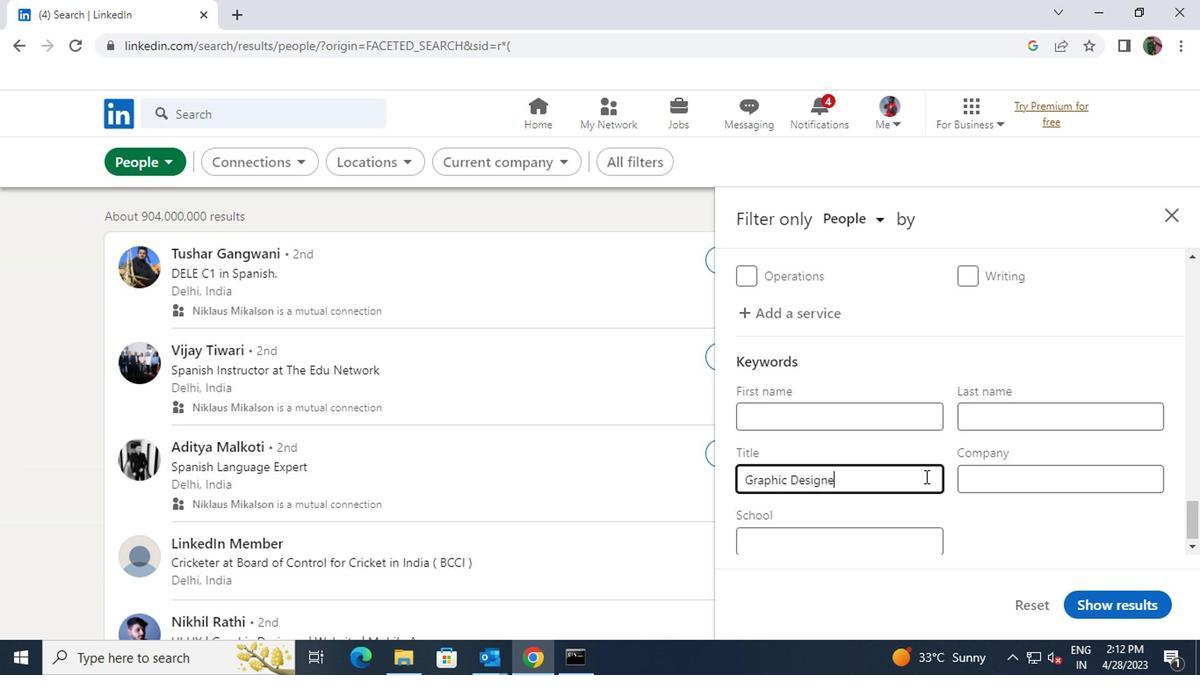 
Action: Mouse moved to (1082, 606)
Screenshot: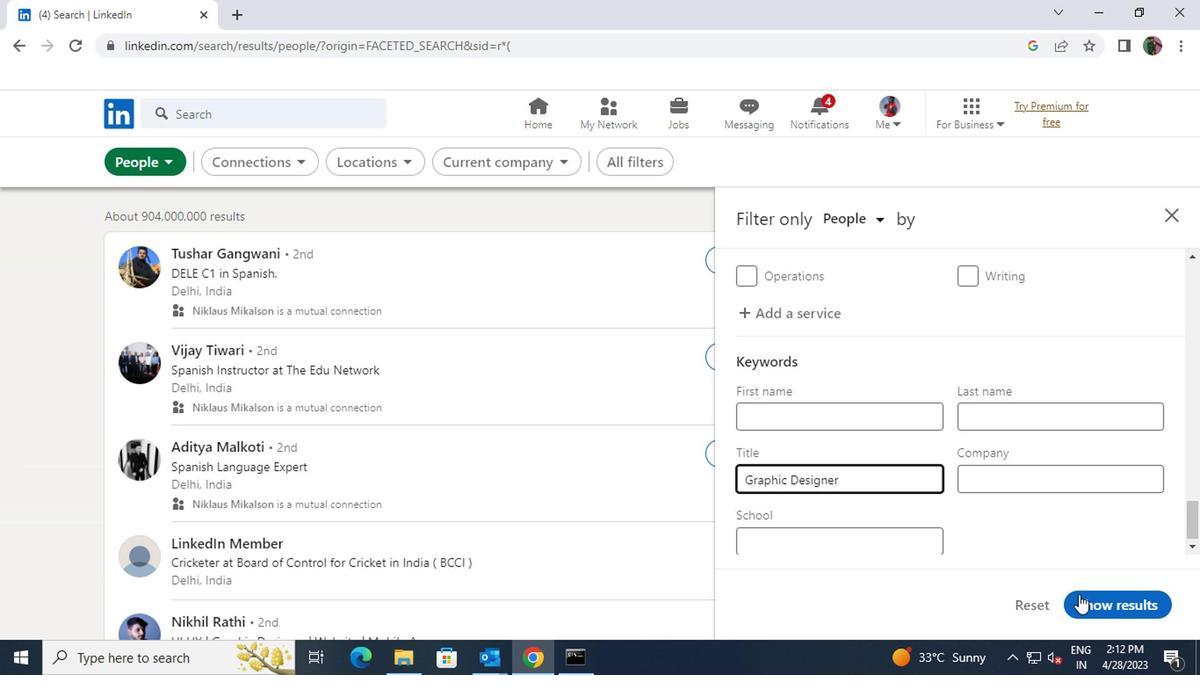 
Action: Mouse pressed left at (1082, 606)
Screenshot: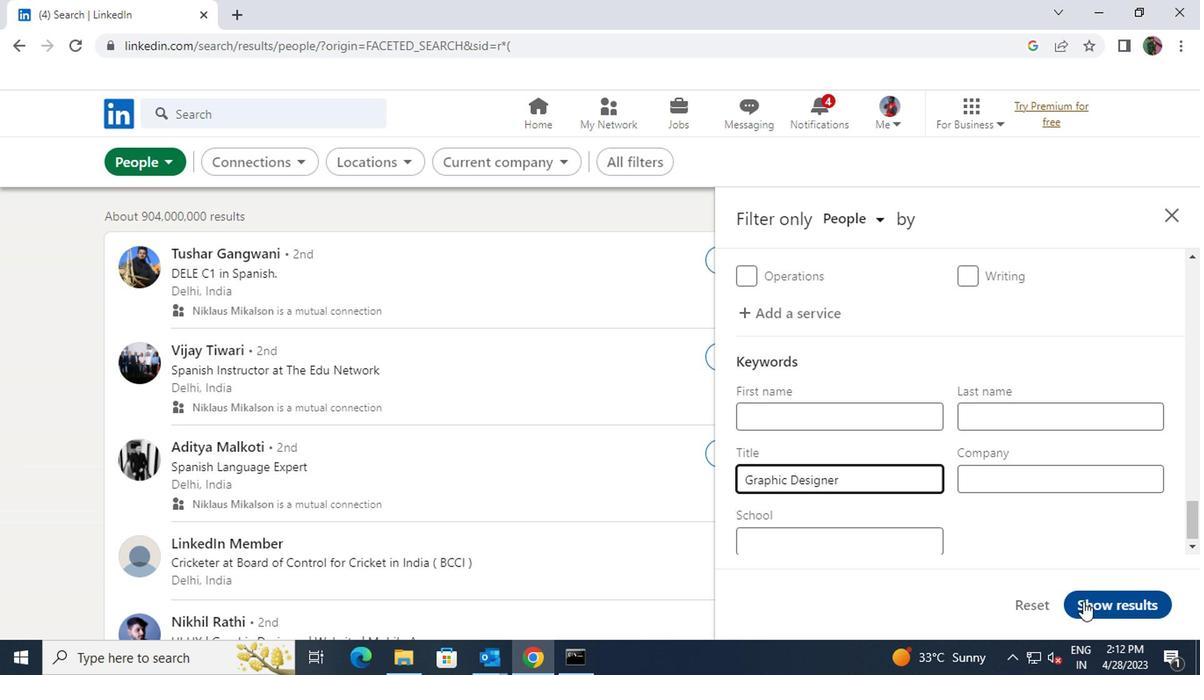 
